 Task: Look for space in Longfeng, China from 5th June, 2023 to 16th June, 2023 for 2 adults in price range Rs.14000 to Rs.18000. Place can be entire place with 1  bedroom having 1 bed and 1 bathroom. Property type can be house, flat, guest house, hotel. Amenities needed are: wifi. Booking option can be shelf check-in. Required host language is Chinese (Simplified).
Action: Mouse moved to (817, 112)
Screenshot: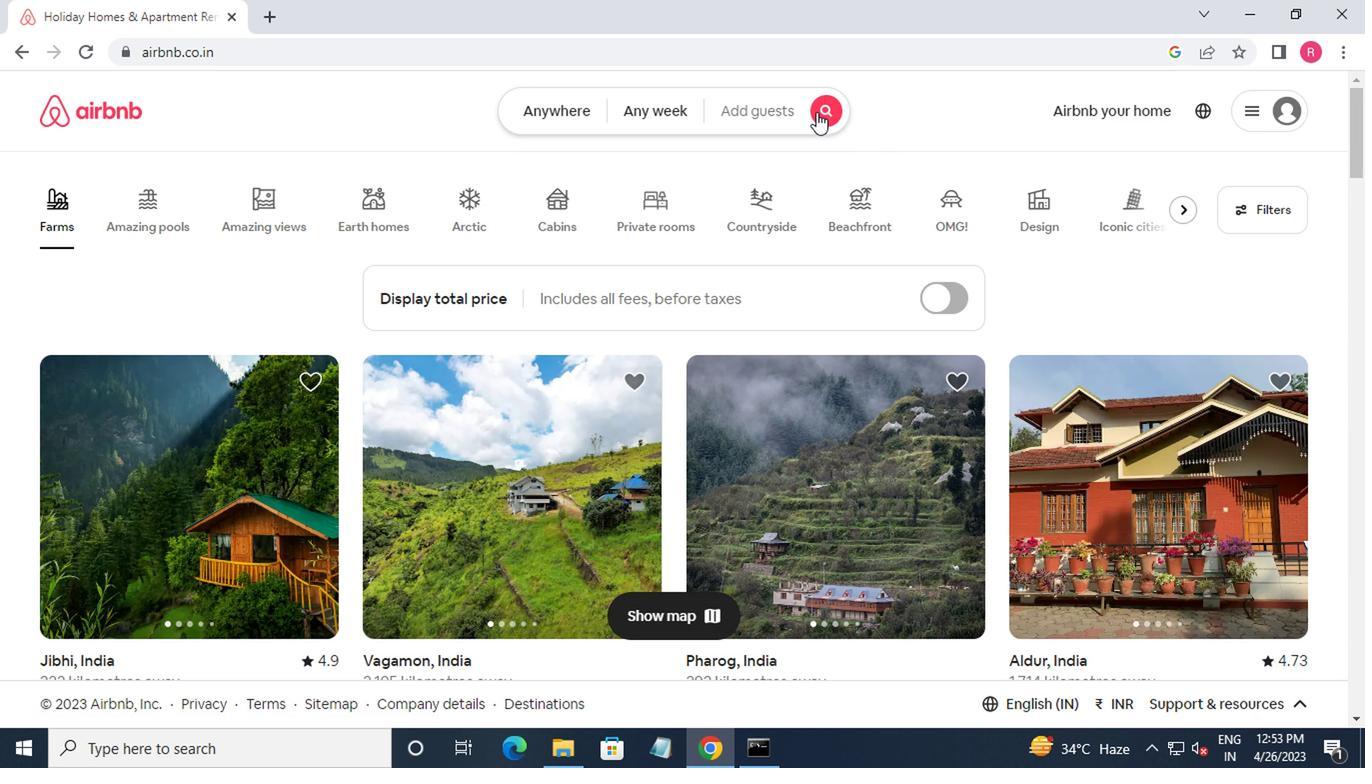 
Action: Mouse pressed left at (817, 112)
Screenshot: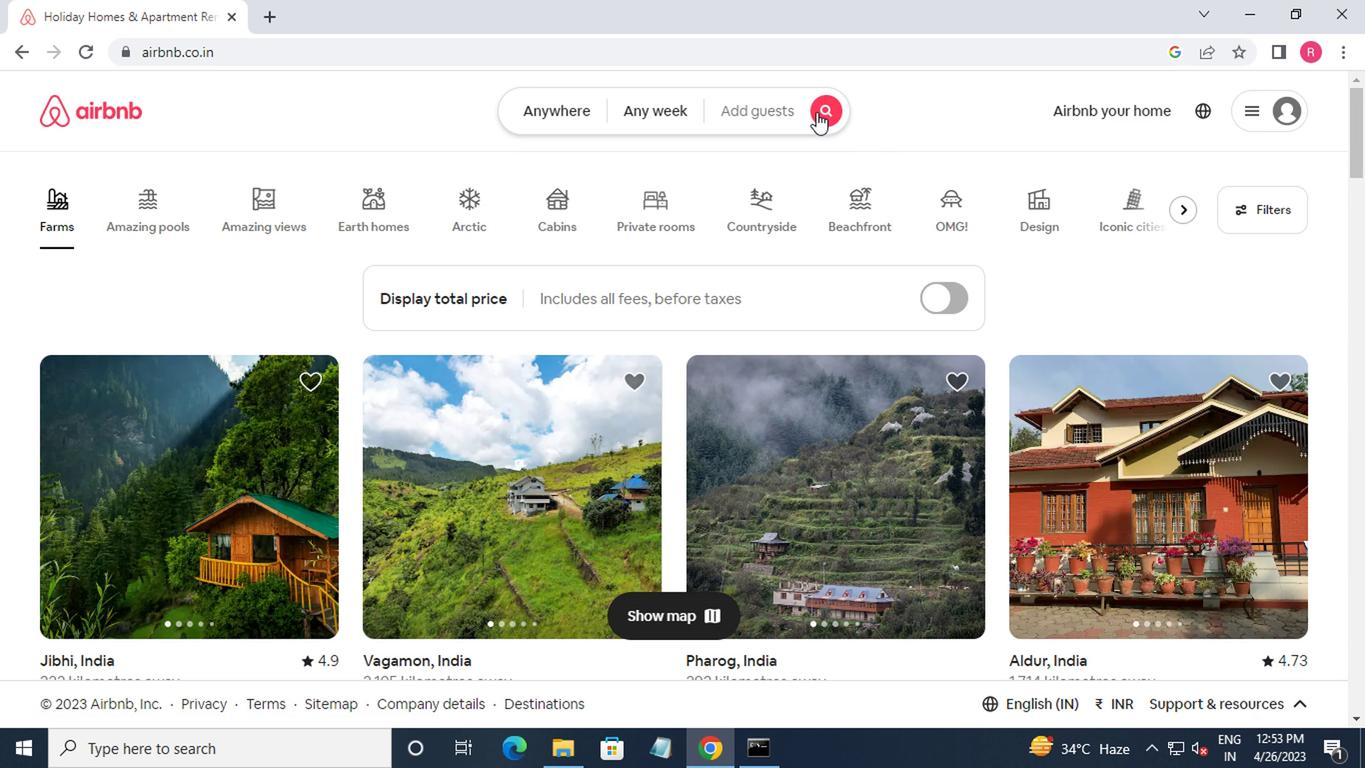 
Action: Mouse moved to (438, 178)
Screenshot: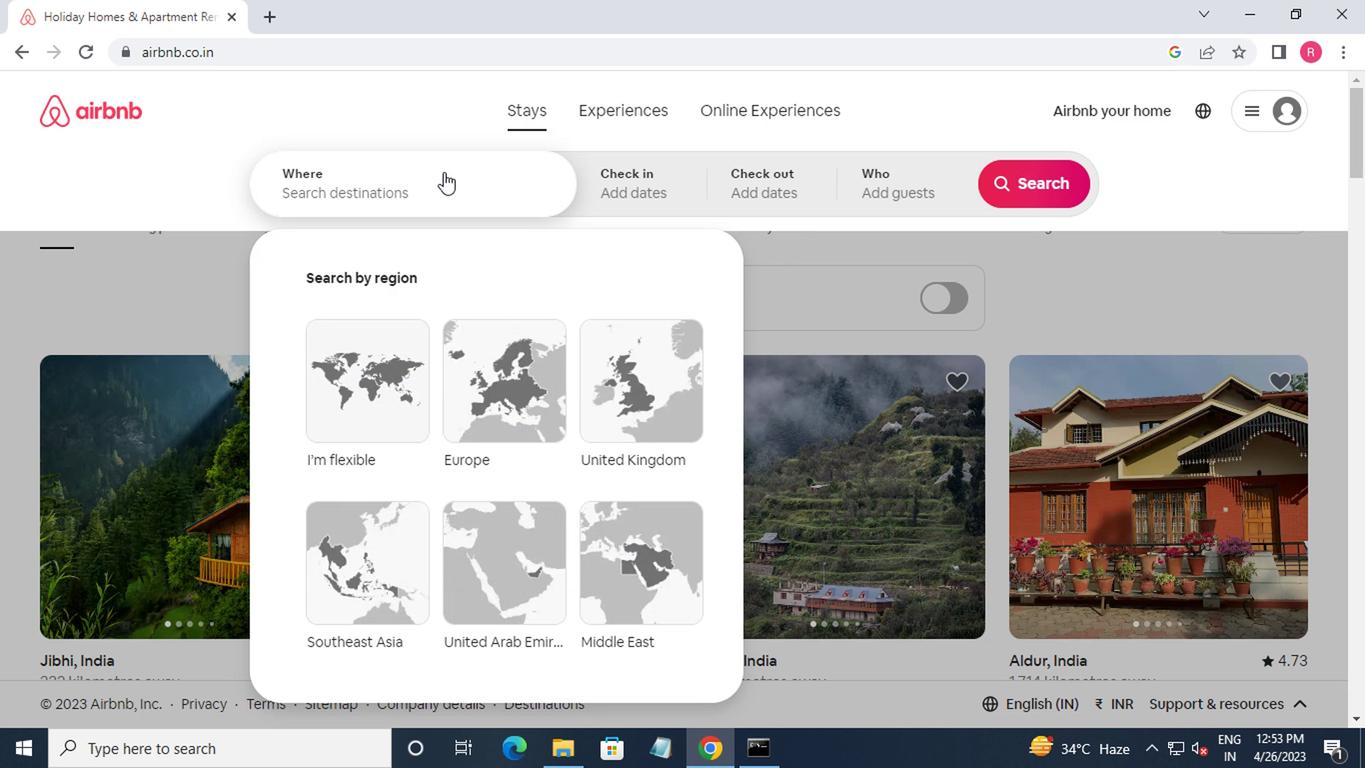 
Action: Mouse pressed left at (438, 178)
Screenshot: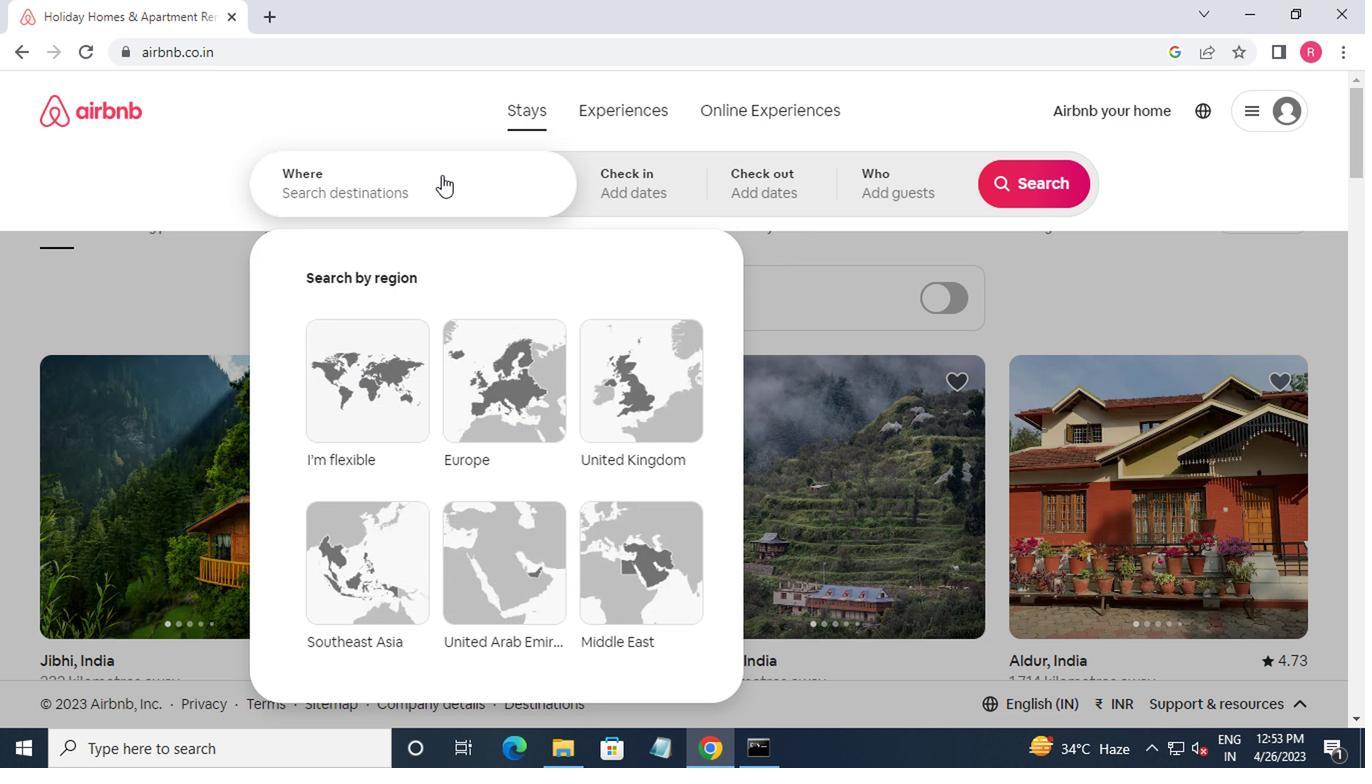 
Action: Mouse moved to (1359, 305)
Screenshot: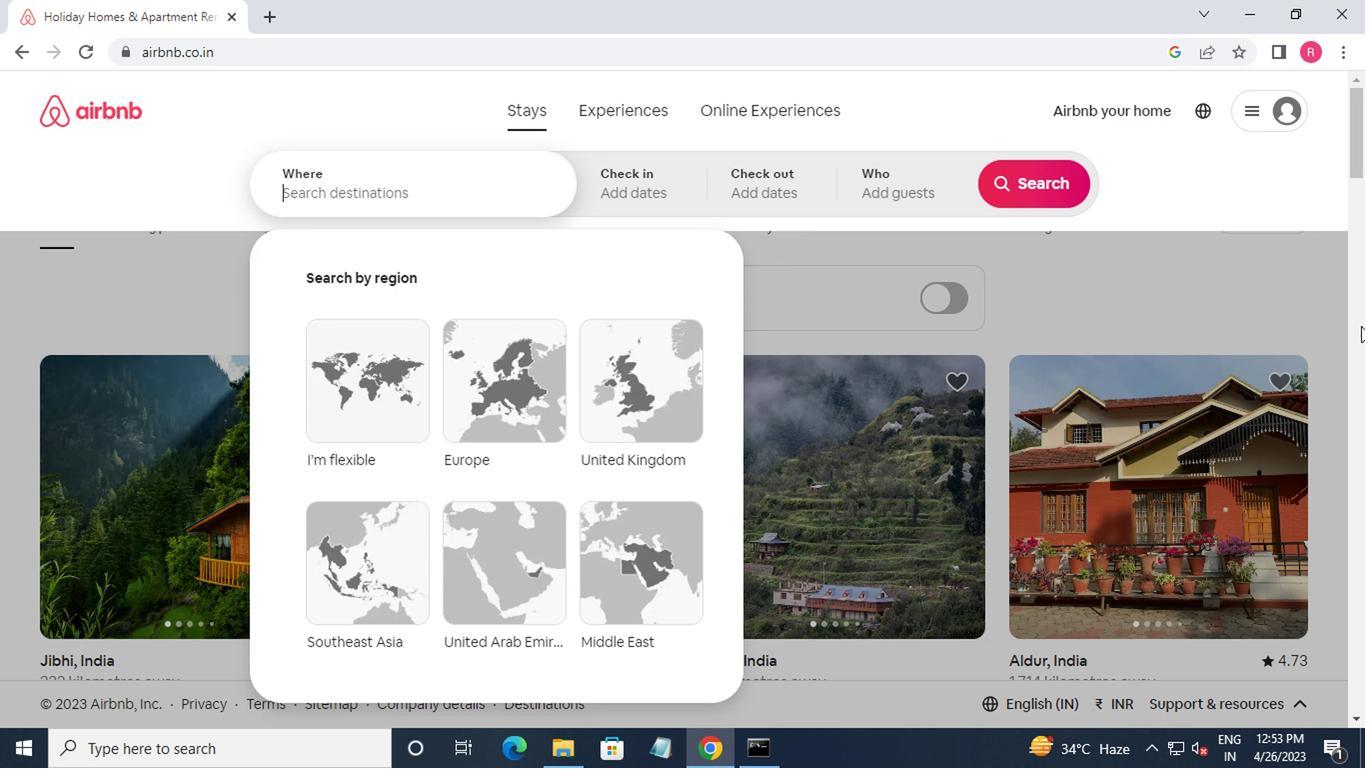 
Action: Key pressed longfeng,china<Key.enter>
Screenshot: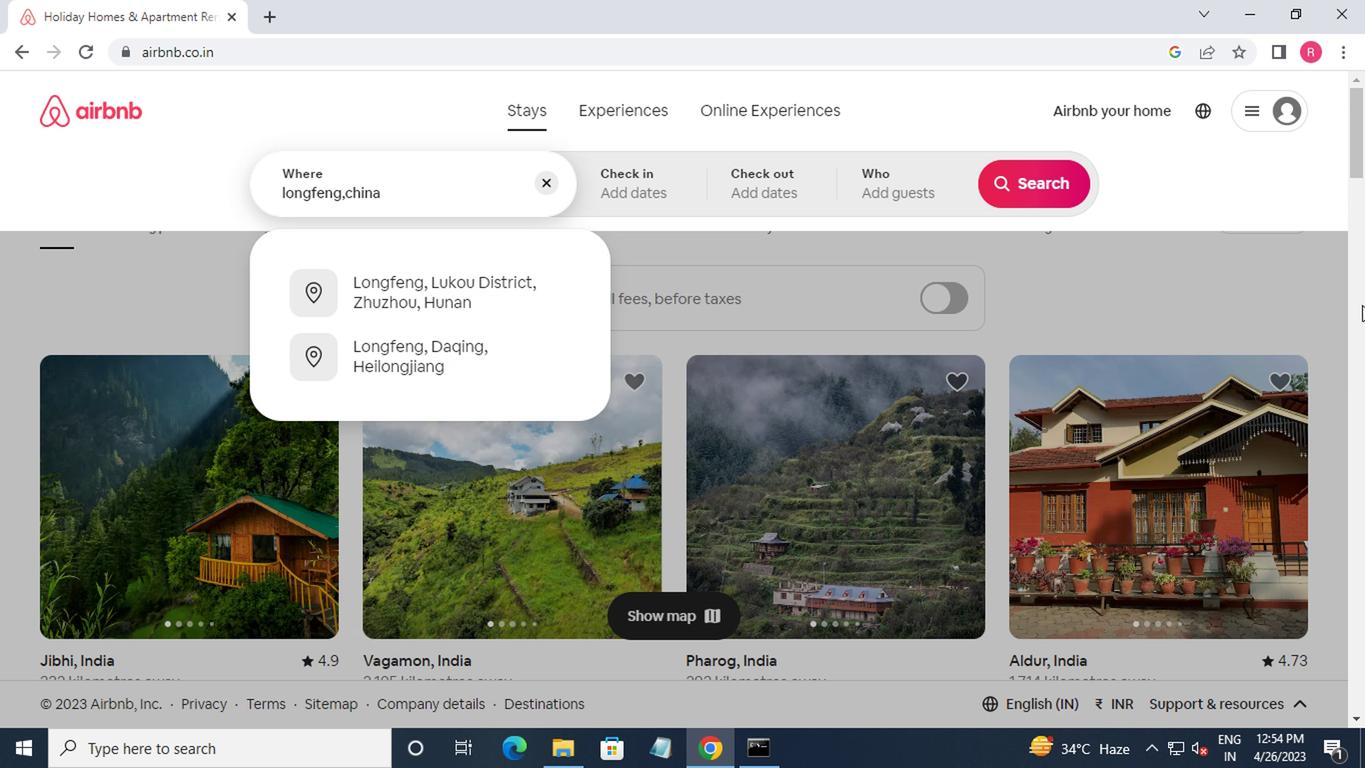 
Action: Mouse moved to (1017, 346)
Screenshot: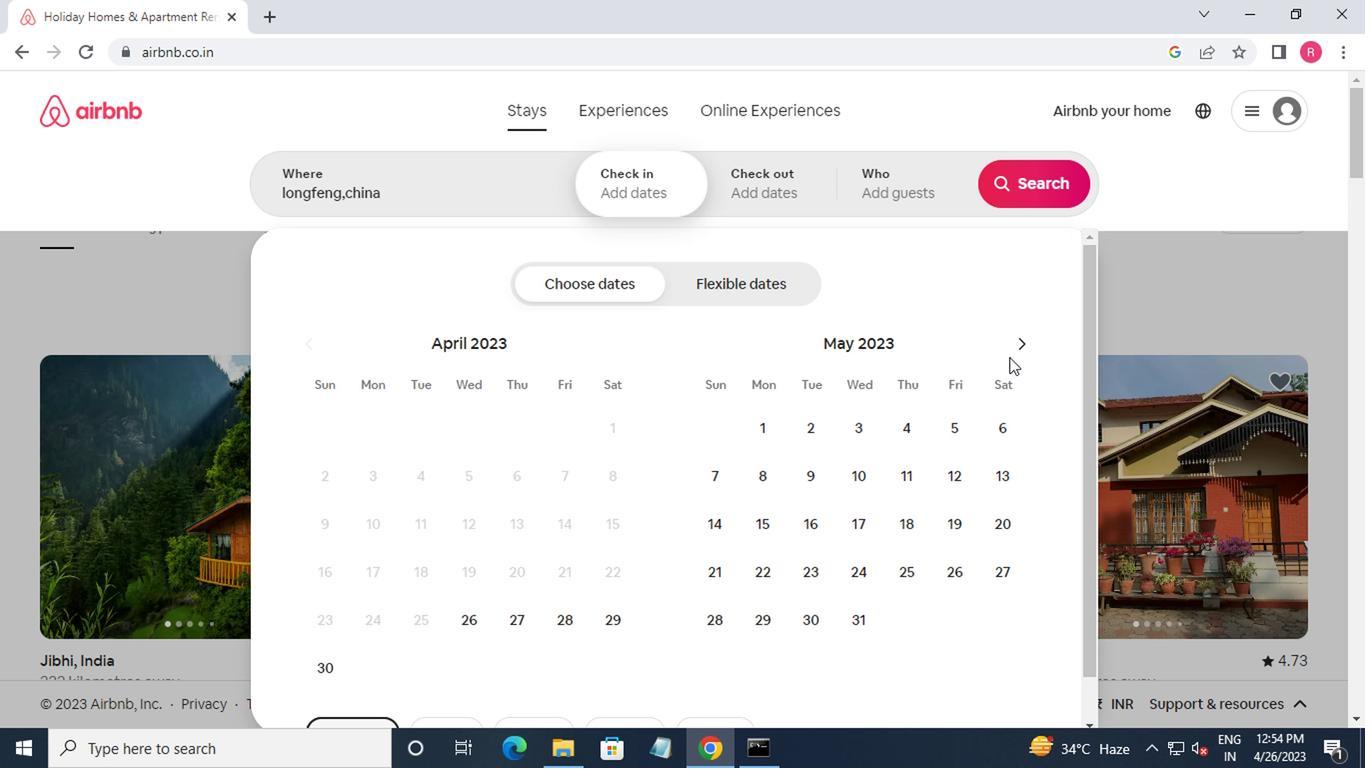 
Action: Mouse pressed left at (1017, 346)
Screenshot: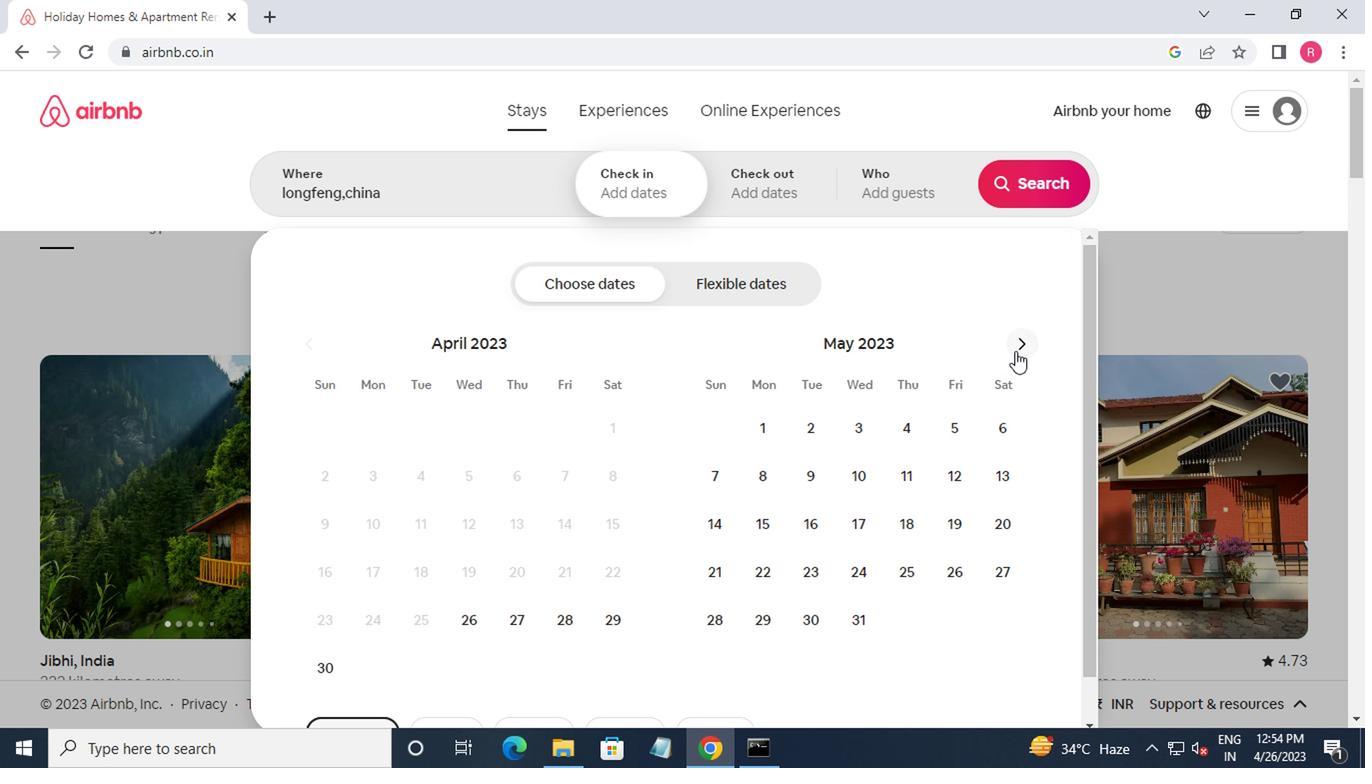 
Action: Mouse moved to (772, 475)
Screenshot: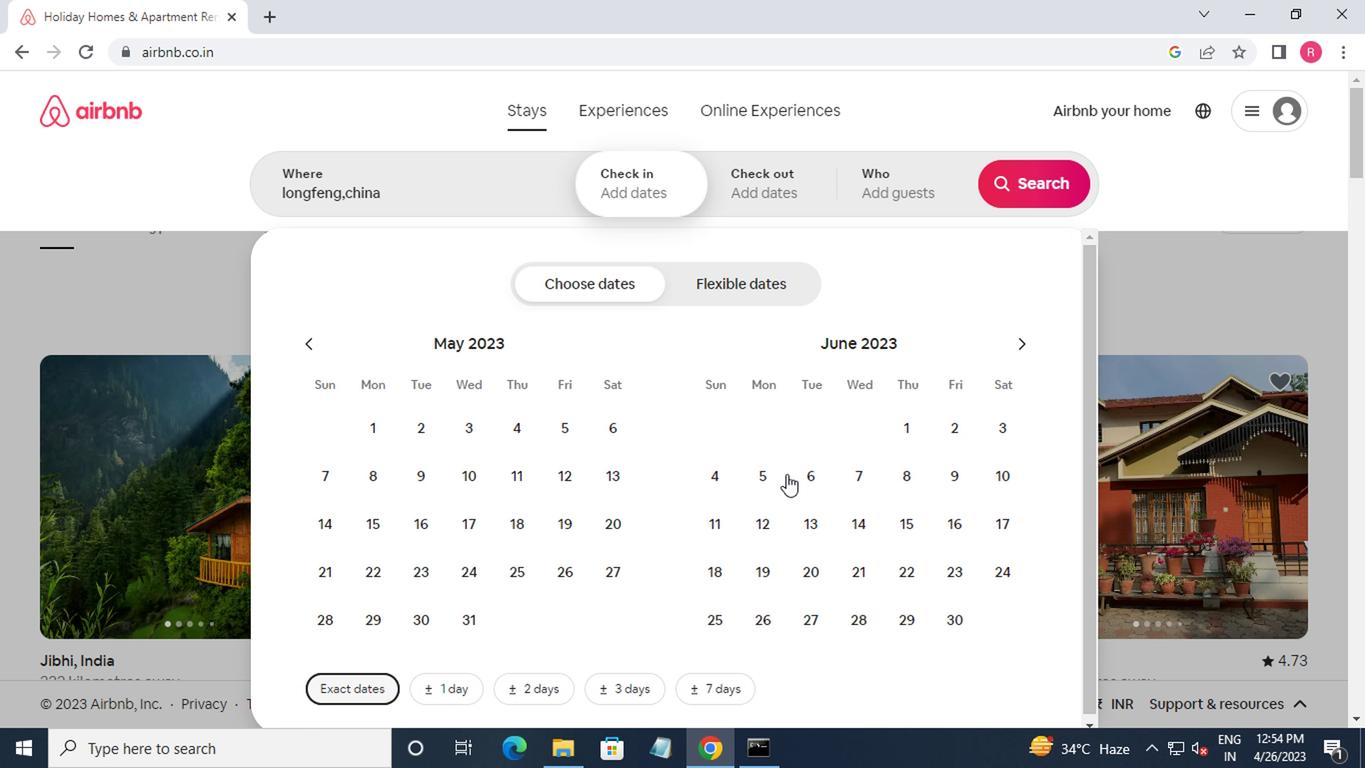 
Action: Mouse pressed left at (772, 475)
Screenshot: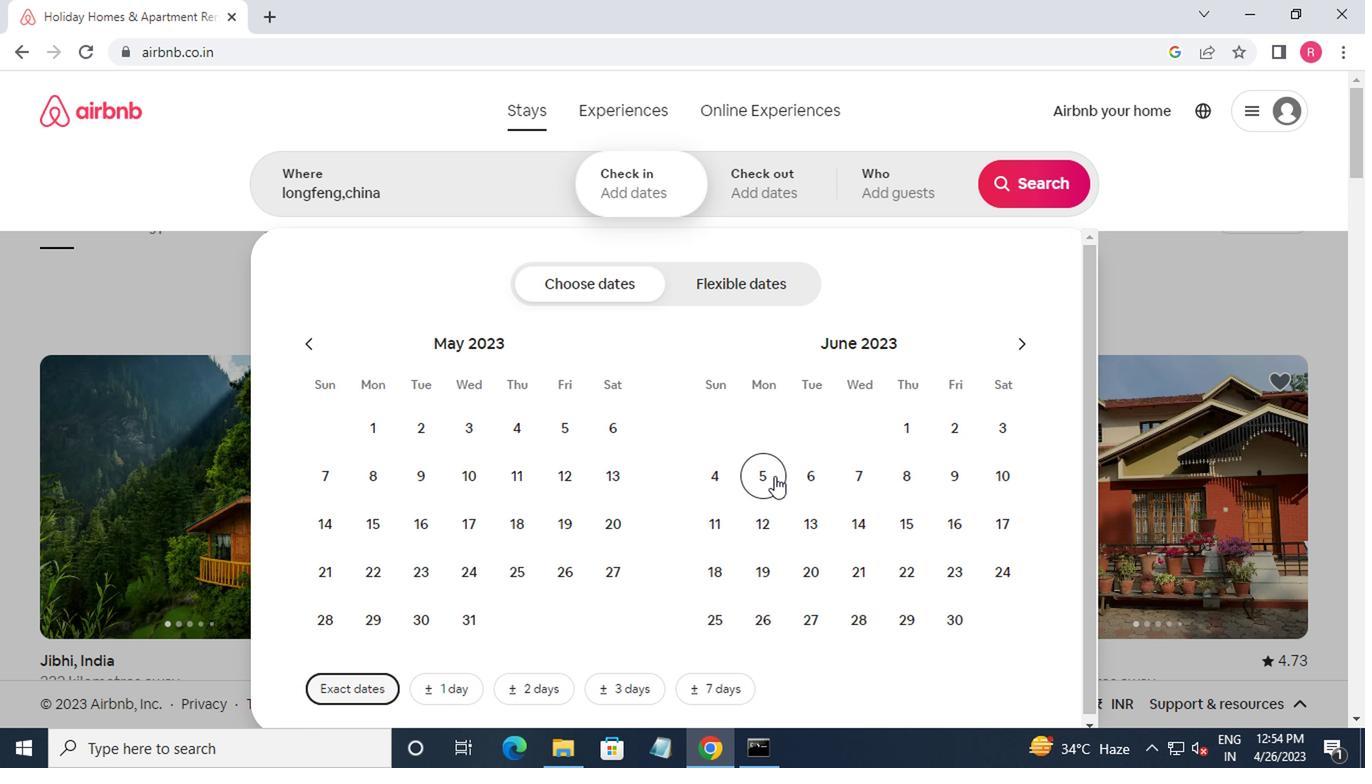 
Action: Mouse moved to (952, 519)
Screenshot: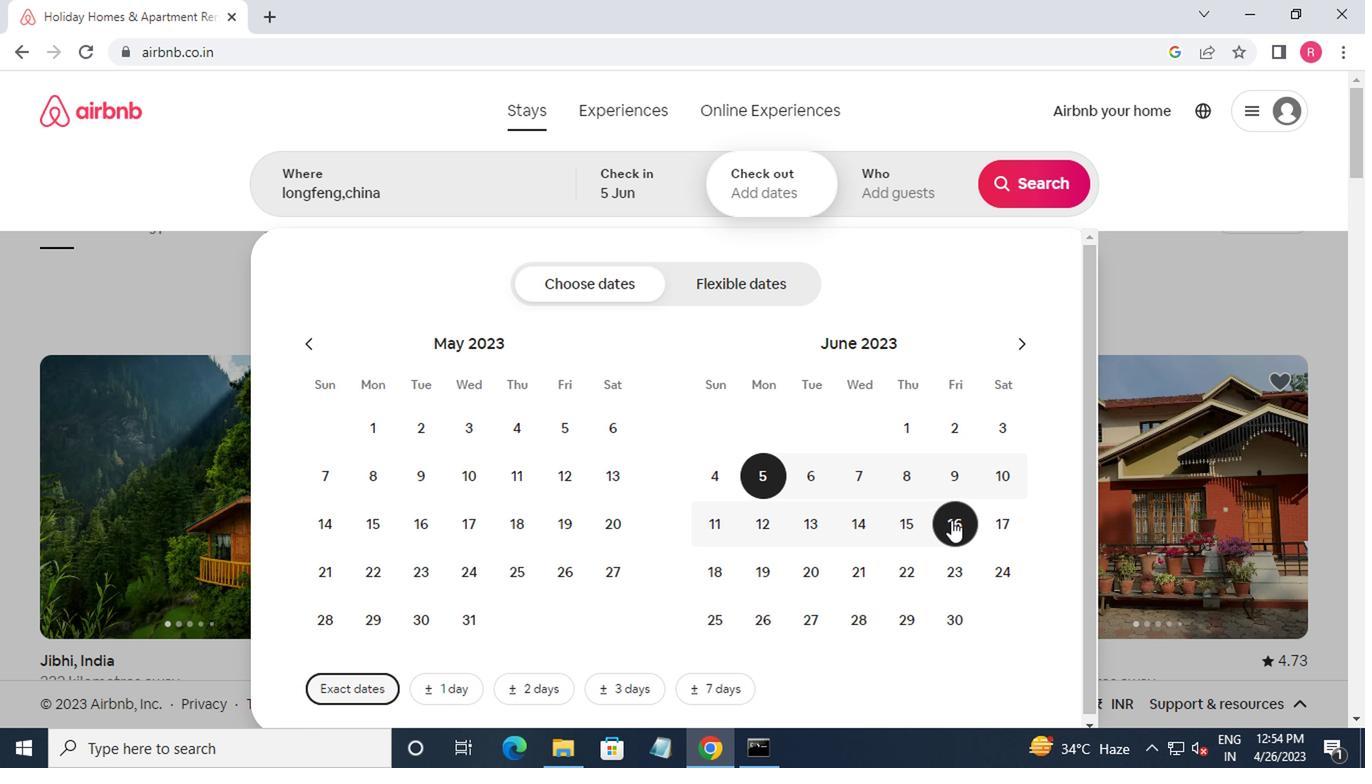 
Action: Mouse pressed left at (952, 519)
Screenshot: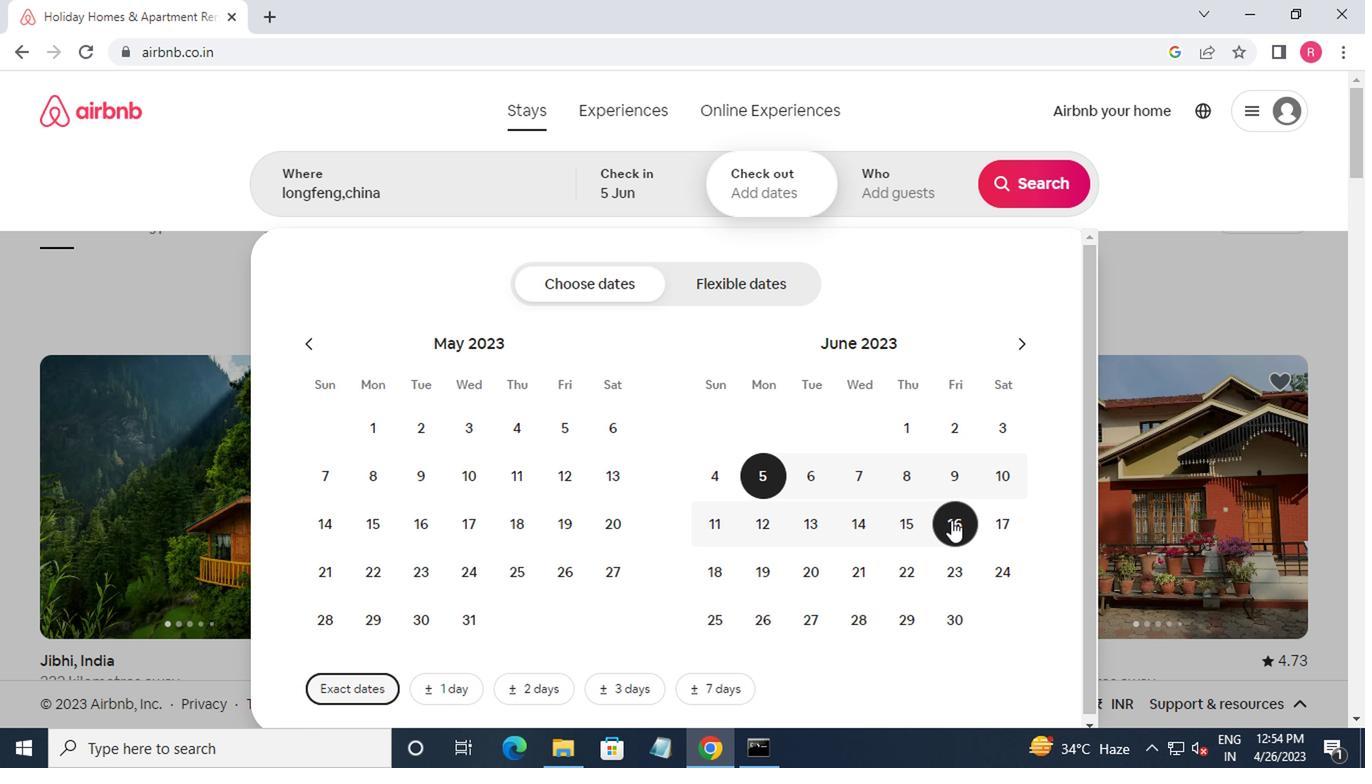 
Action: Mouse moved to (913, 196)
Screenshot: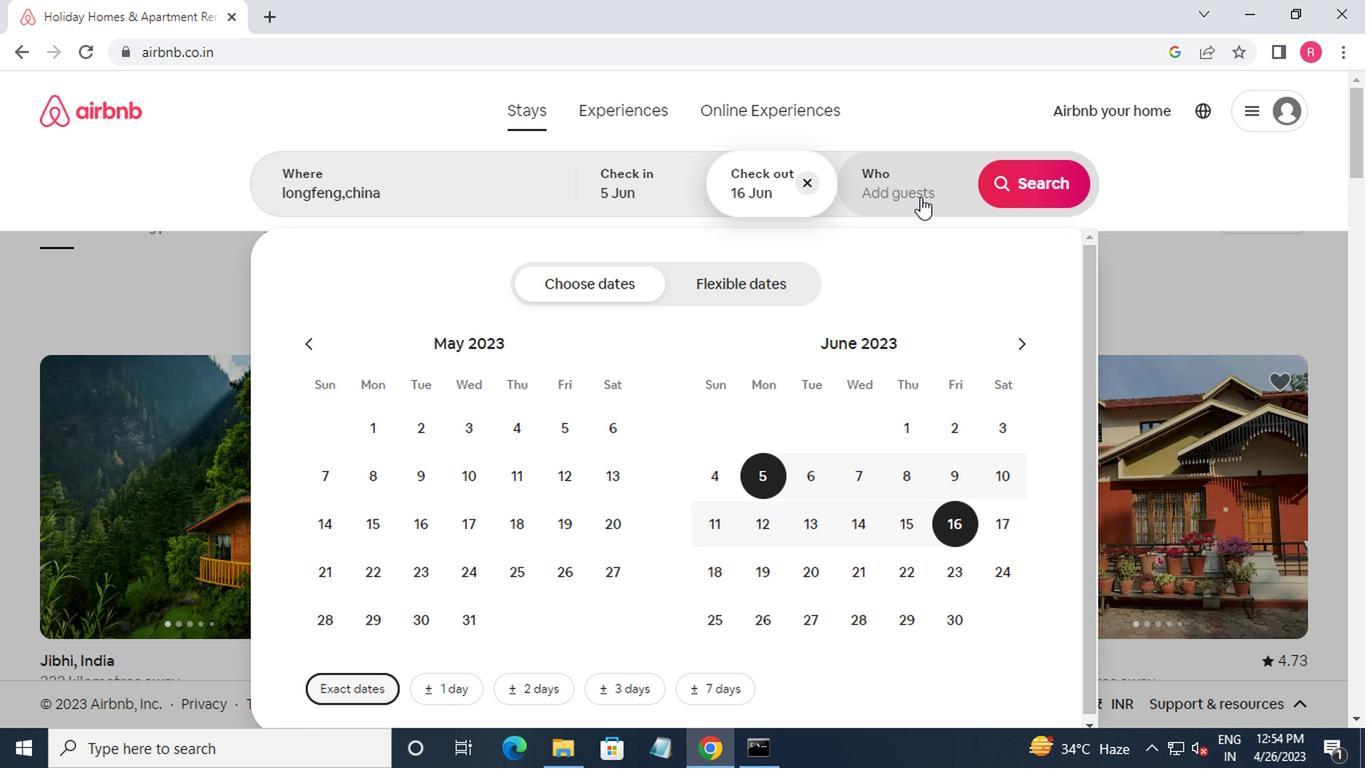 
Action: Mouse pressed left at (913, 196)
Screenshot: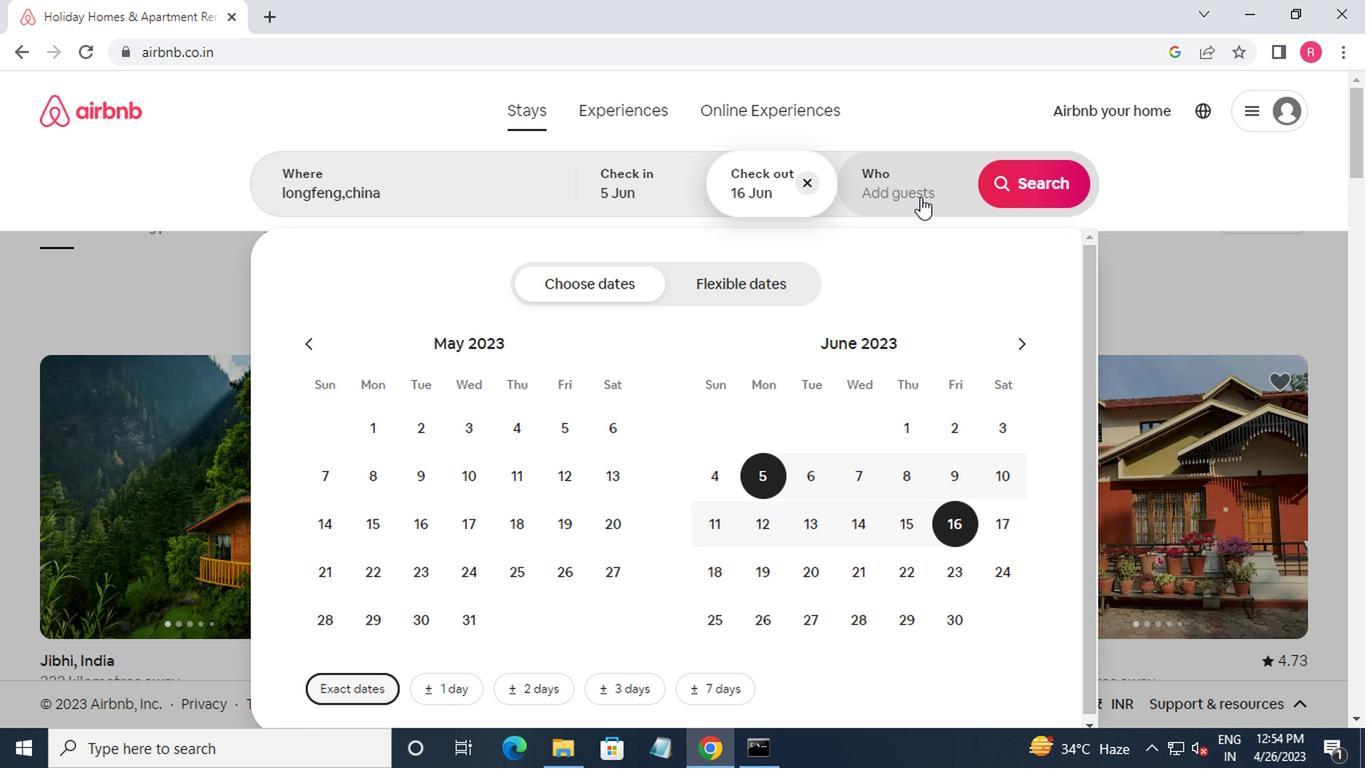 
Action: Mouse moved to (1039, 290)
Screenshot: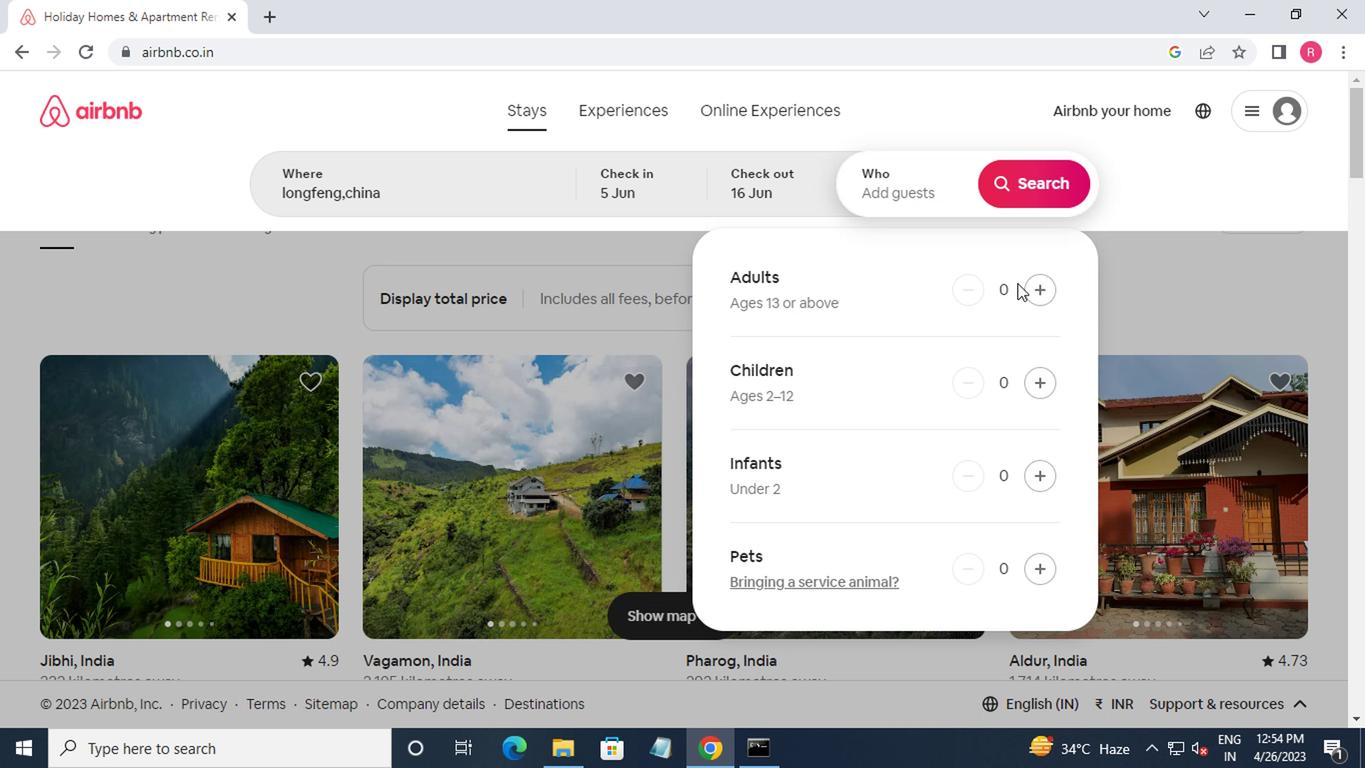 
Action: Mouse pressed left at (1039, 290)
Screenshot: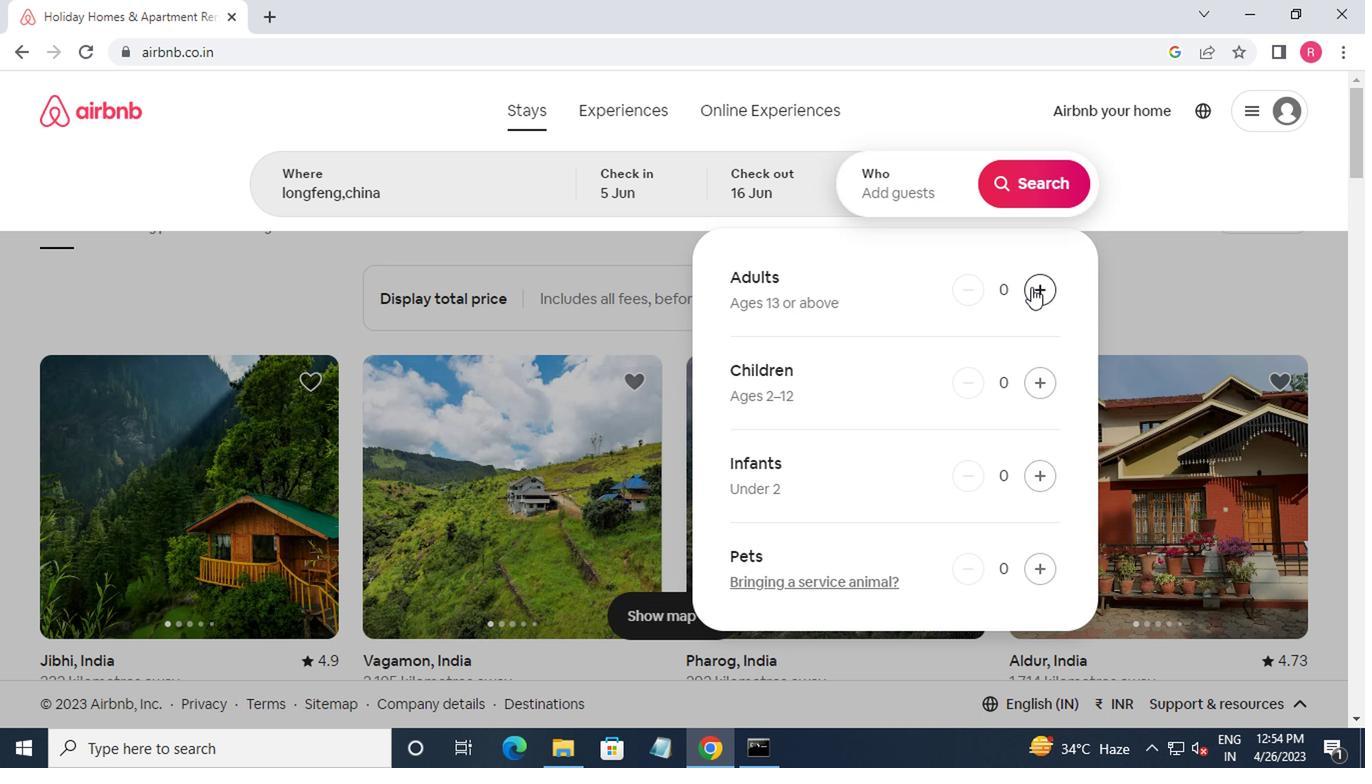 
Action: Mouse moved to (1041, 290)
Screenshot: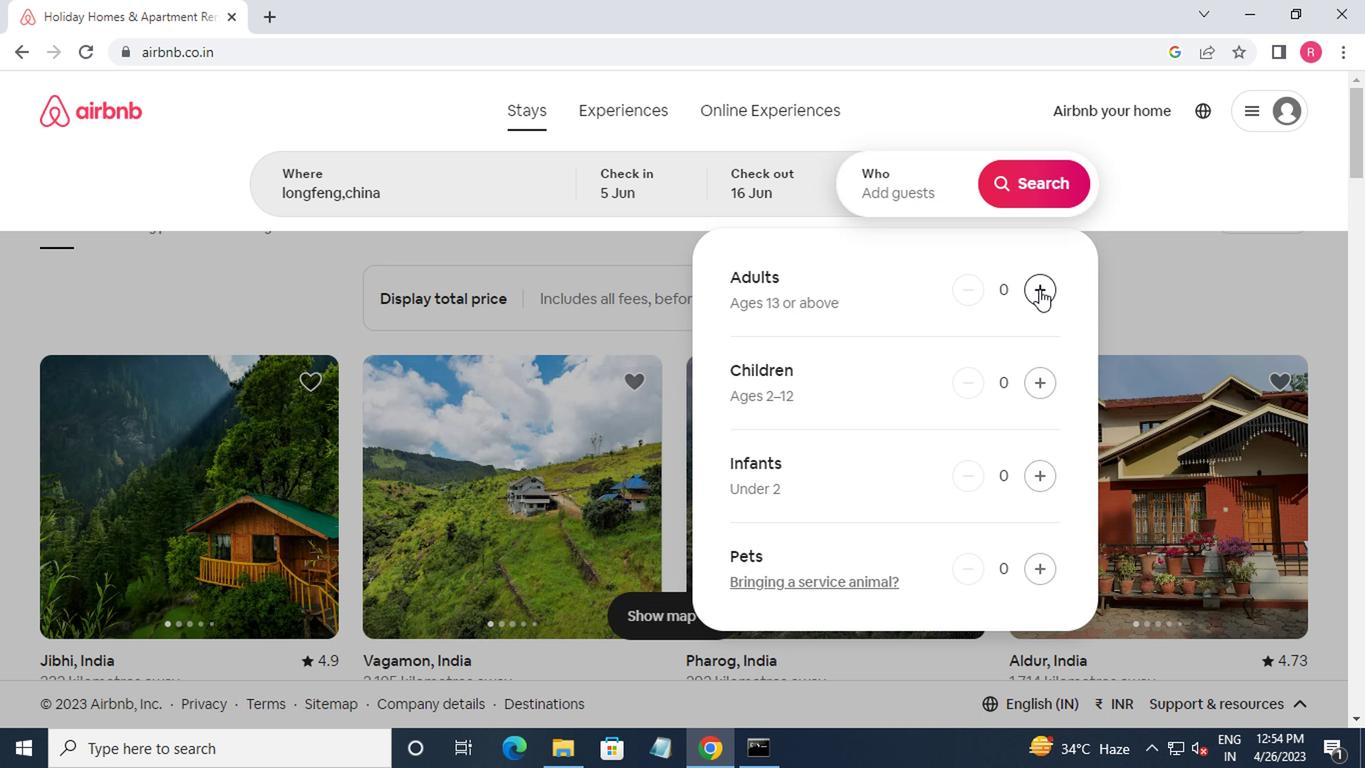 
Action: Mouse pressed left at (1041, 290)
Screenshot: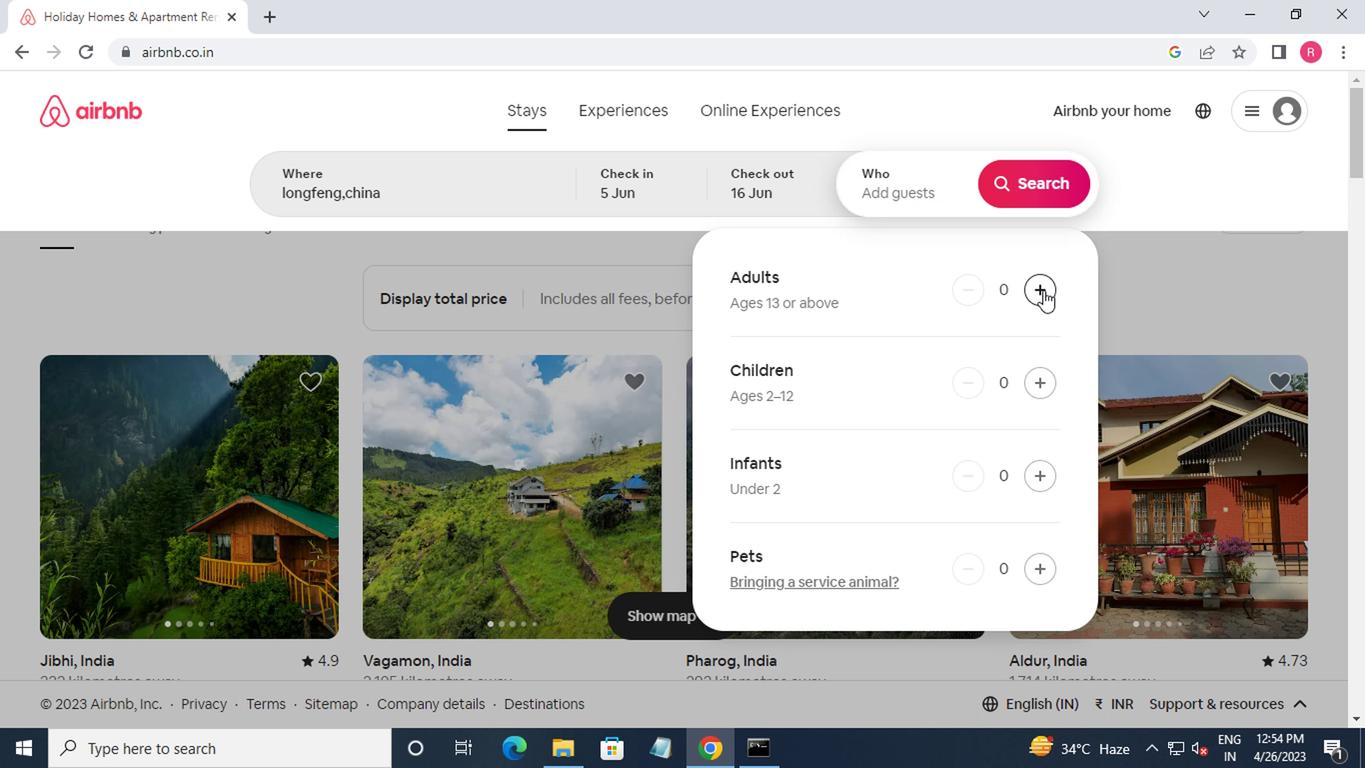 
Action: Mouse moved to (1019, 203)
Screenshot: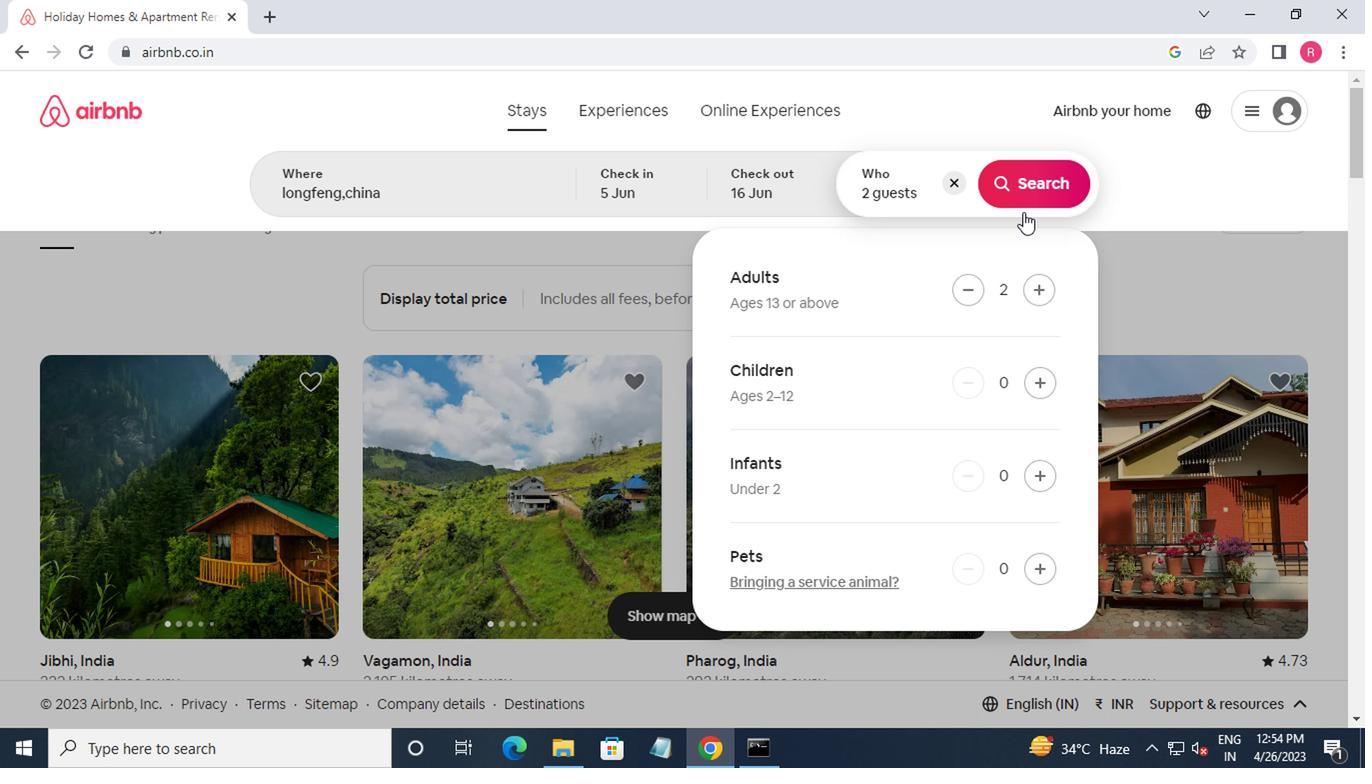 
Action: Mouse pressed left at (1019, 203)
Screenshot: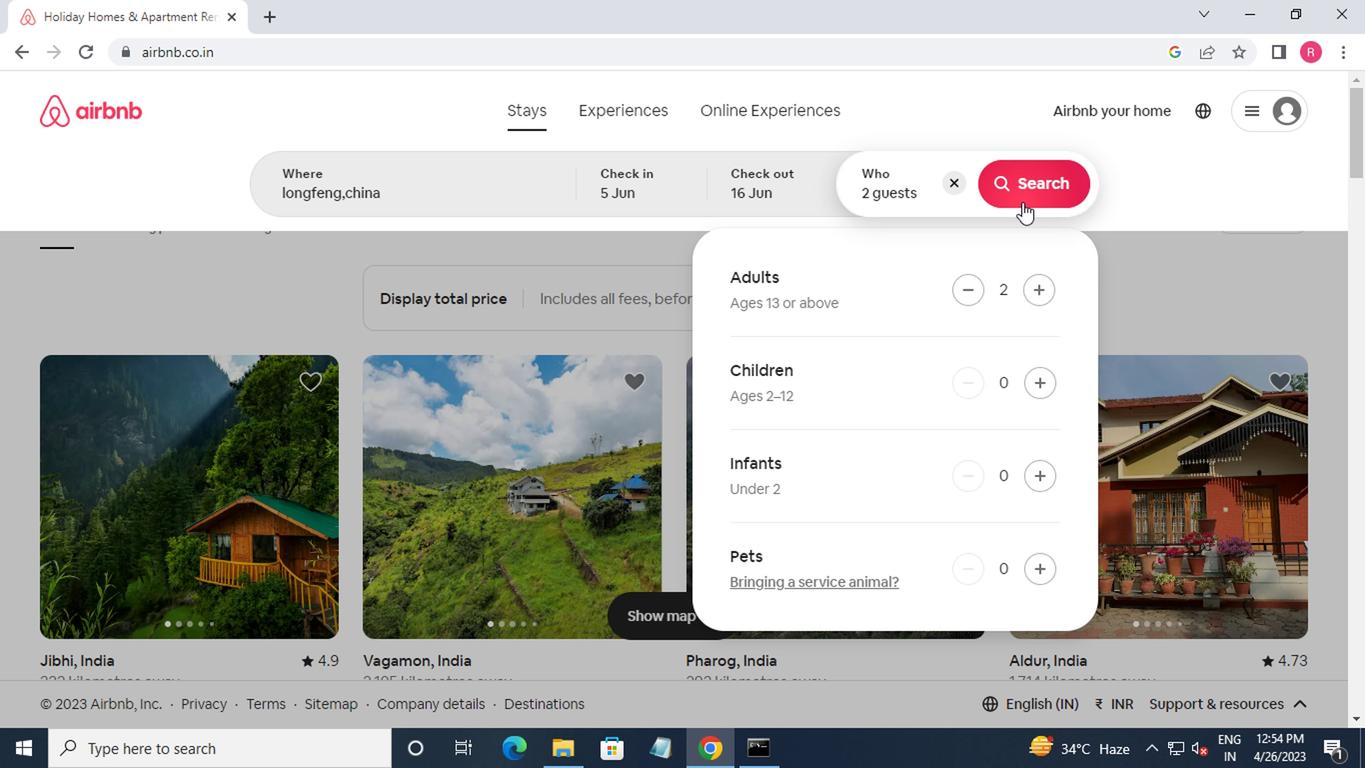 
Action: Mouse moved to (1255, 194)
Screenshot: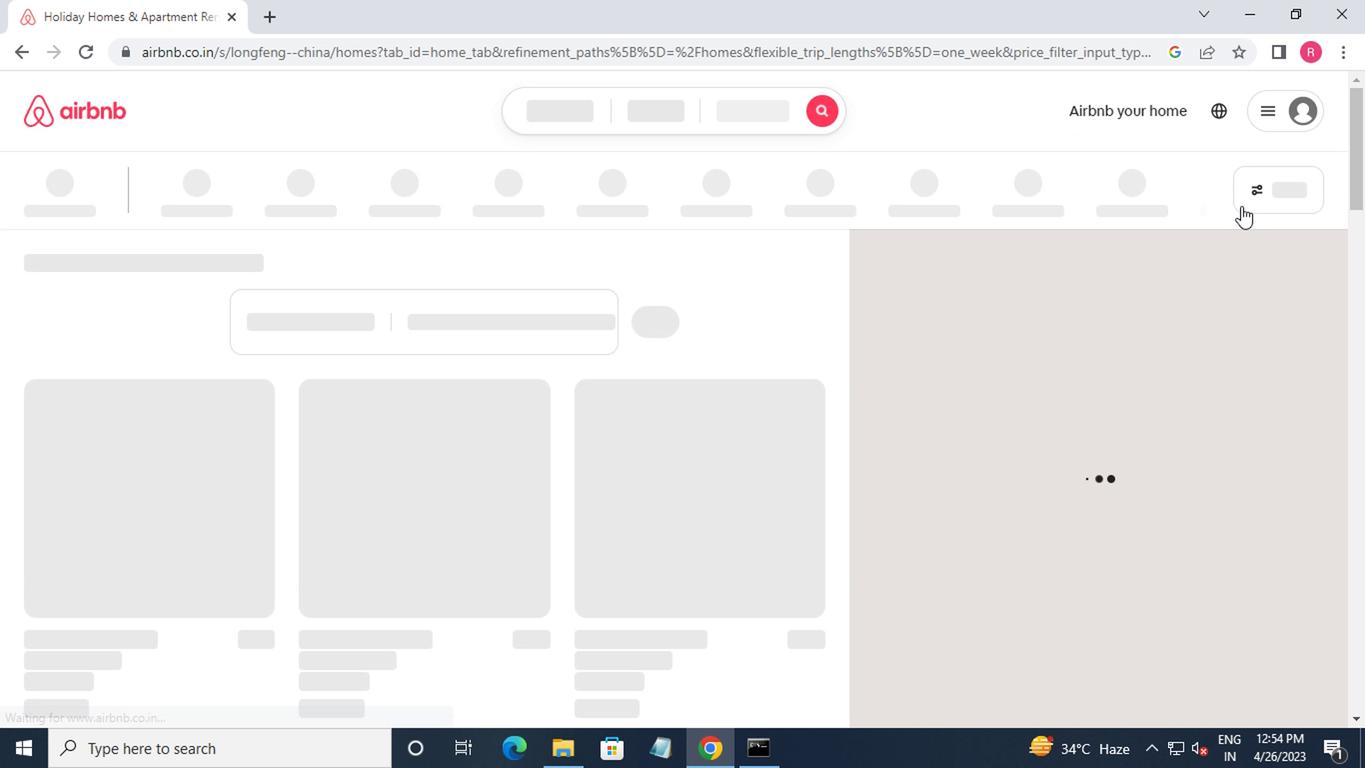 
Action: Mouse pressed left at (1255, 194)
Screenshot: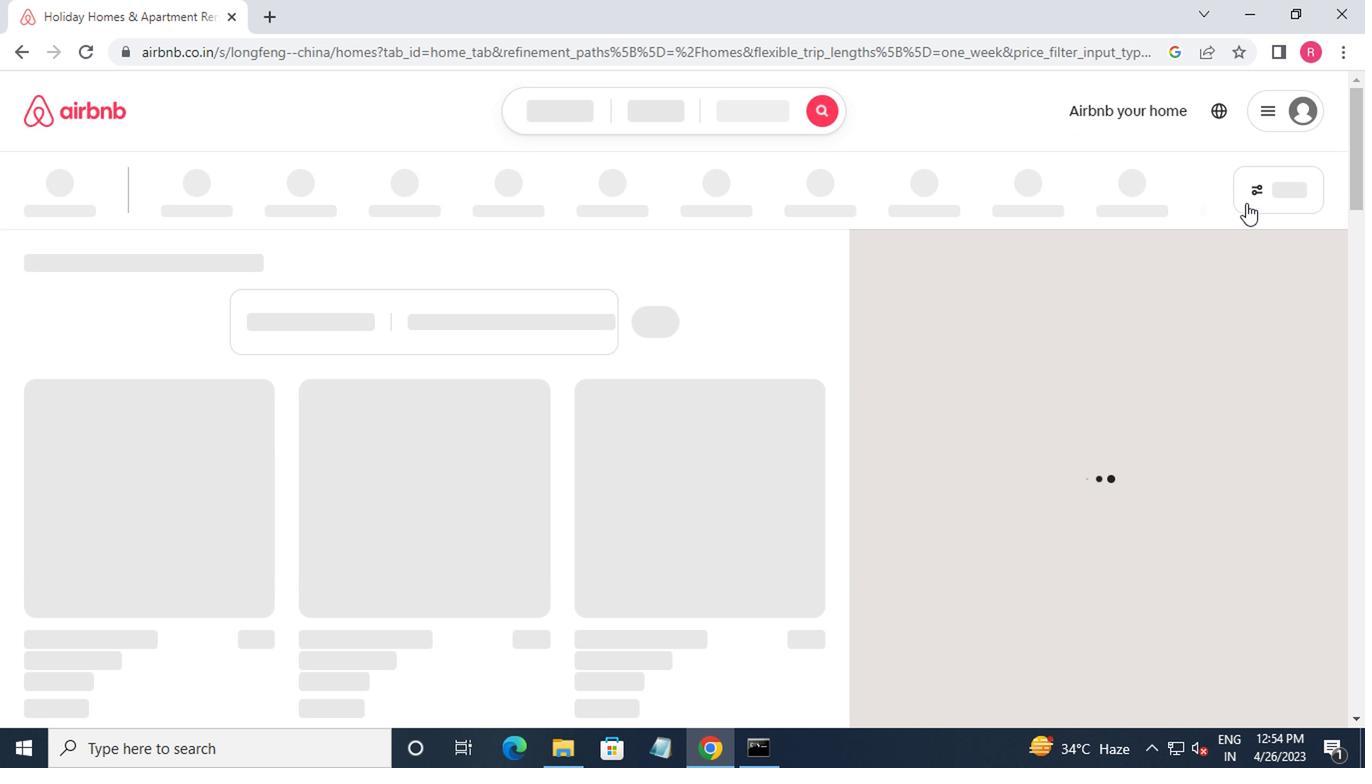 
Action: Mouse moved to (433, 317)
Screenshot: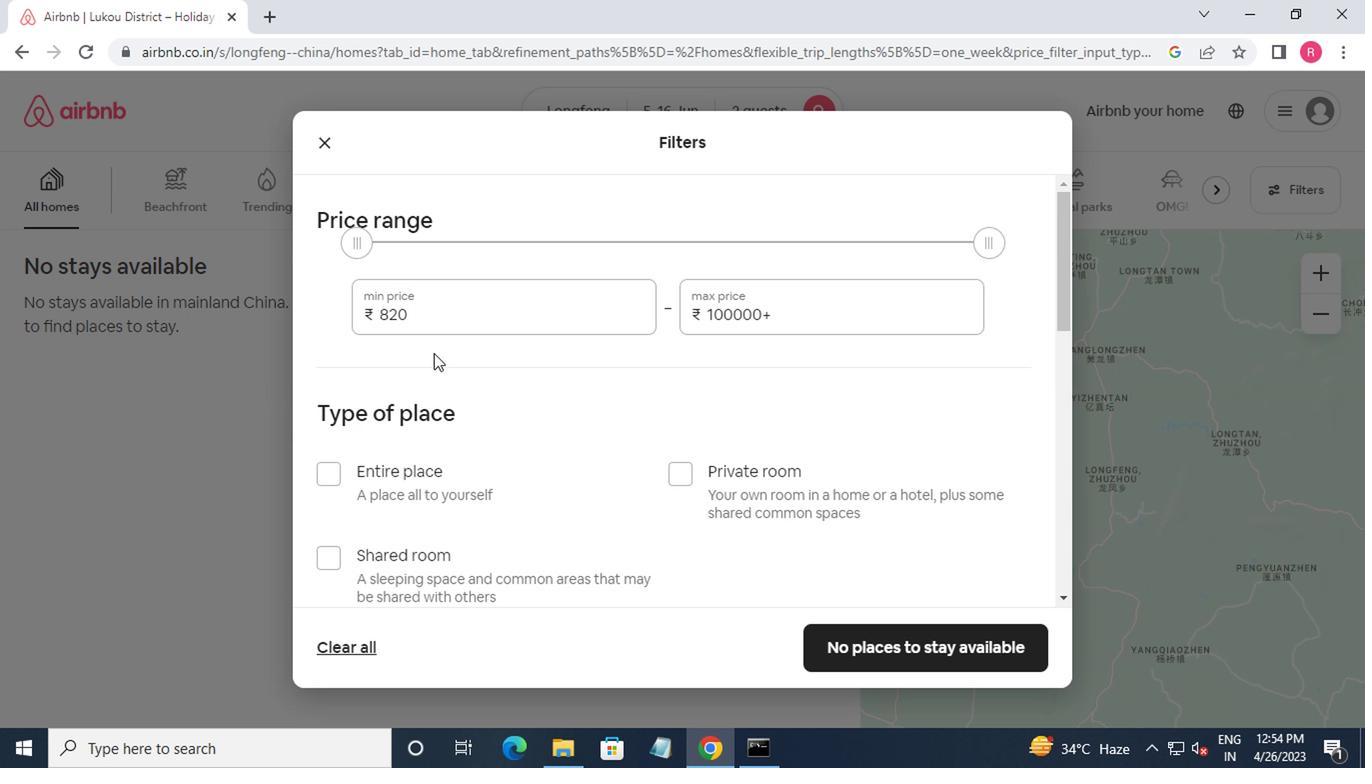 
Action: Mouse pressed left at (433, 317)
Screenshot: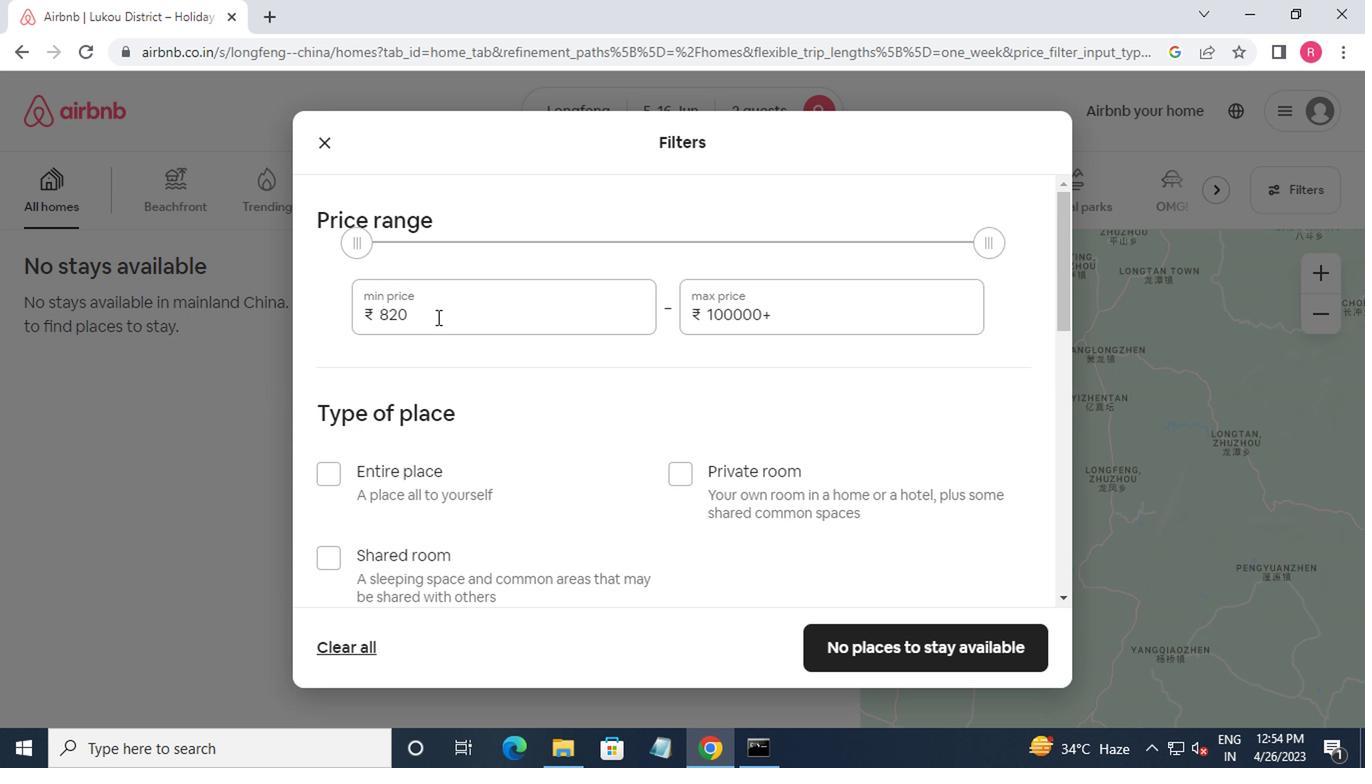 
Action: Mouse moved to (421, 305)
Screenshot: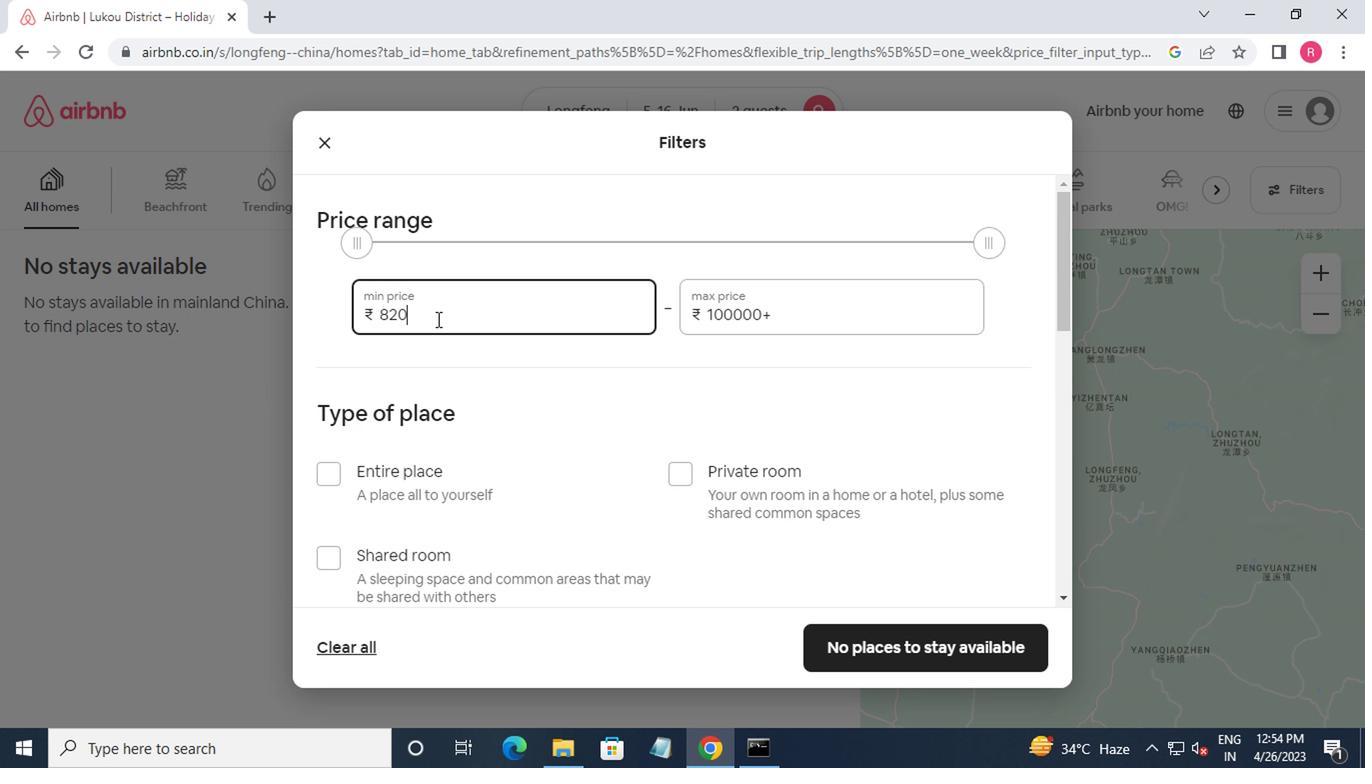
Action: Key pressed <Key.backspace><Key.backspace><Key.backspace><Key.backspace>14000<Key.tab>18000
Screenshot: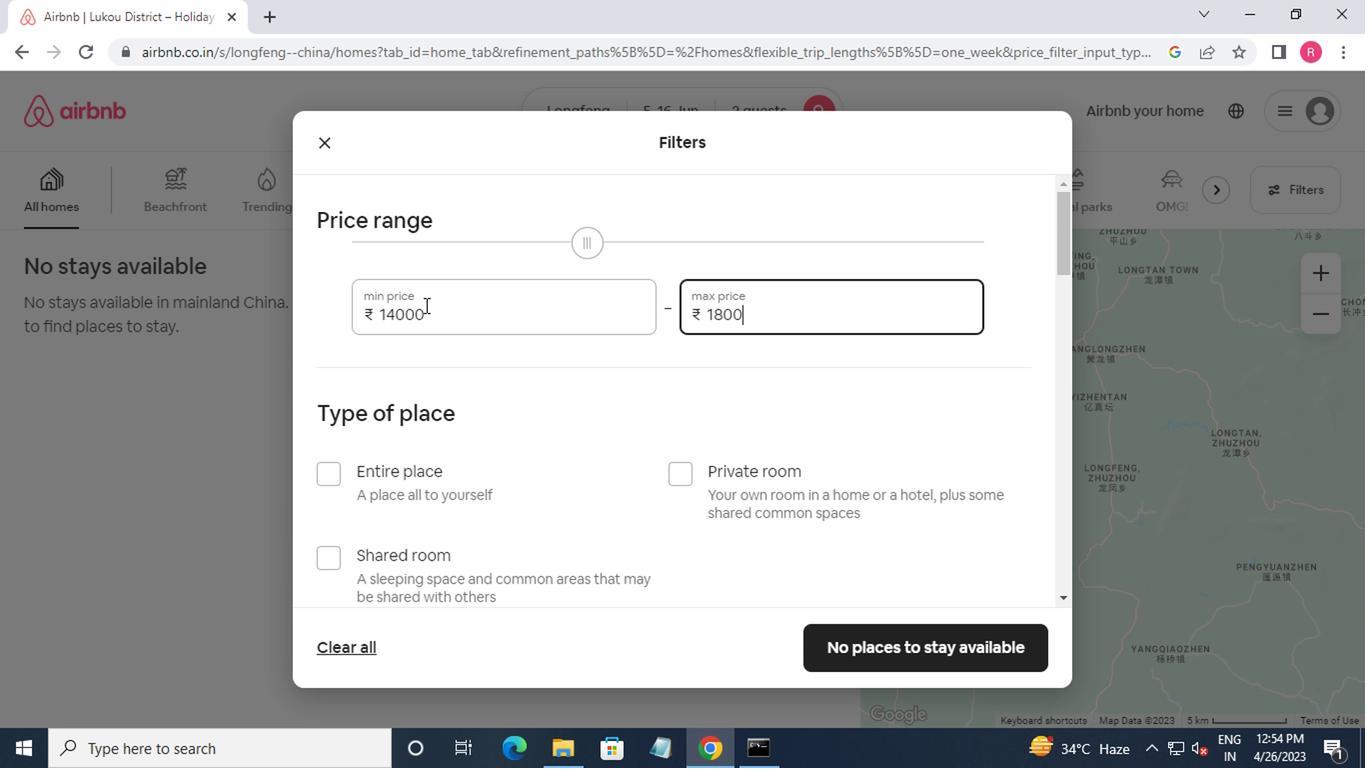 
Action: Mouse moved to (453, 320)
Screenshot: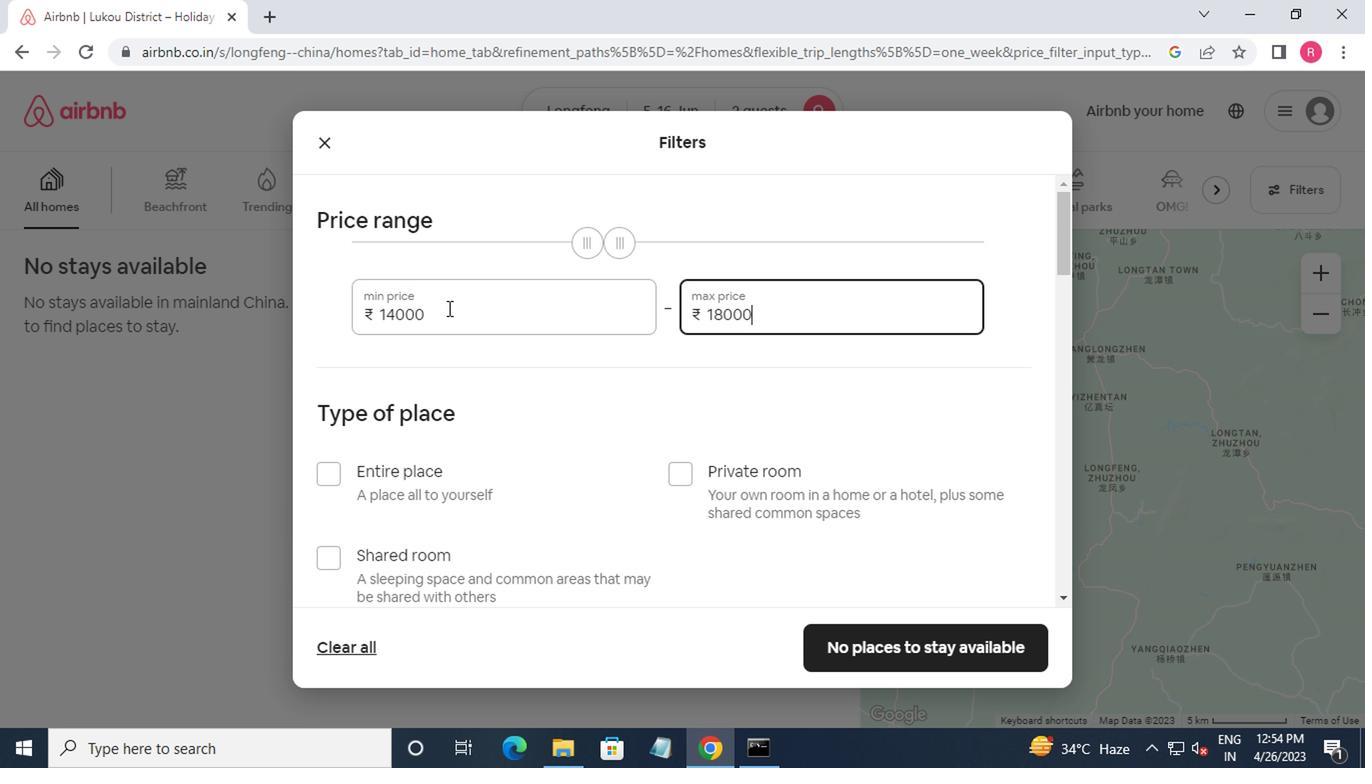 
Action: Mouse scrolled (453, 319) with delta (0, -1)
Screenshot: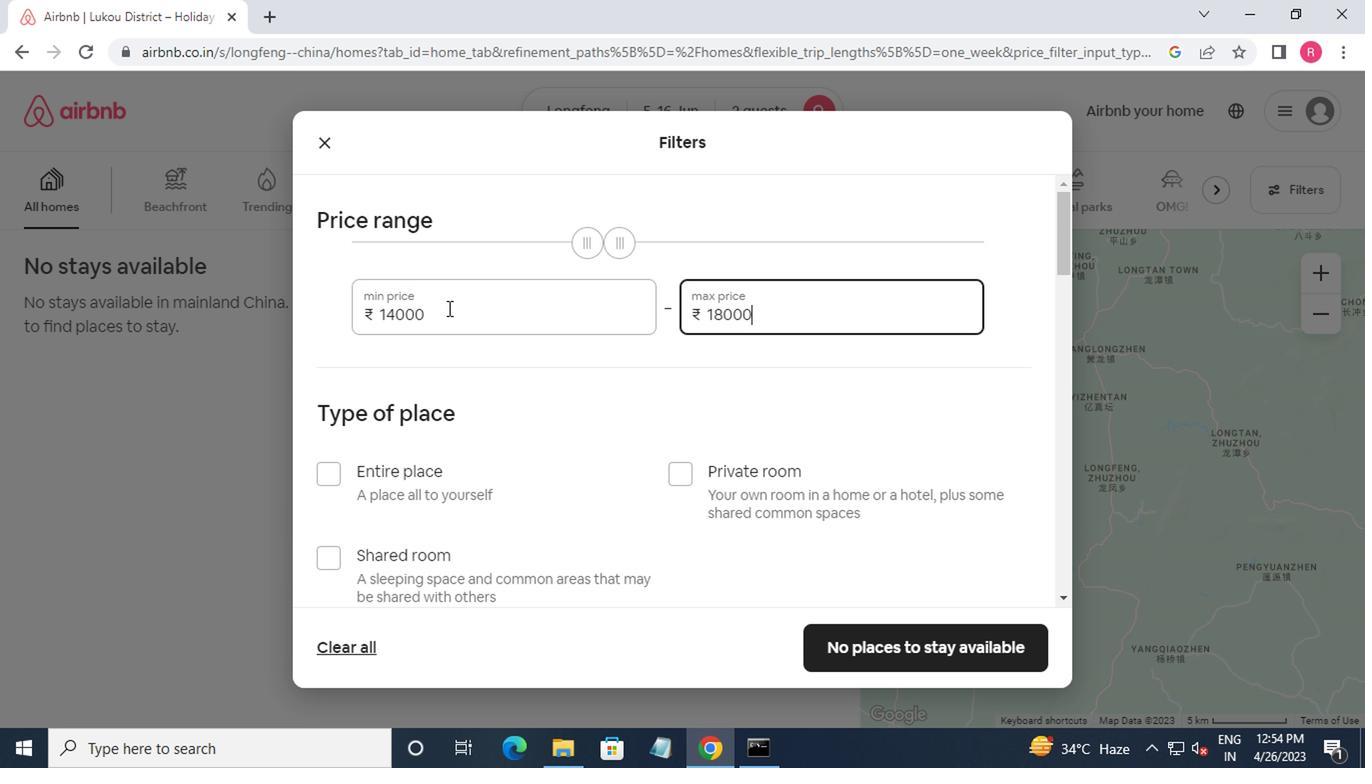 
Action: Mouse moved to (460, 340)
Screenshot: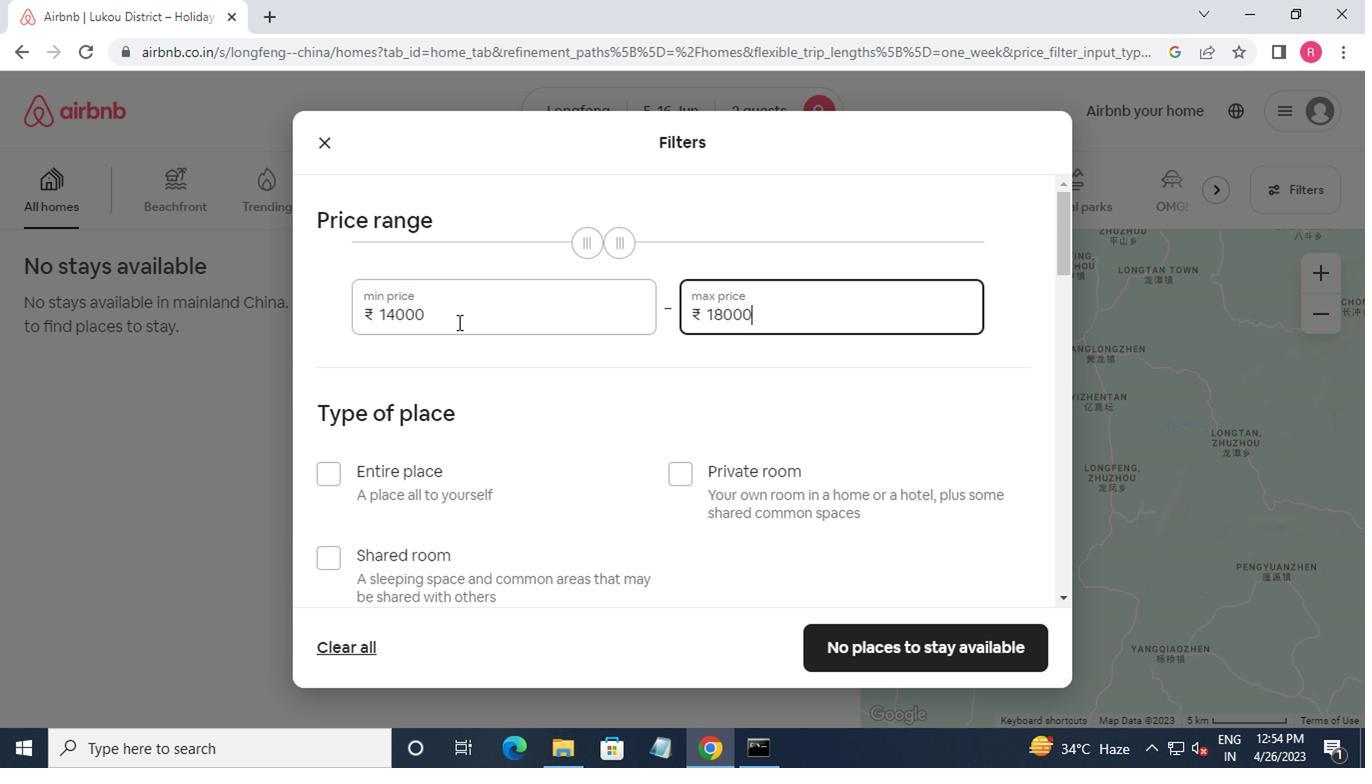 
Action: Mouse scrolled (460, 339) with delta (0, -1)
Screenshot: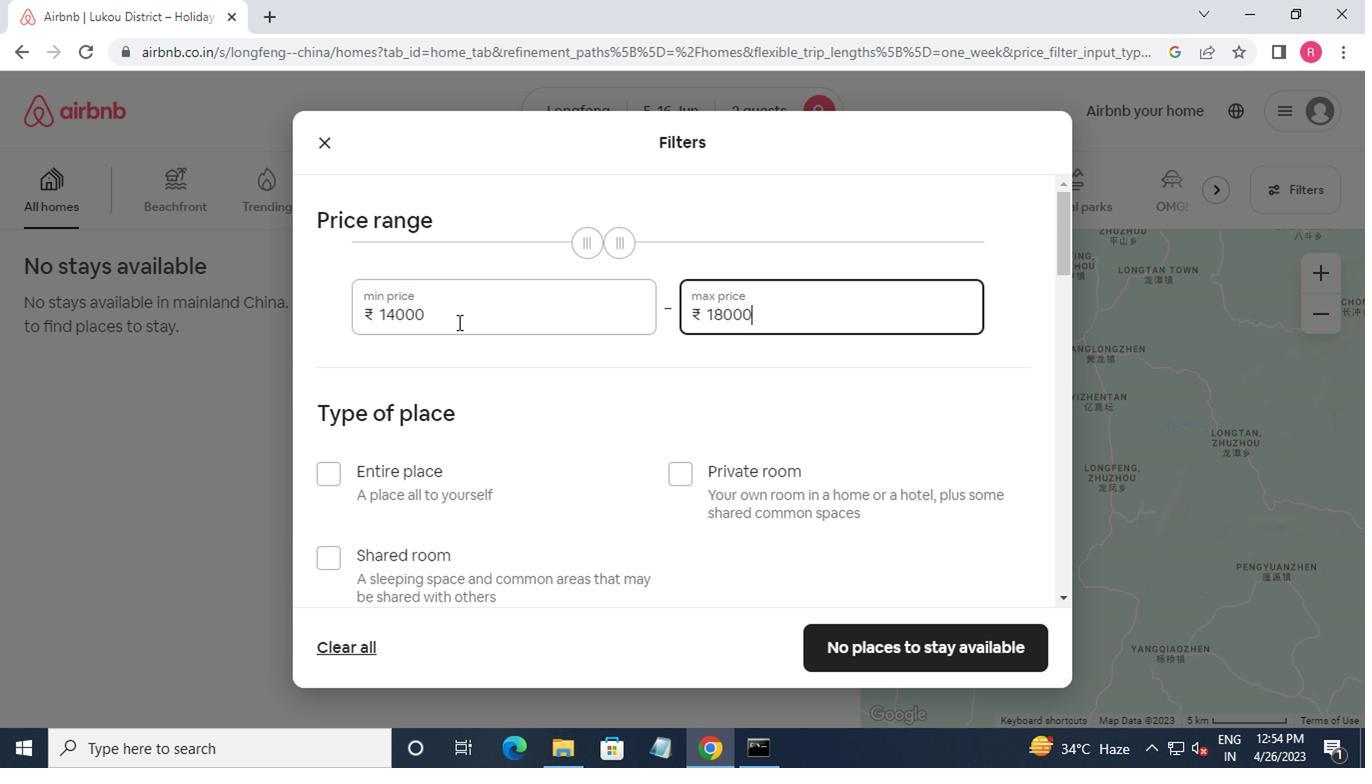
Action: Mouse moved to (330, 279)
Screenshot: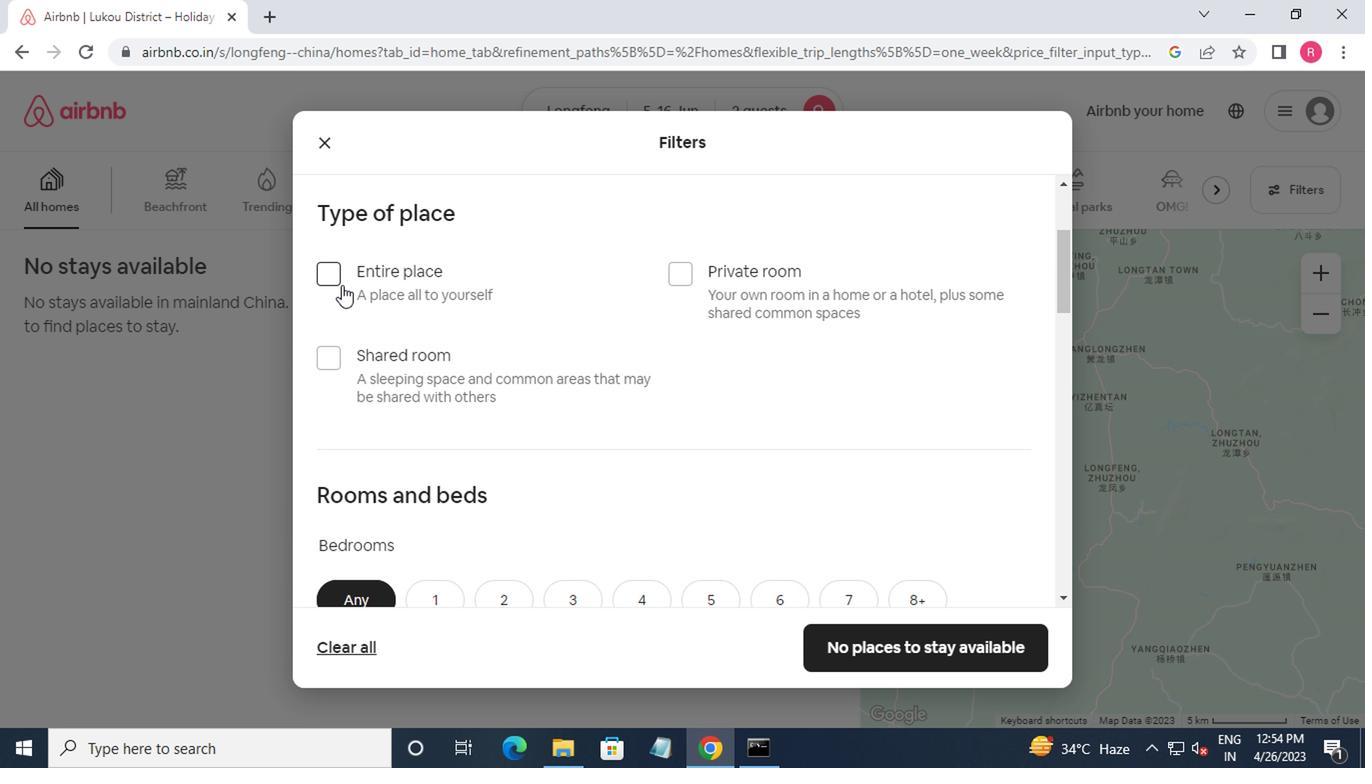
Action: Mouse pressed left at (330, 279)
Screenshot: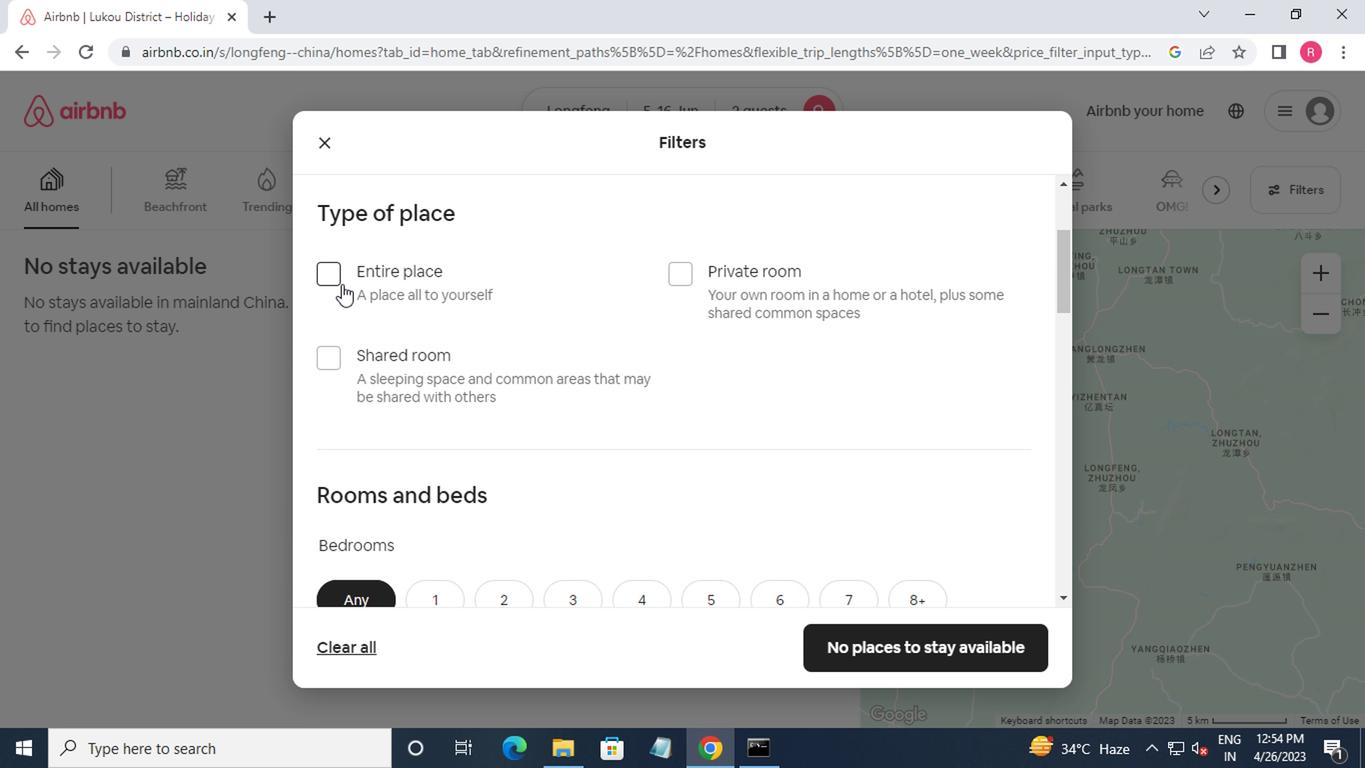 
Action: Mouse moved to (554, 384)
Screenshot: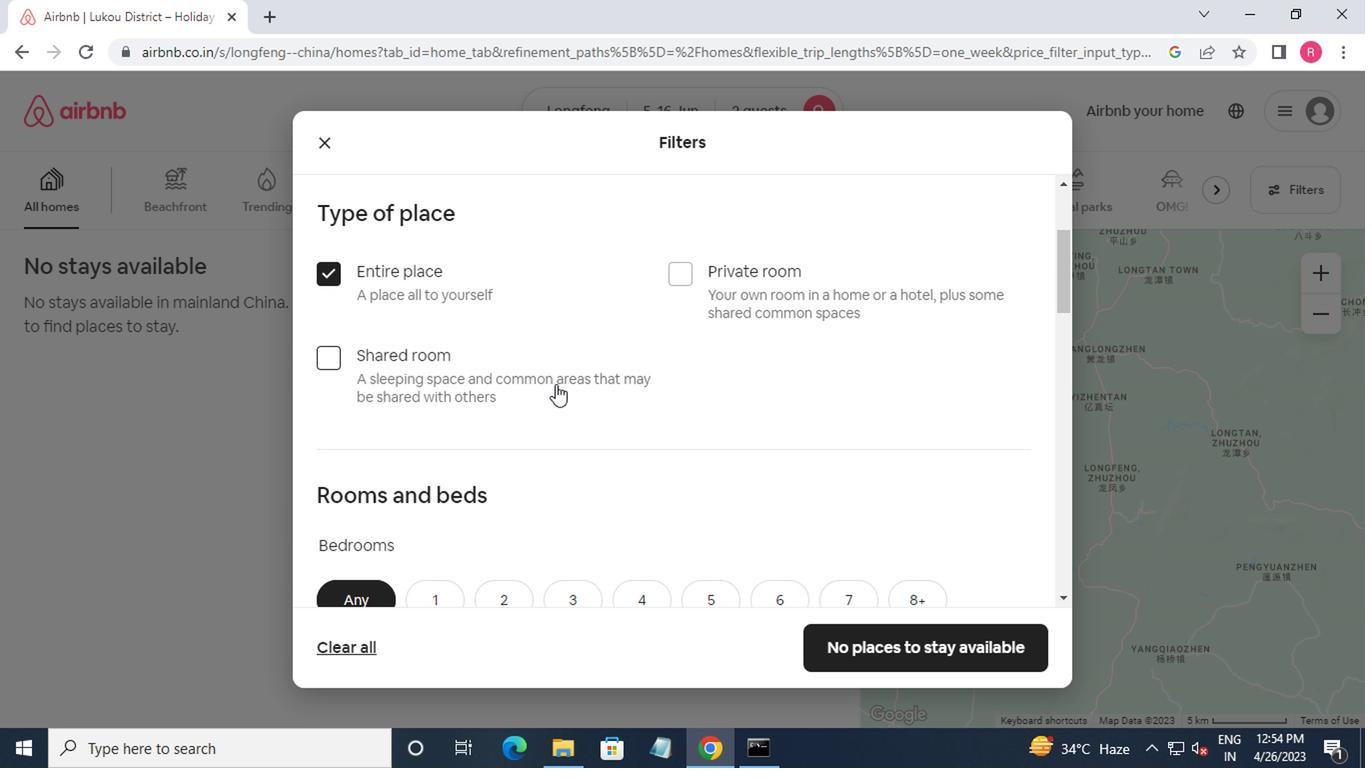 
Action: Mouse scrolled (554, 383) with delta (0, 0)
Screenshot: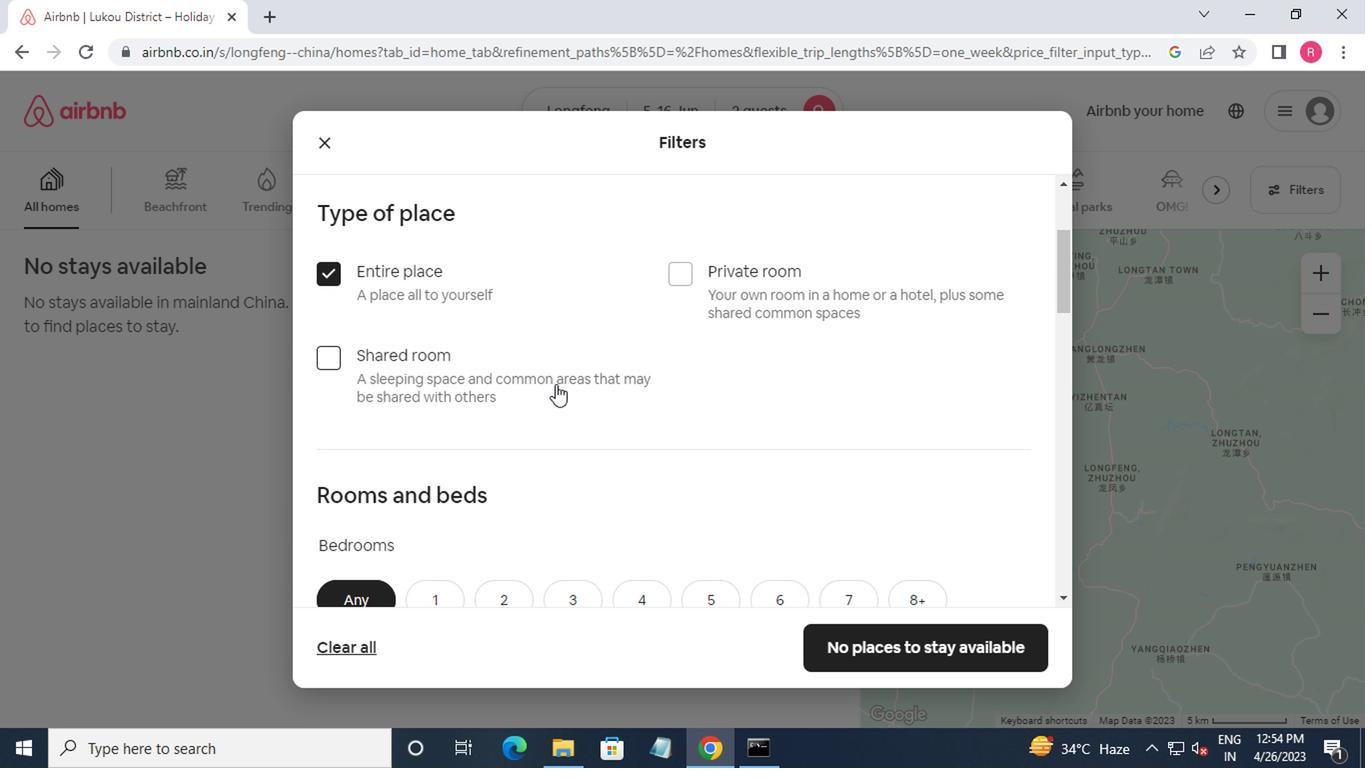 
Action: Mouse moved to (556, 386)
Screenshot: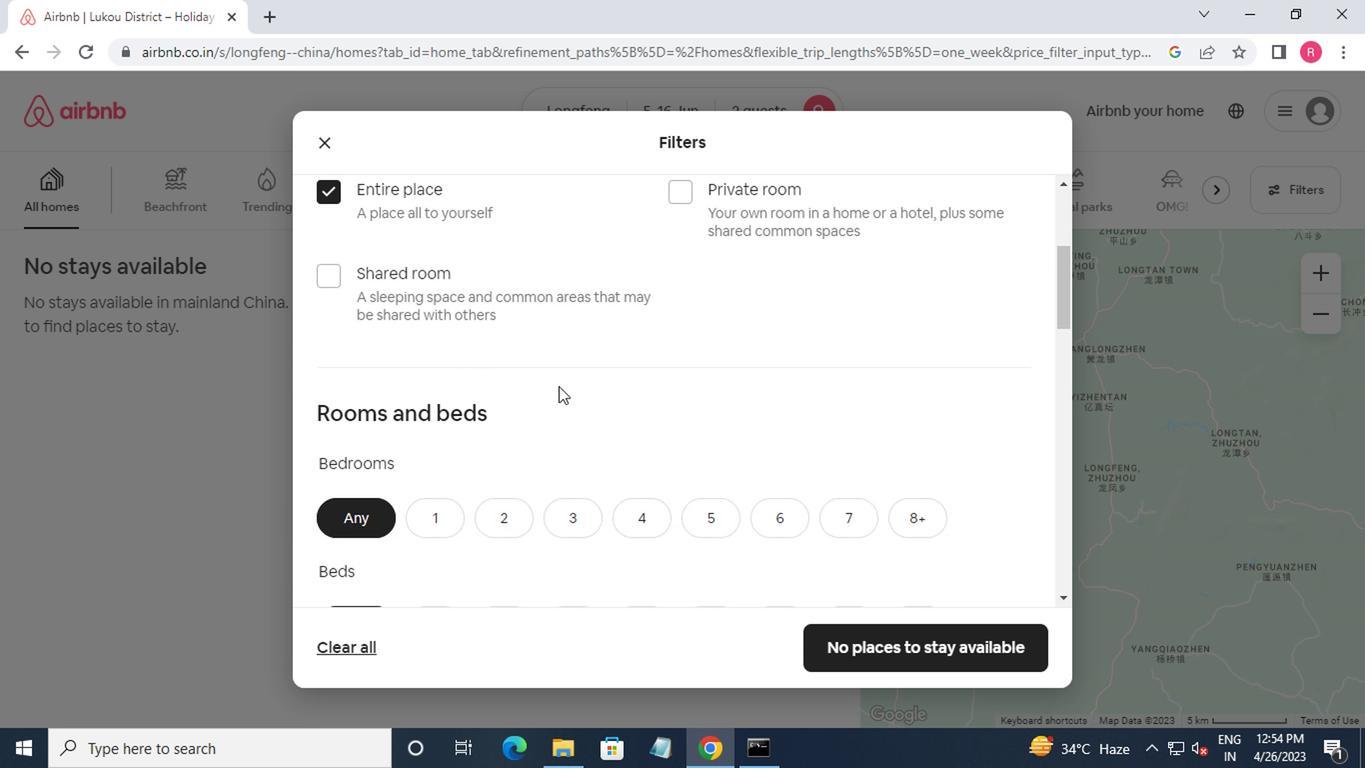 
Action: Mouse scrolled (556, 384) with delta (0, -1)
Screenshot: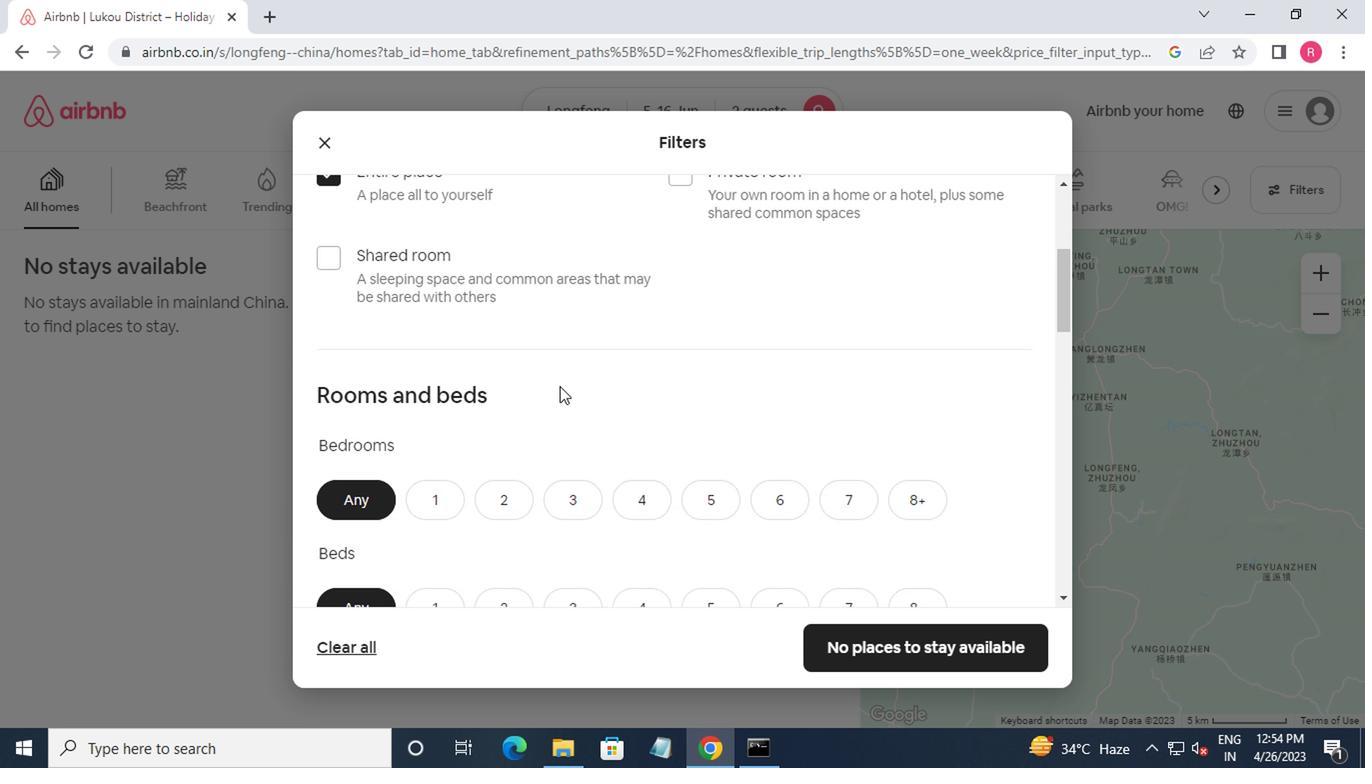 
Action: Mouse moved to (433, 394)
Screenshot: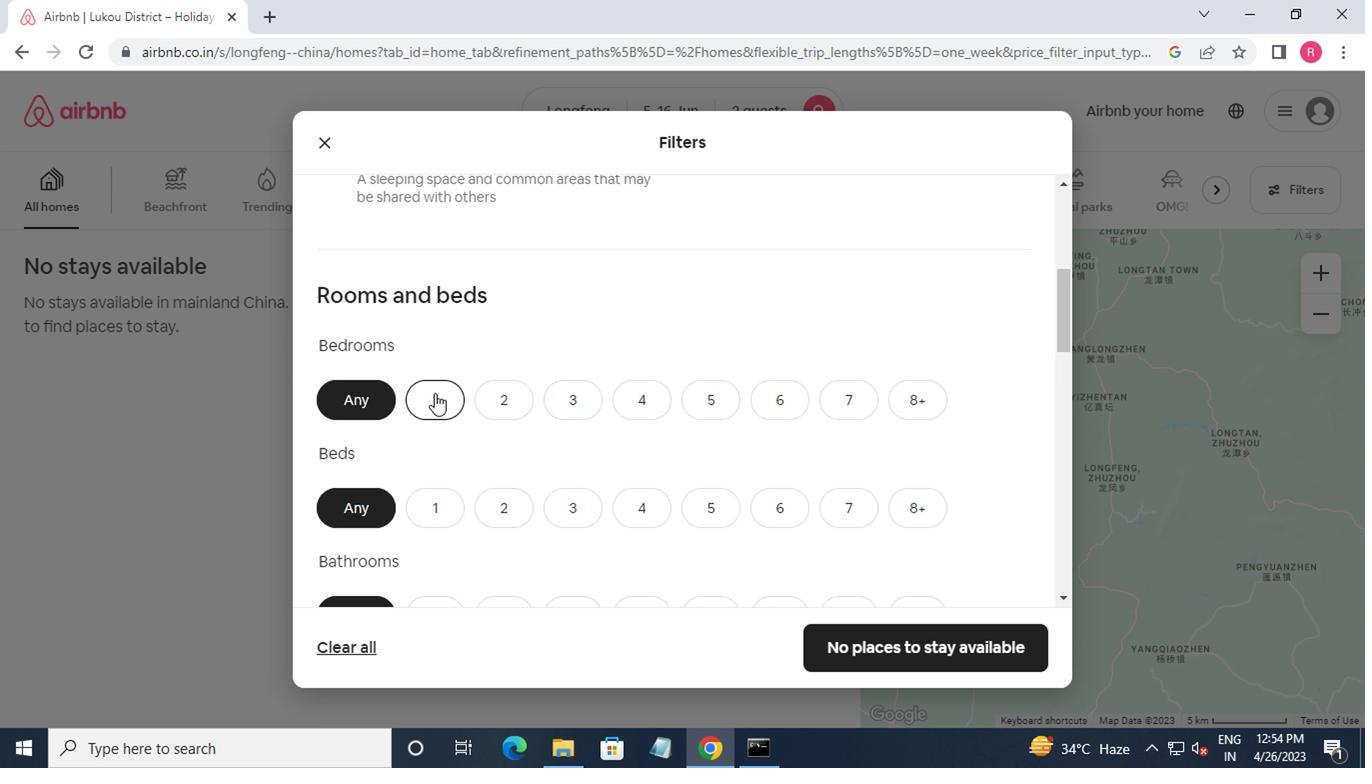 
Action: Mouse pressed left at (433, 394)
Screenshot: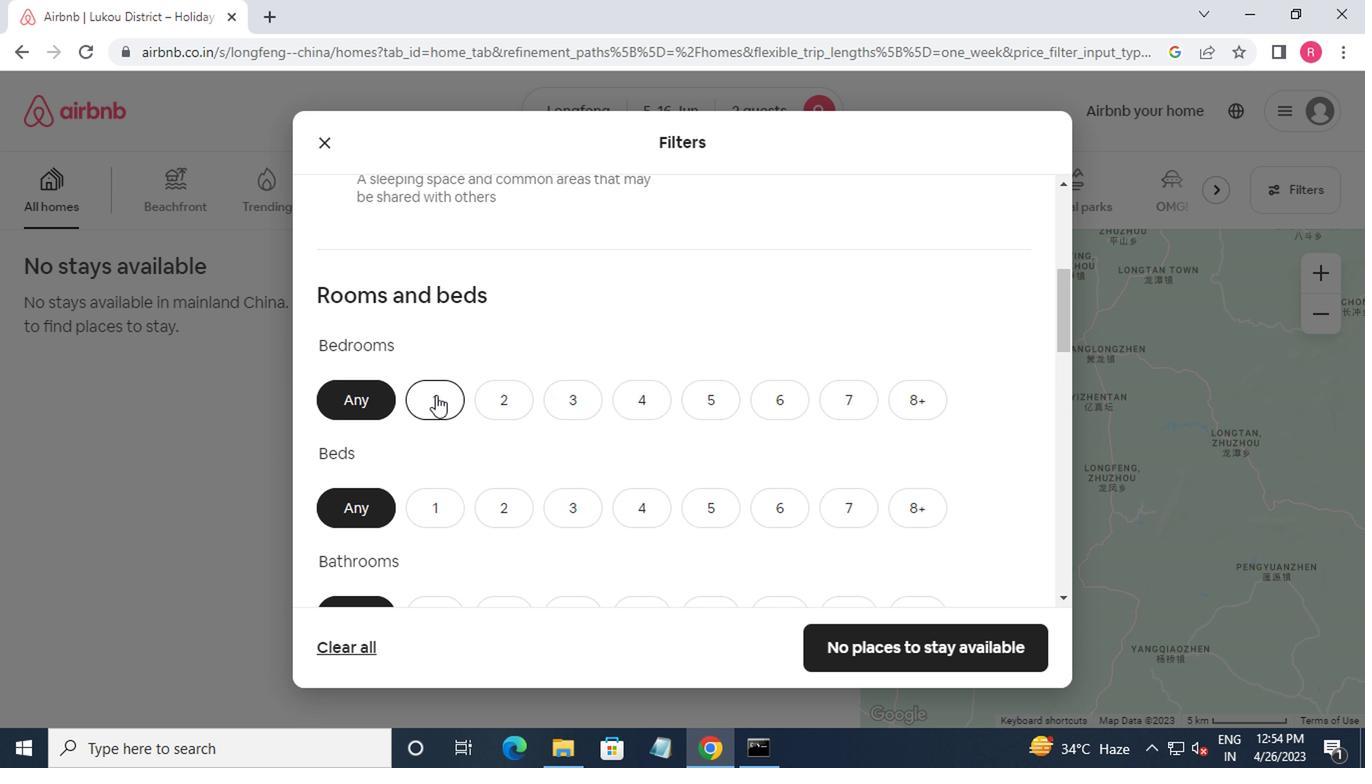 
Action: Mouse moved to (440, 404)
Screenshot: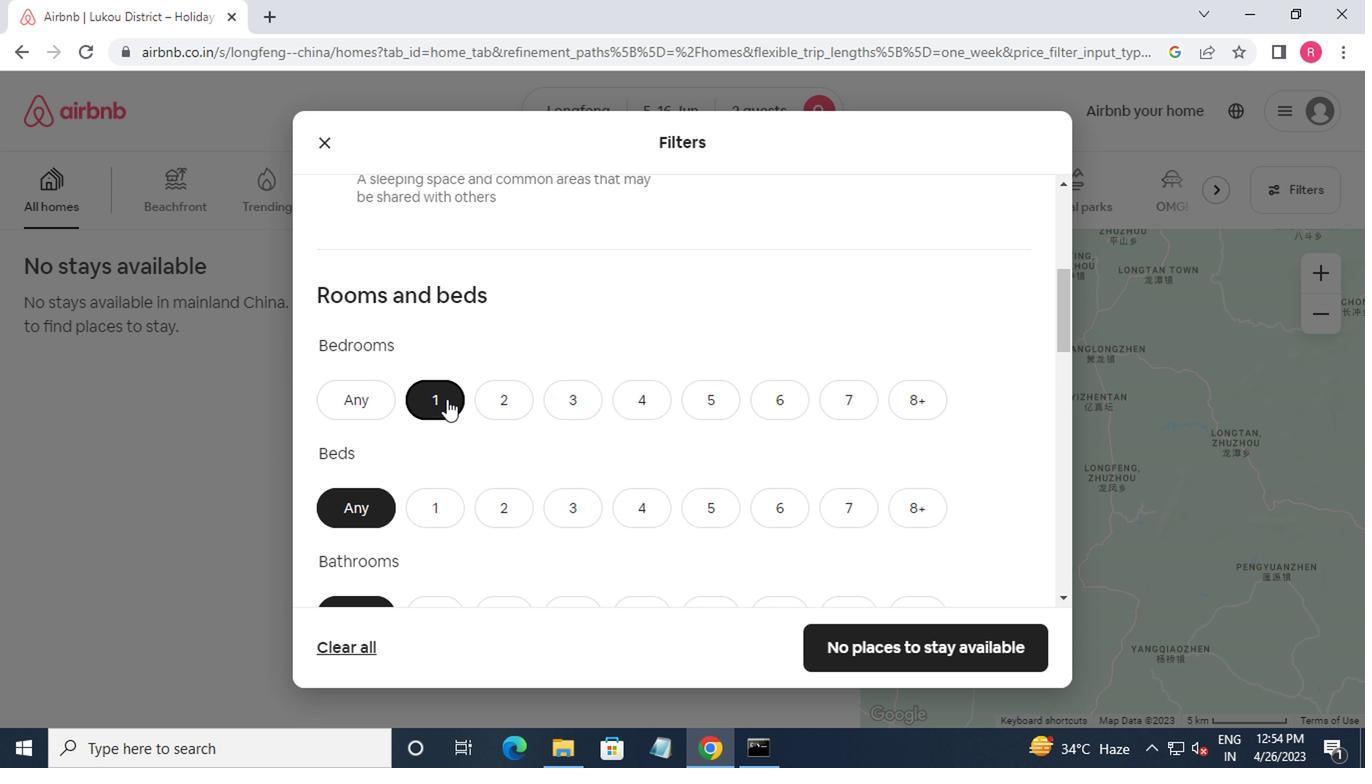 
Action: Mouse scrolled (440, 403) with delta (0, 0)
Screenshot: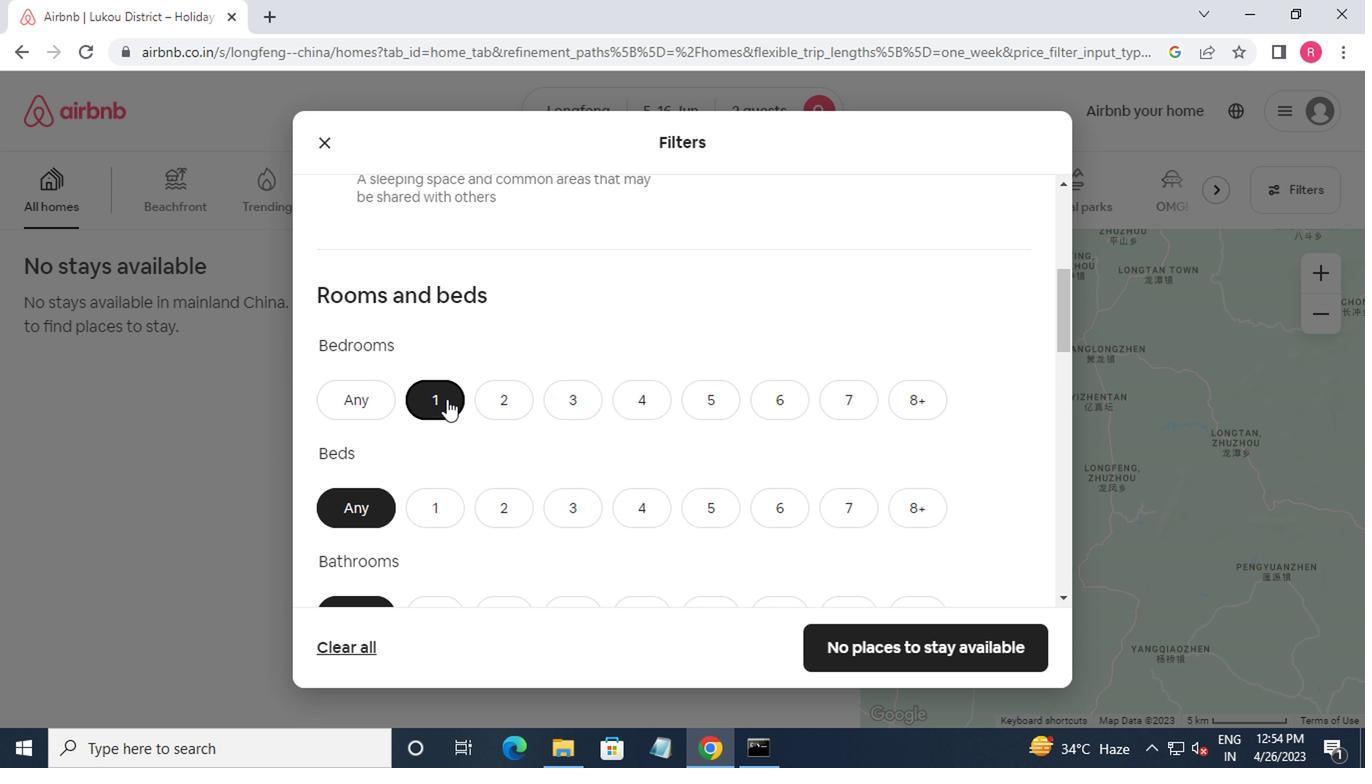 
Action: Mouse moved to (435, 411)
Screenshot: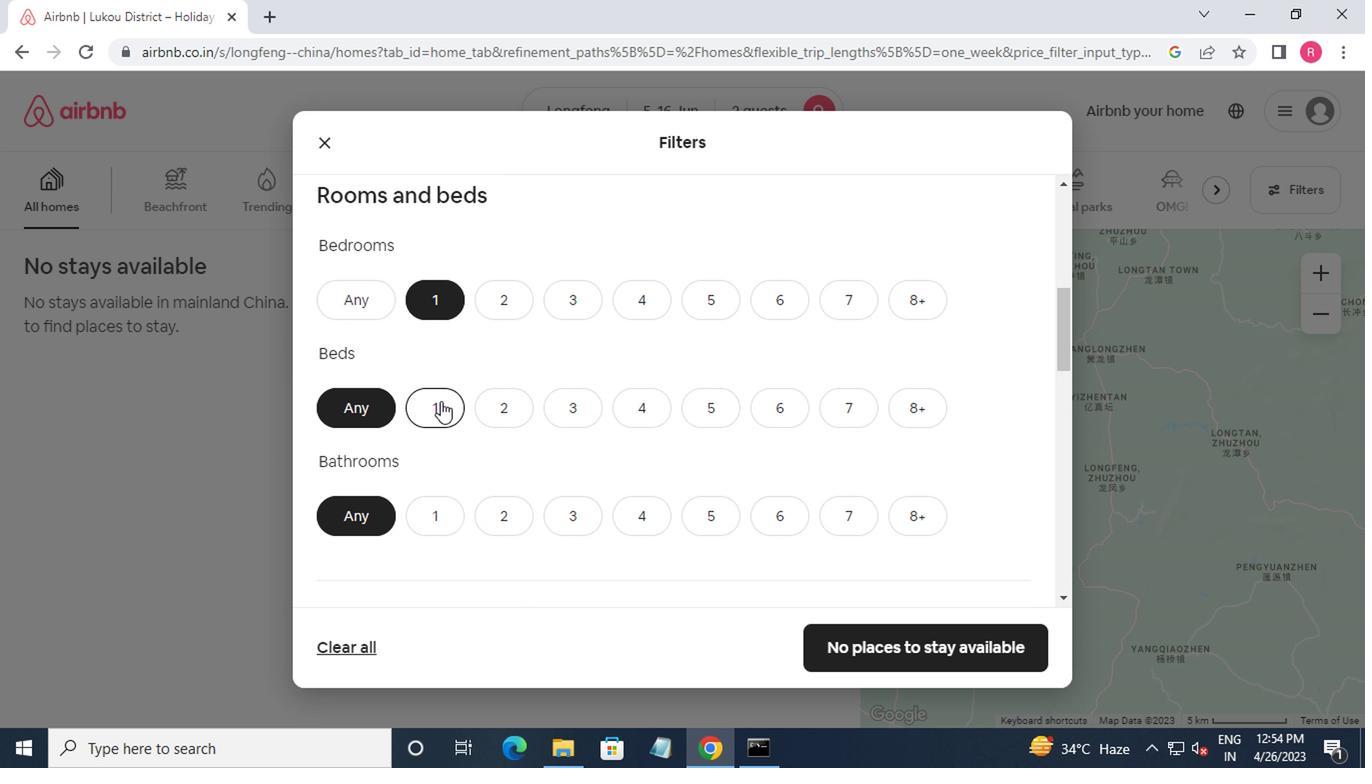 
Action: Mouse pressed left at (435, 411)
Screenshot: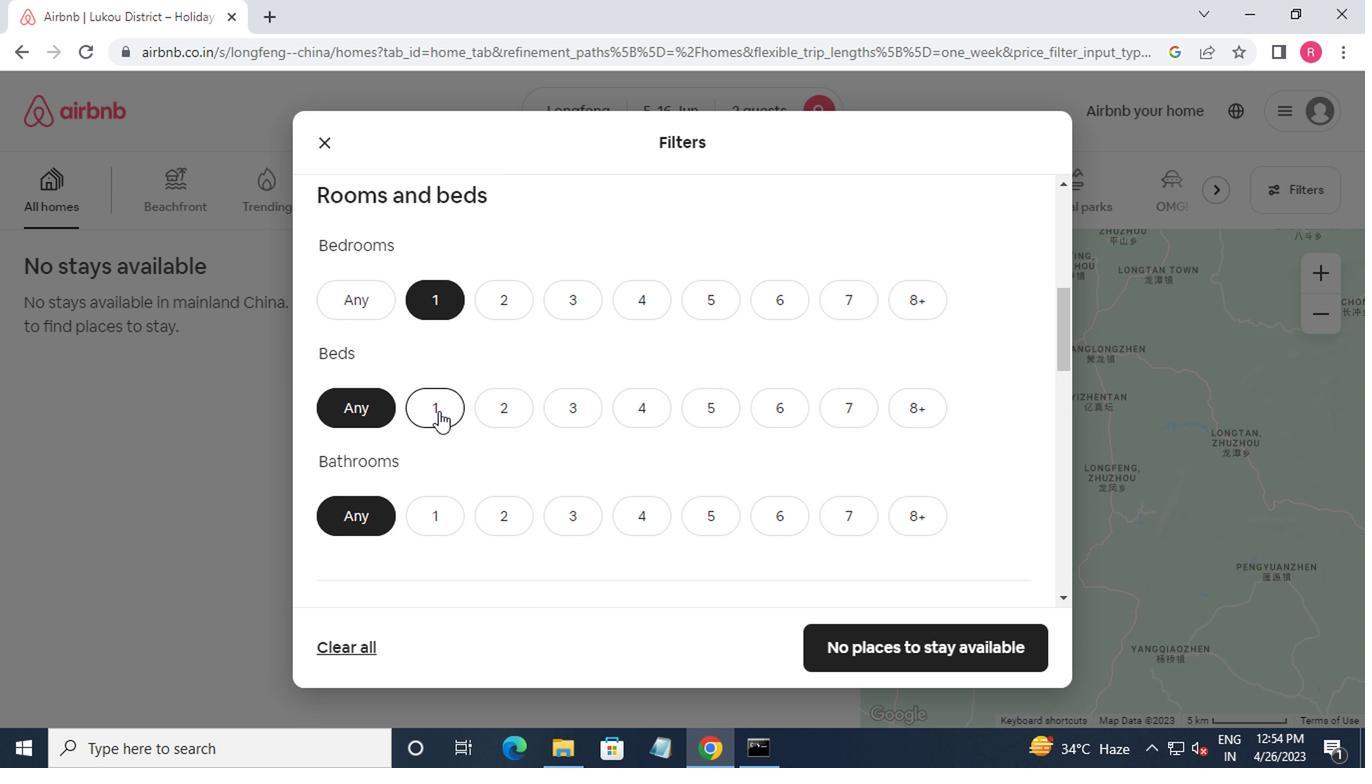 
Action: Mouse moved to (450, 406)
Screenshot: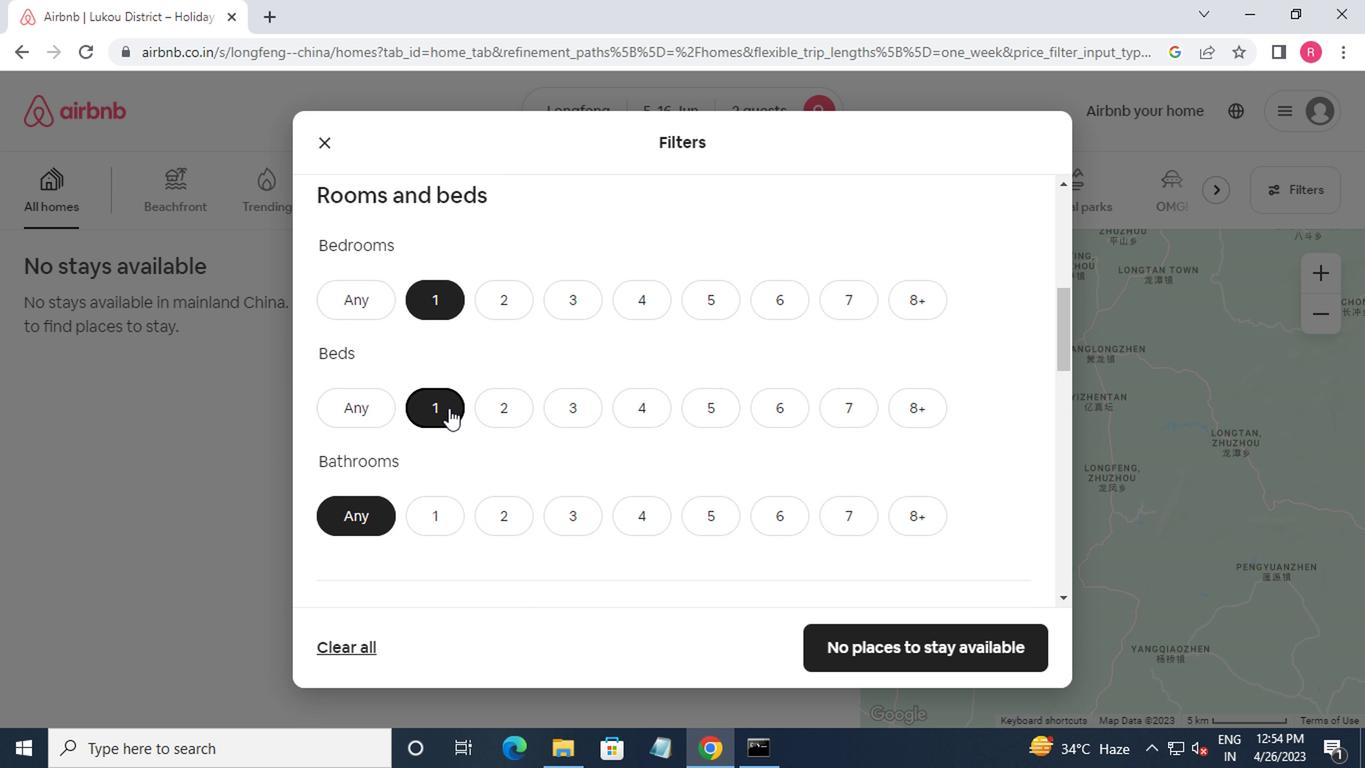 
Action: Mouse scrolled (450, 406) with delta (0, 0)
Screenshot: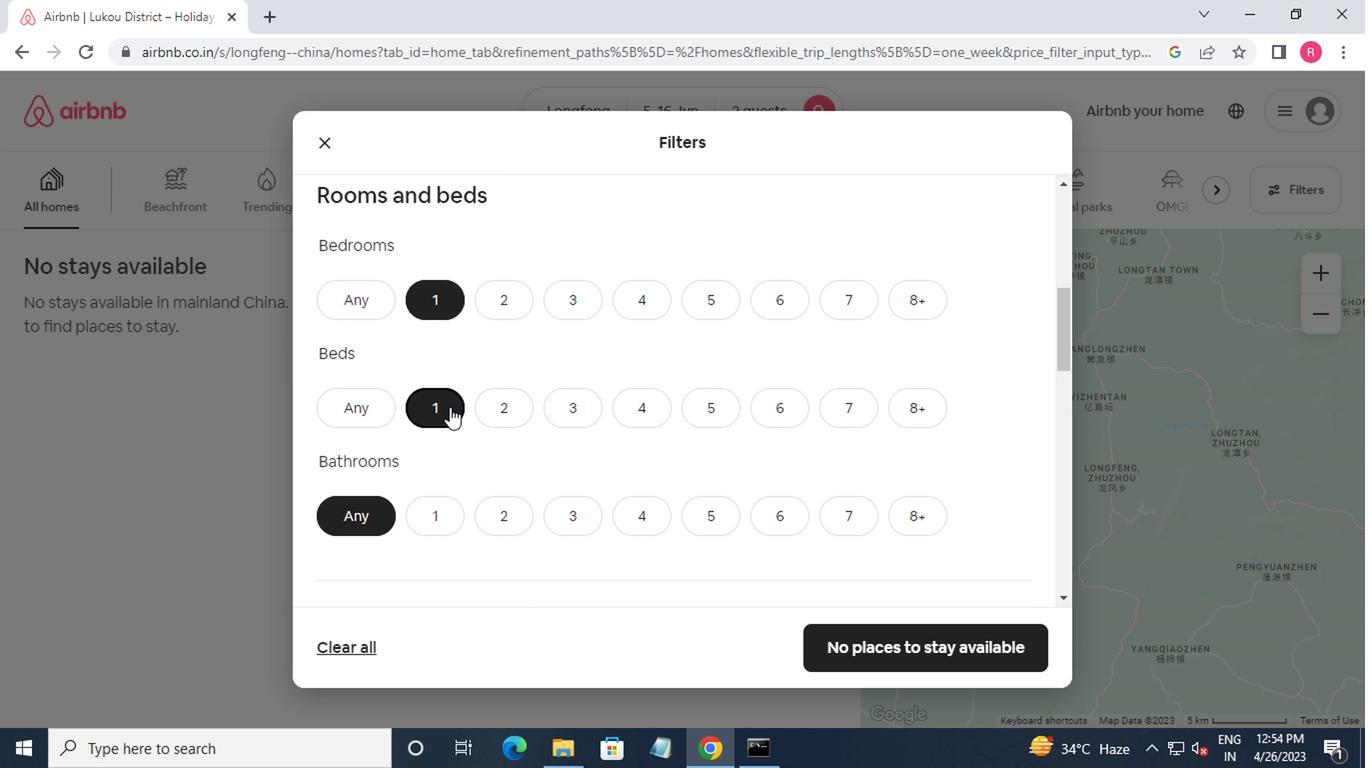 
Action: Mouse moved to (446, 413)
Screenshot: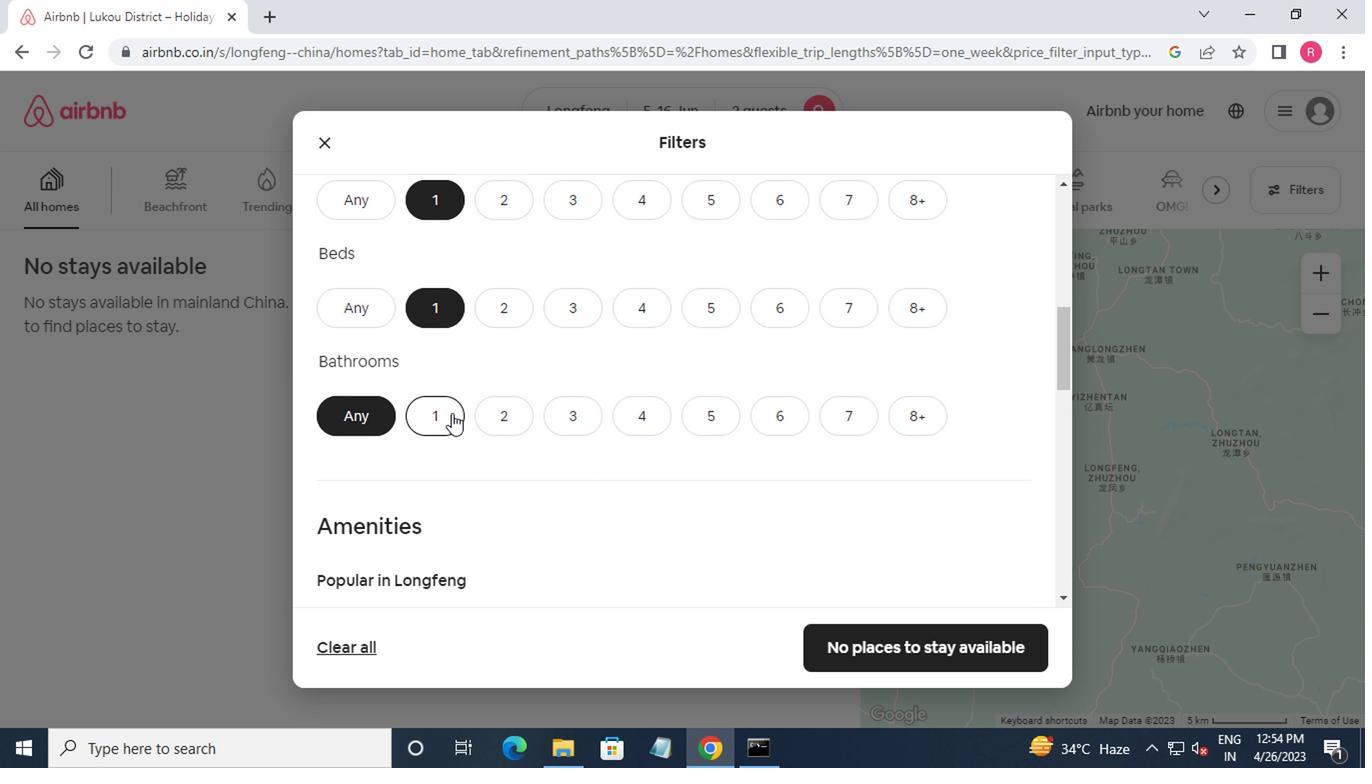 
Action: Mouse pressed left at (446, 413)
Screenshot: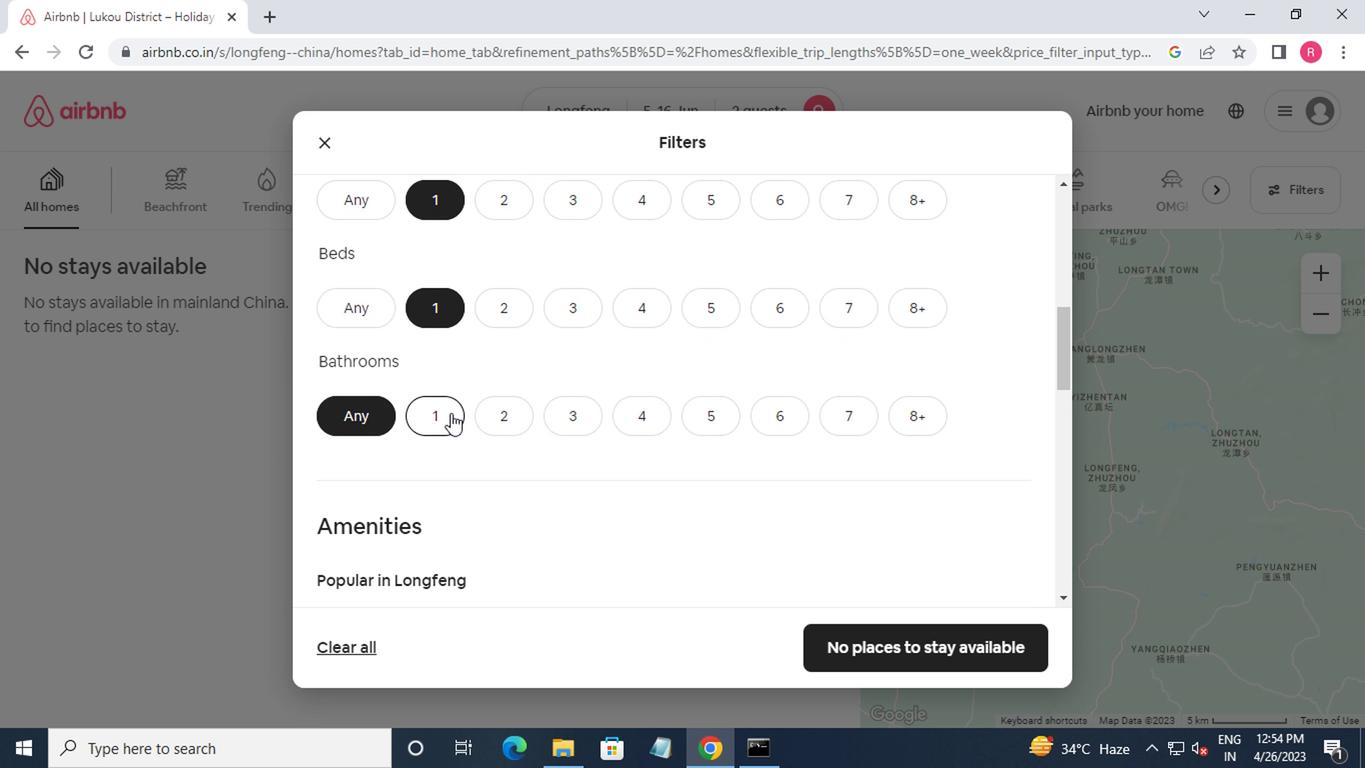 
Action: Mouse moved to (455, 408)
Screenshot: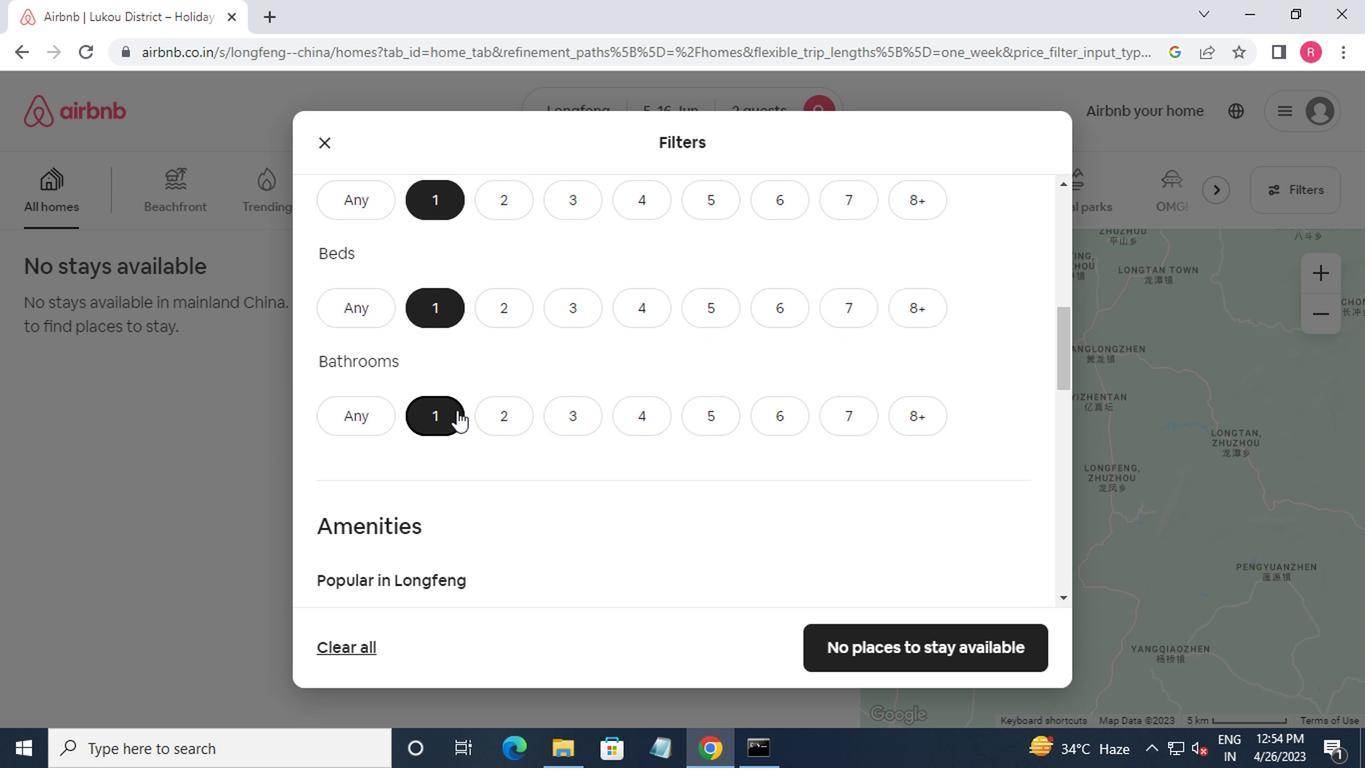 
Action: Mouse scrolled (455, 406) with delta (0, -1)
Screenshot: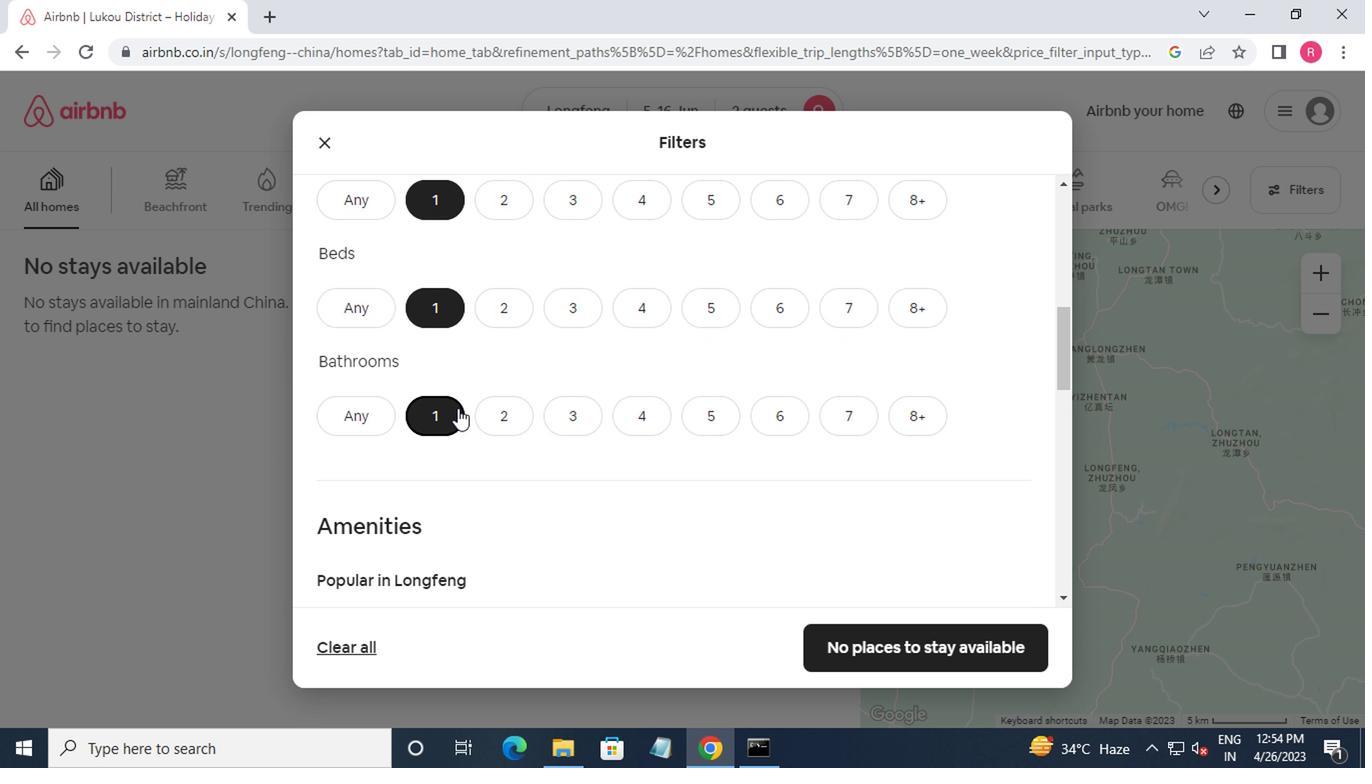 
Action: Mouse moved to (460, 408)
Screenshot: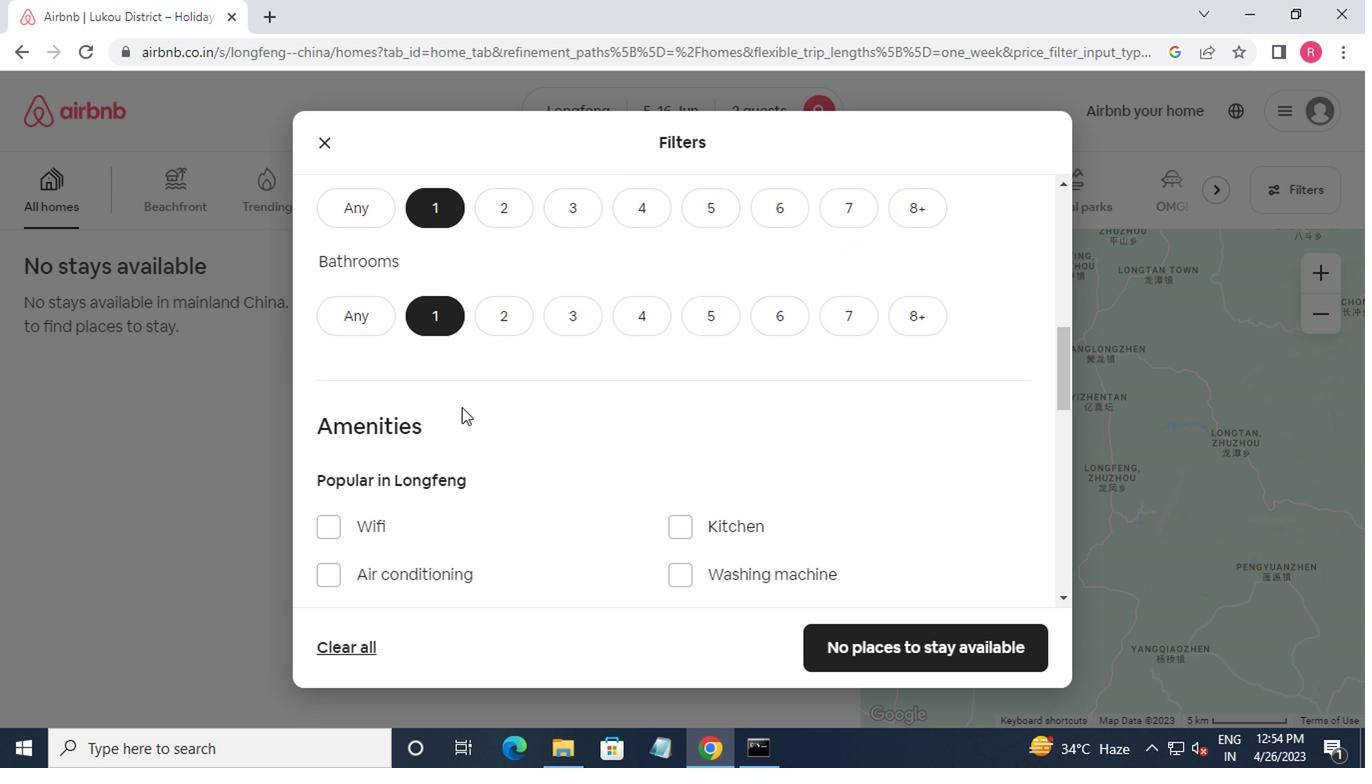 
Action: Mouse scrolled (460, 406) with delta (0, -1)
Screenshot: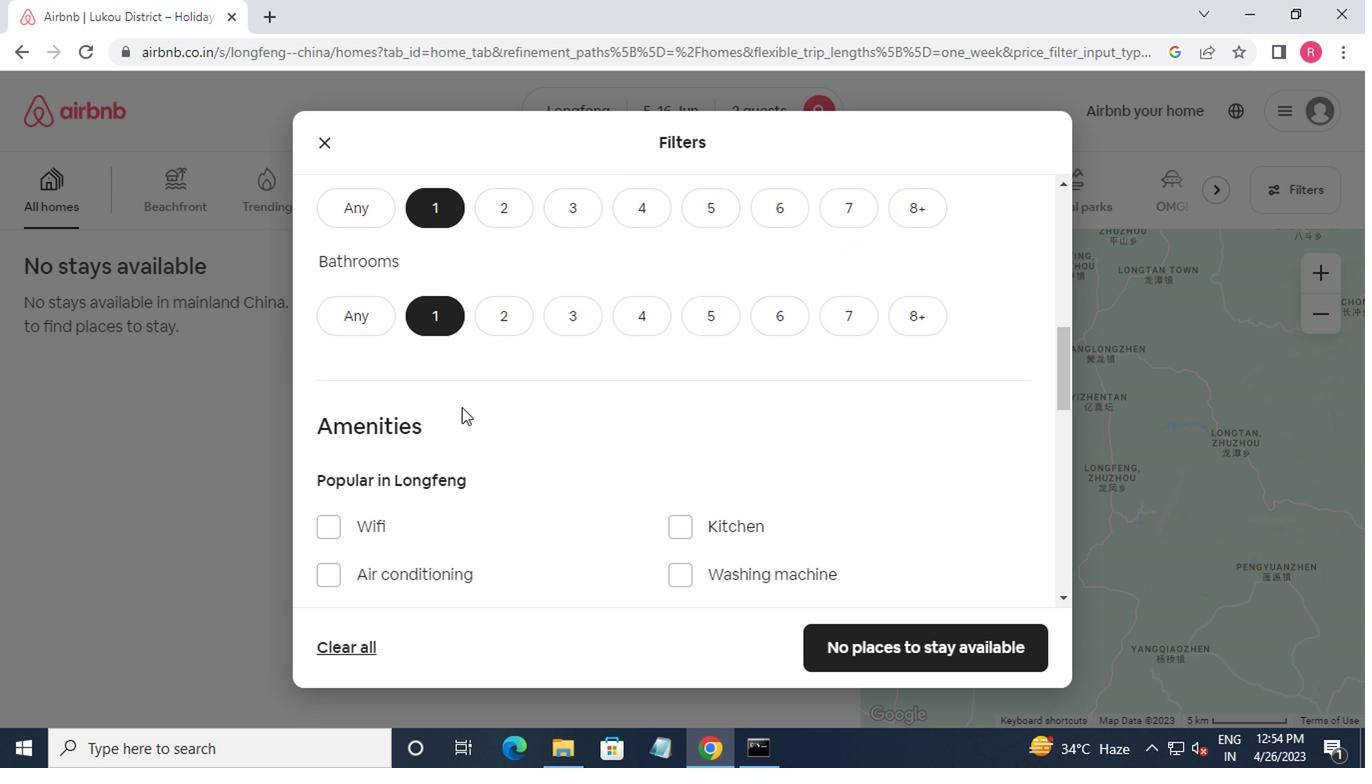 
Action: Mouse moved to (320, 423)
Screenshot: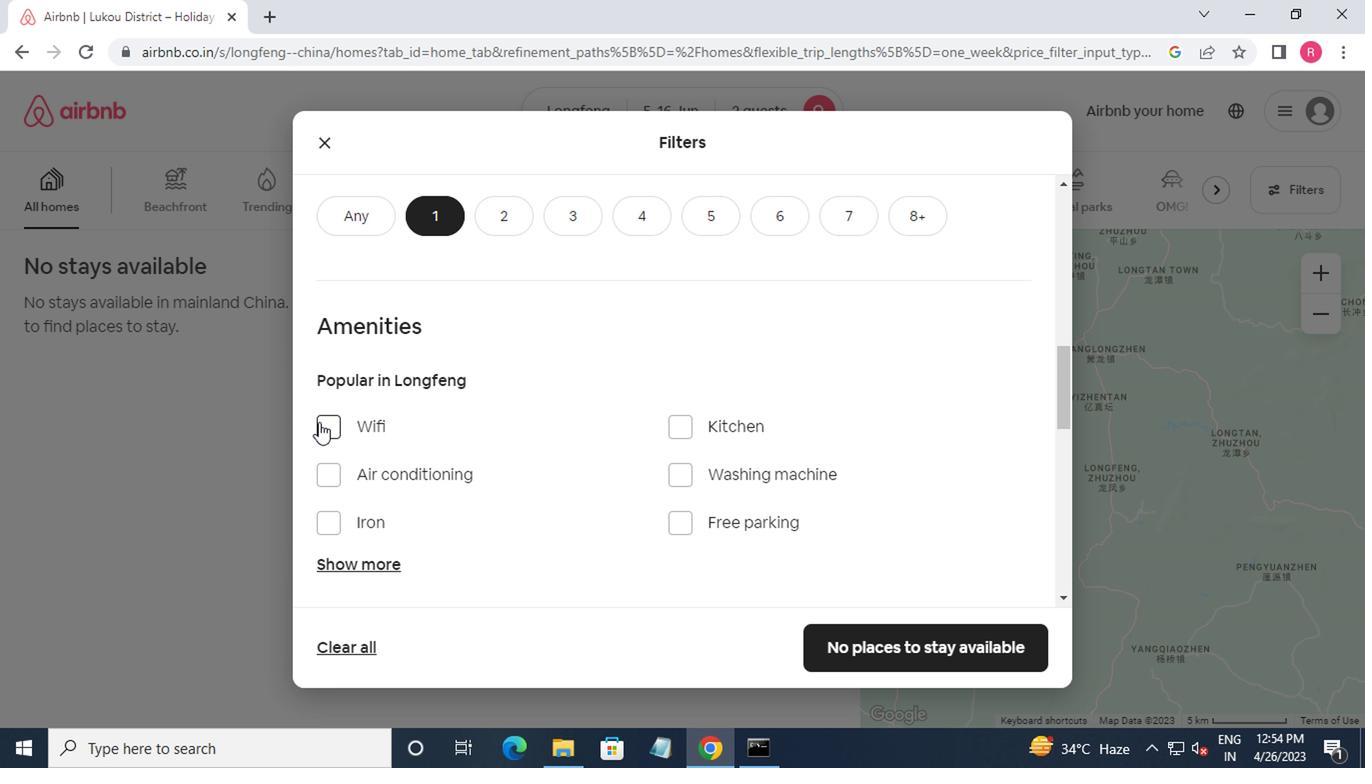 
Action: Mouse pressed left at (320, 423)
Screenshot: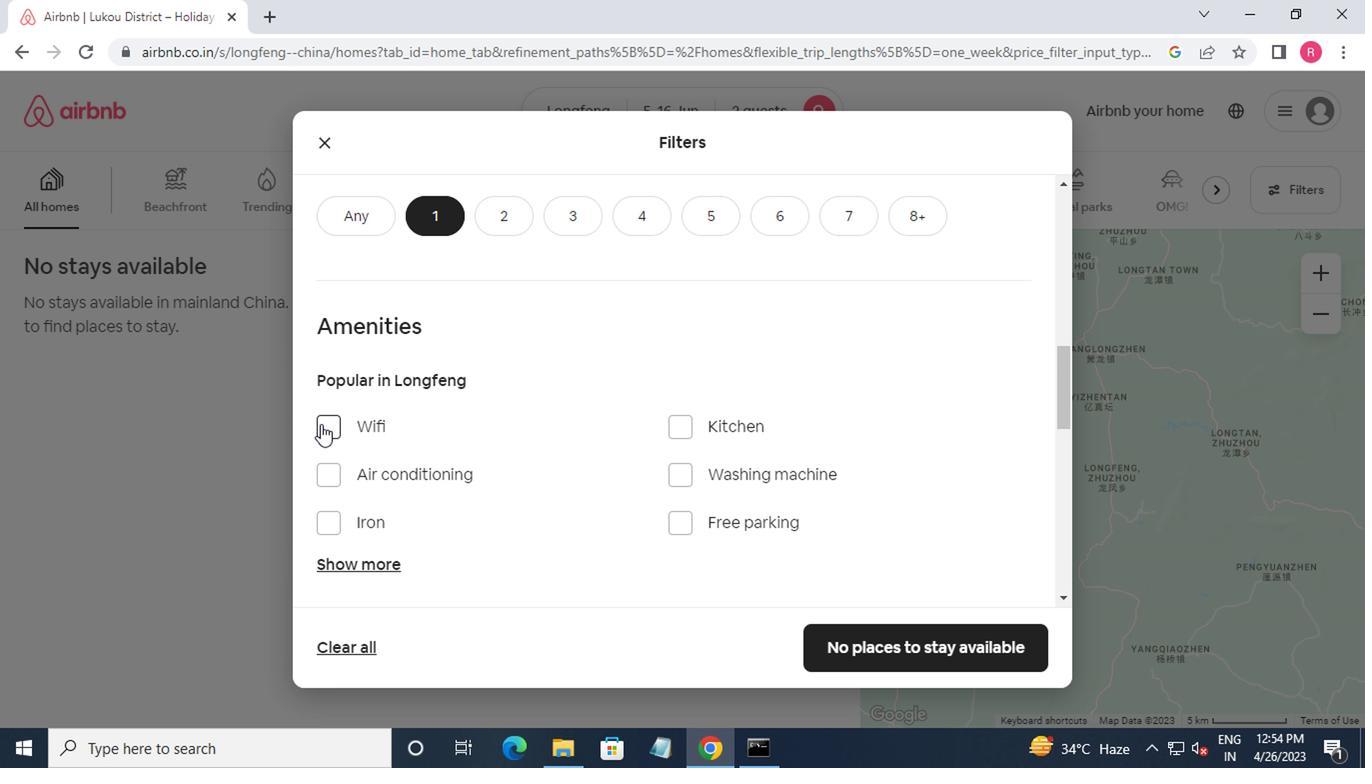 
Action: Mouse moved to (507, 451)
Screenshot: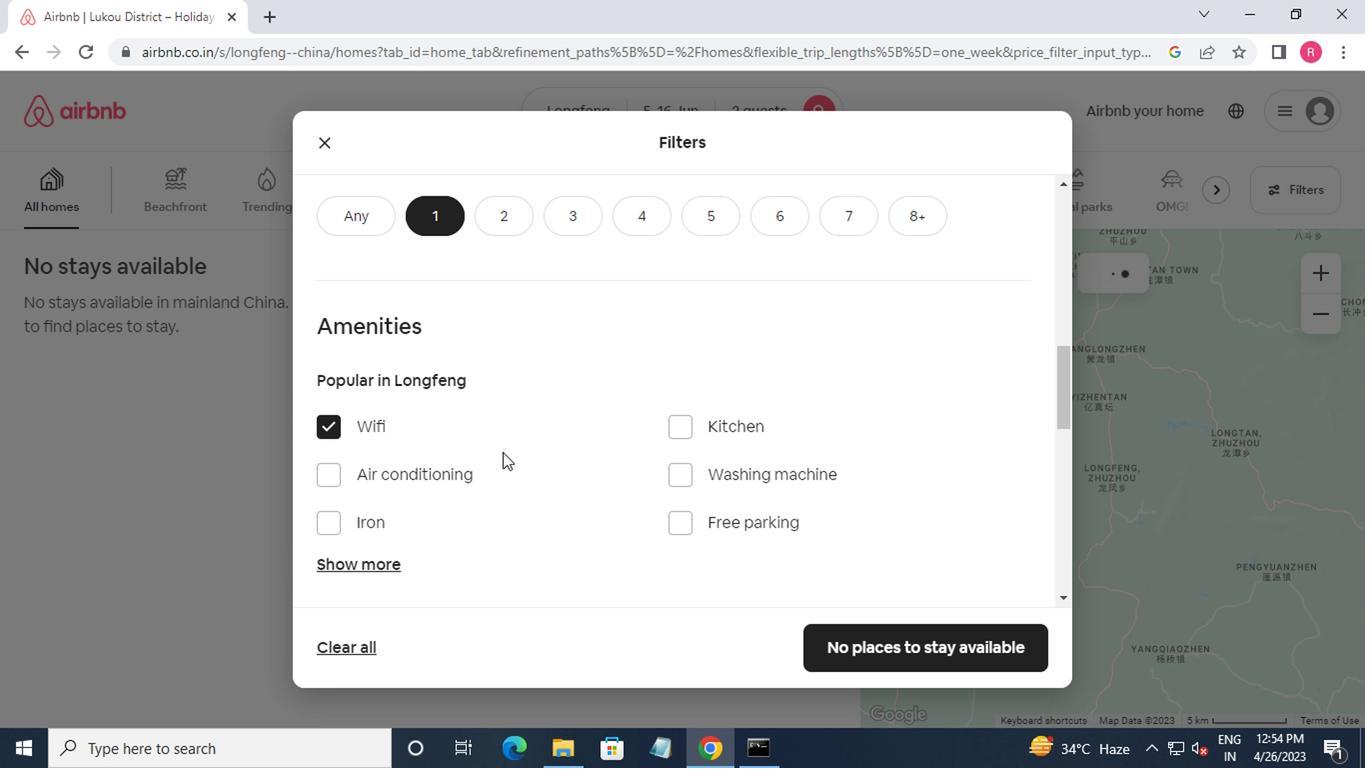
Action: Mouse scrolled (507, 450) with delta (0, 0)
Screenshot: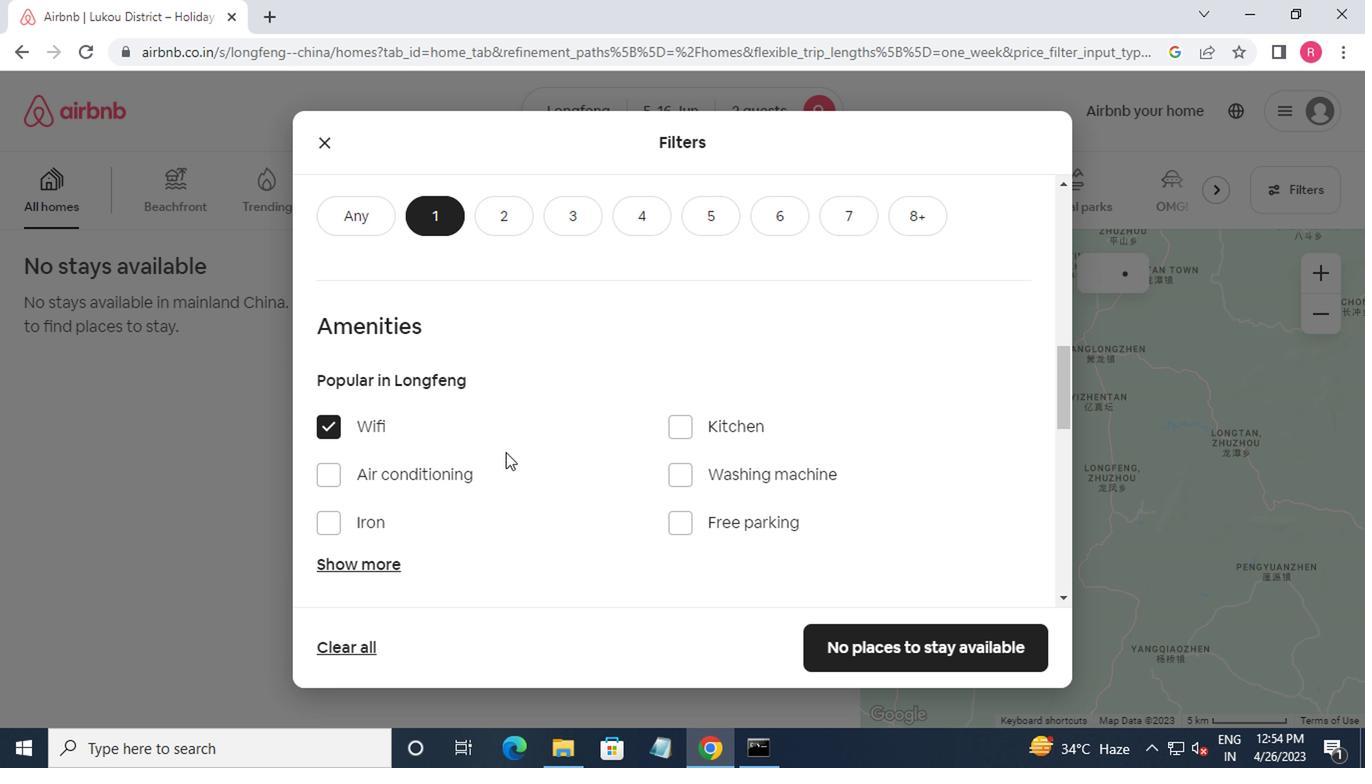 
Action: Mouse moved to (510, 453)
Screenshot: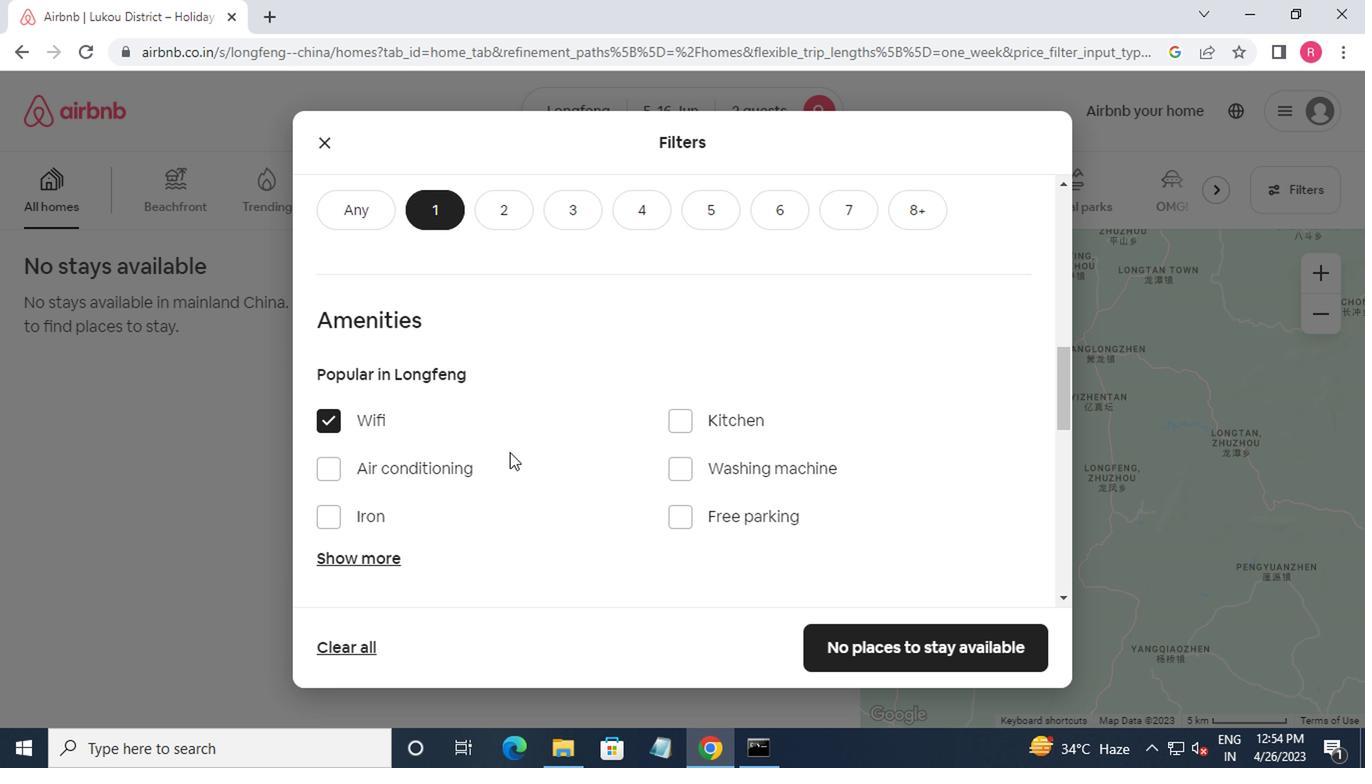 
Action: Mouse scrolled (510, 452) with delta (0, -1)
Screenshot: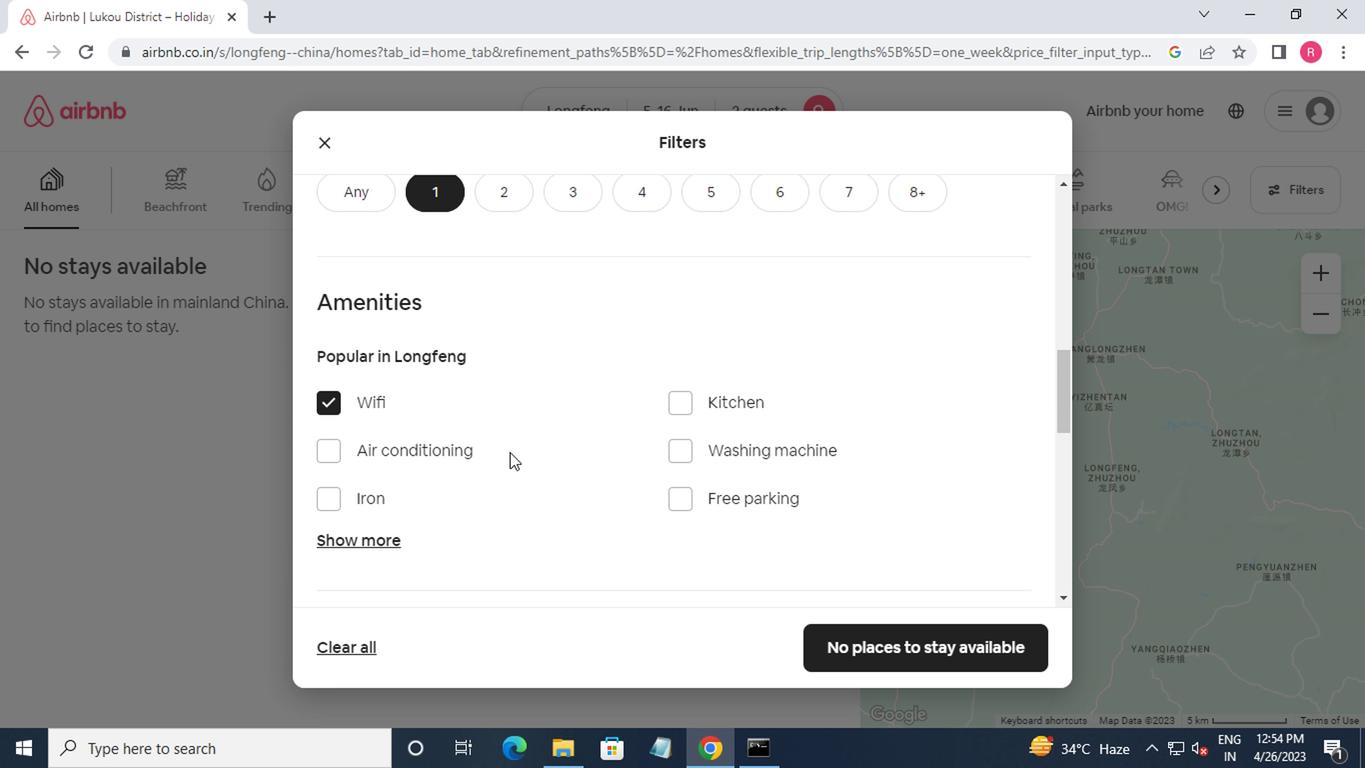 
Action: Mouse moved to (1004, 554)
Screenshot: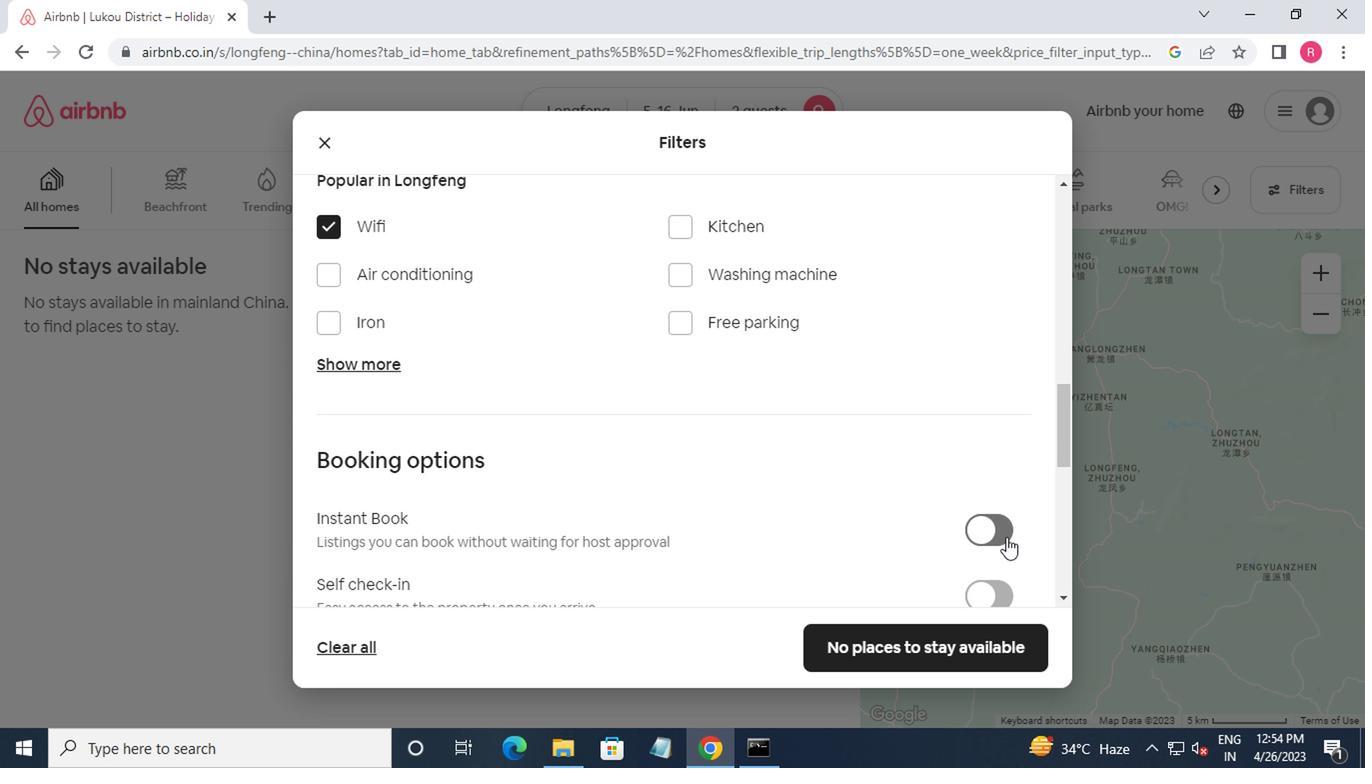 
Action: Mouse scrolled (1004, 554) with delta (0, 0)
Screenshot: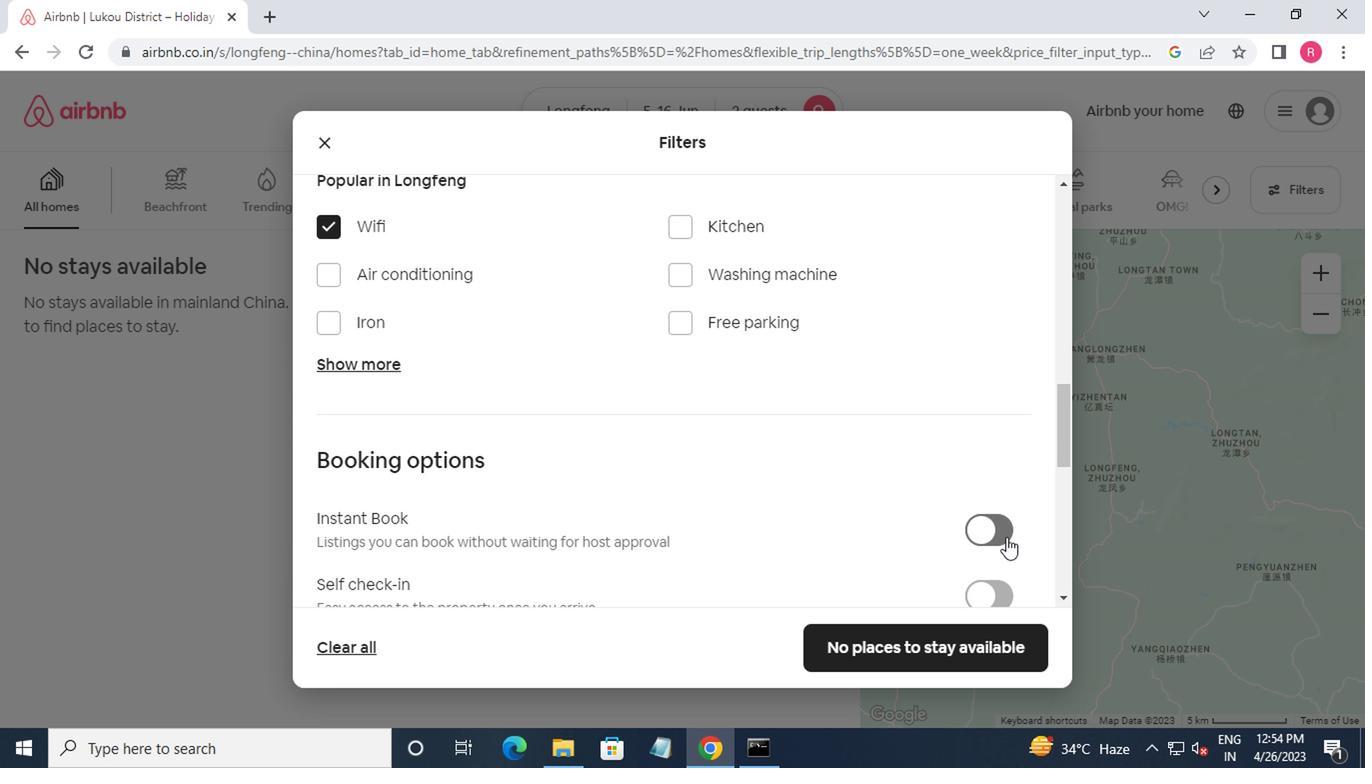 
Action: Mouse moved to (999, 564)
Screenshot: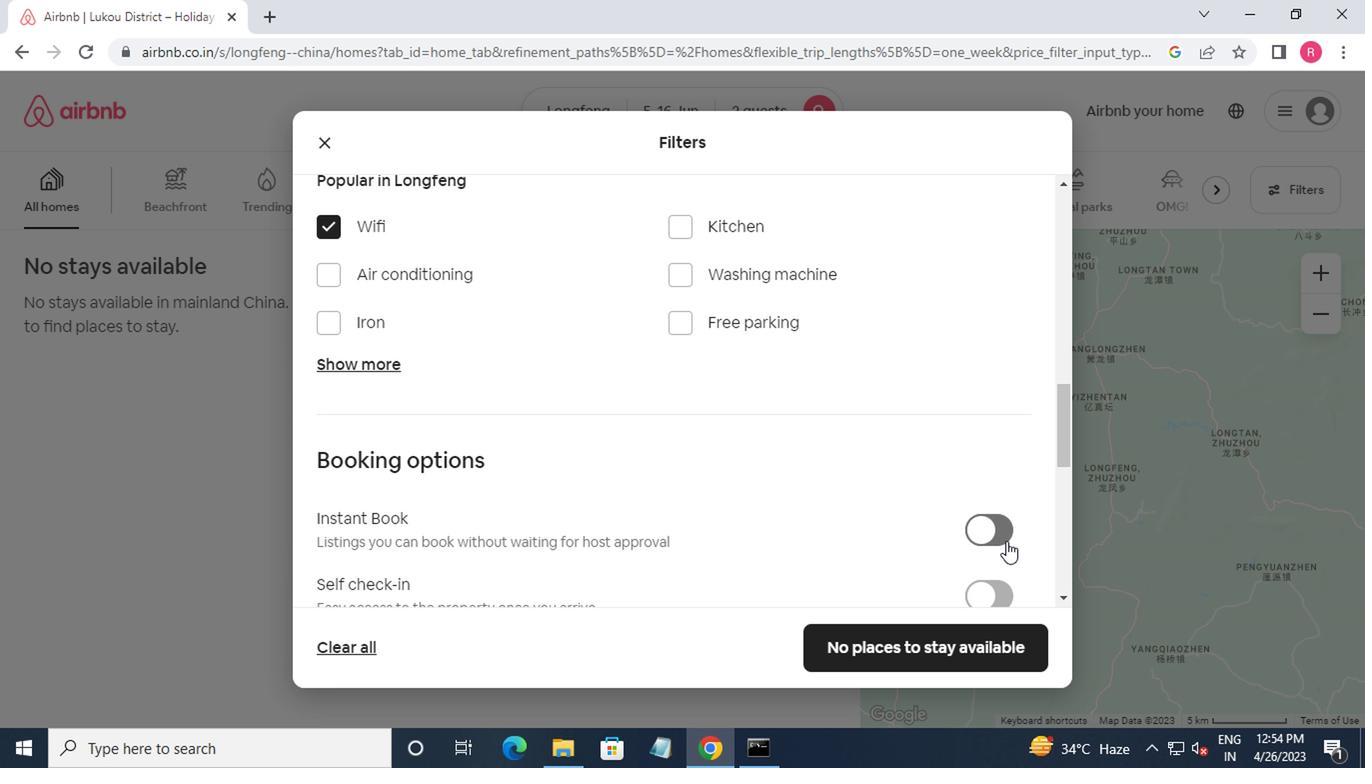 
Action: Mouse scrolled (999, 563) with delta (0, 0)
Screenshot: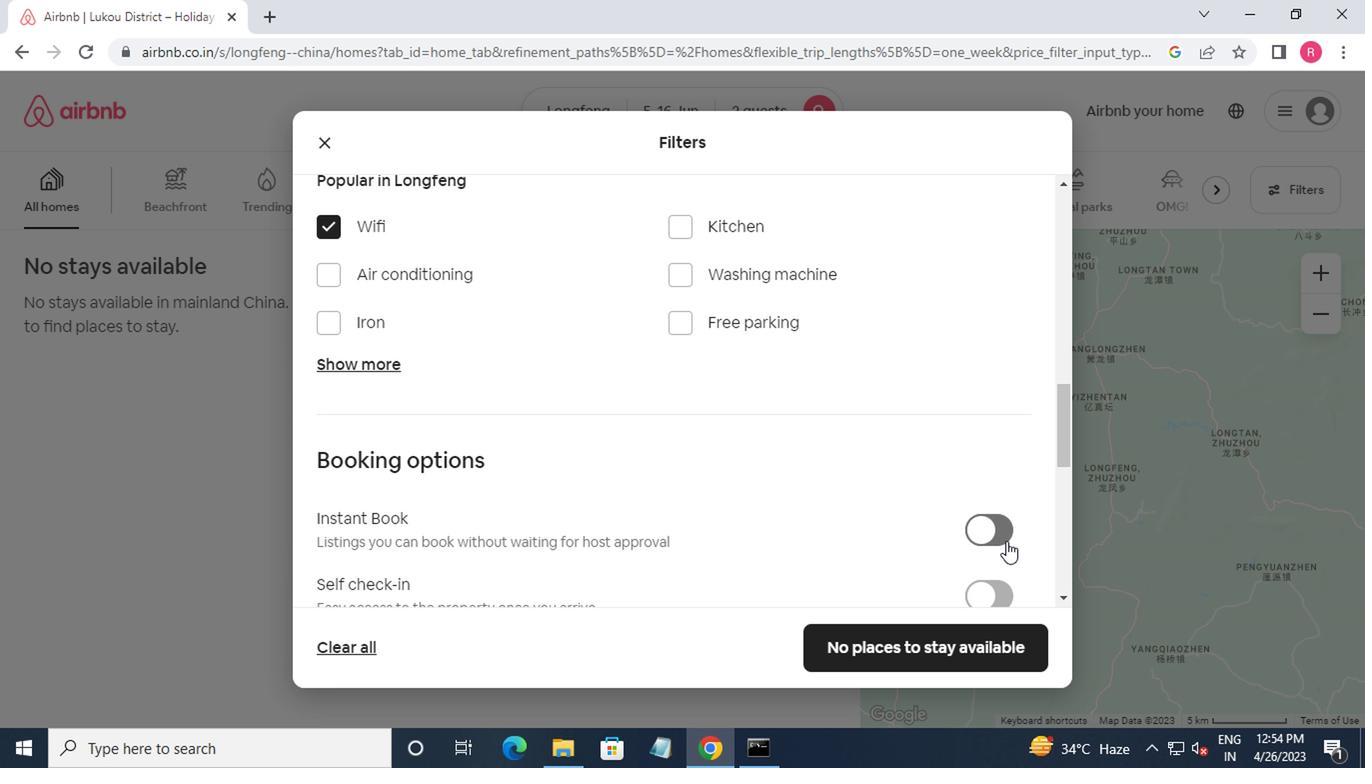 
Action: Mouse moved to (984, 398)
Screenshot: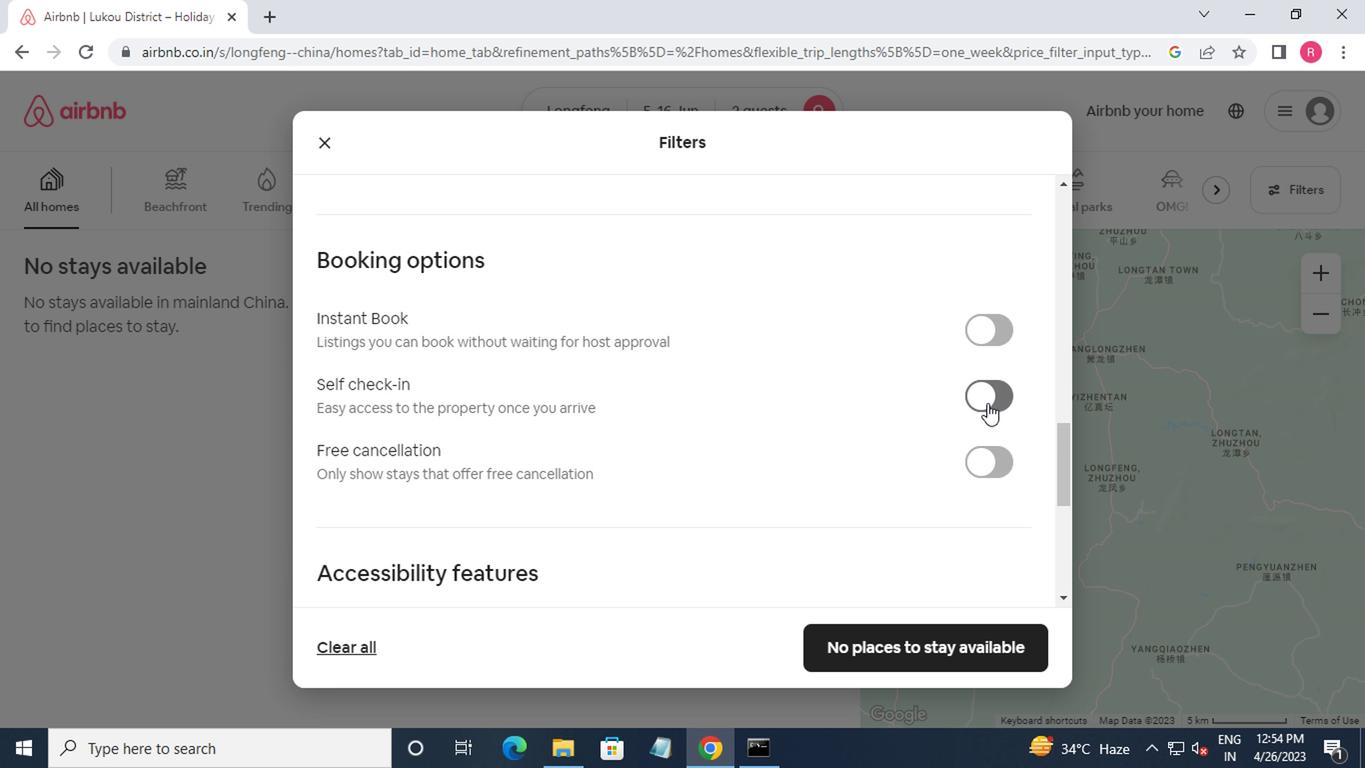 
Action: Mouse pressed left at (984, 398)
Screenshot: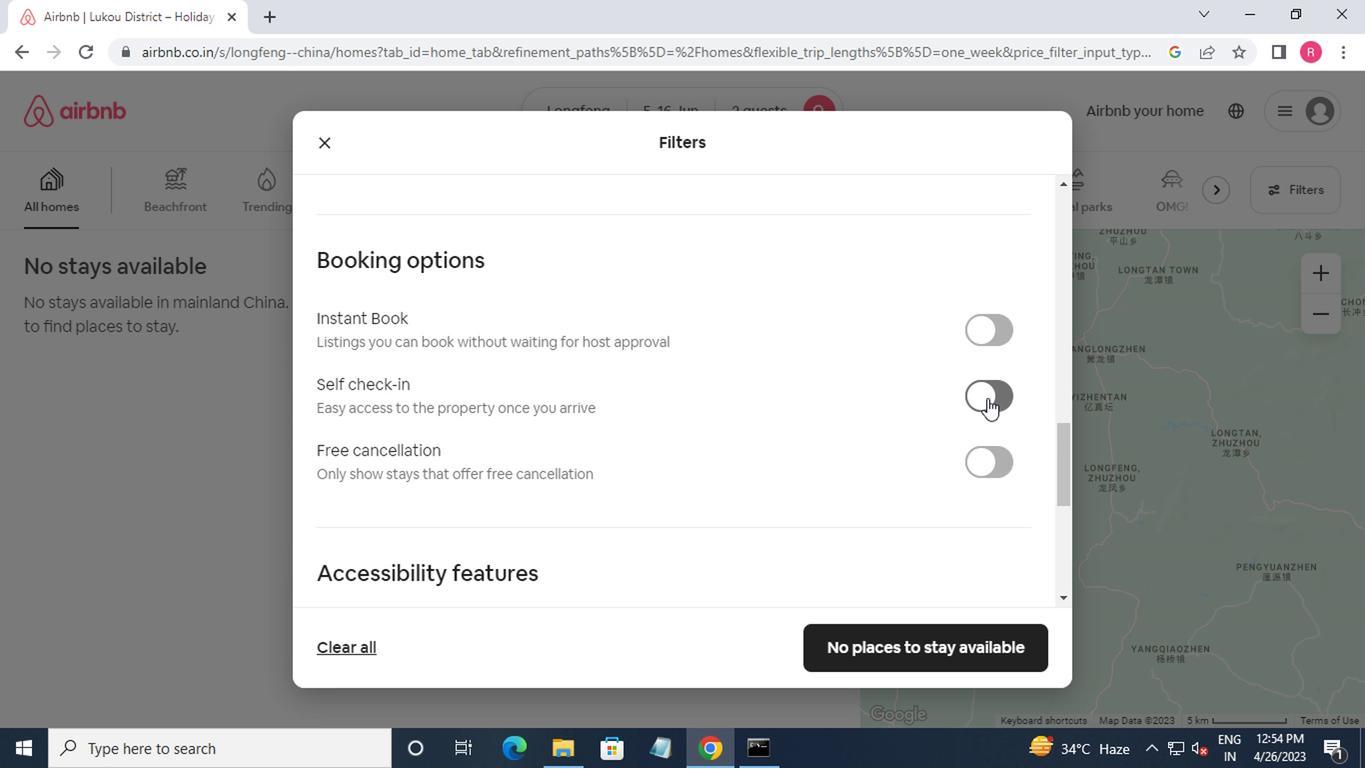 
Action: Mouse moved to (972, 446)
Screenshot: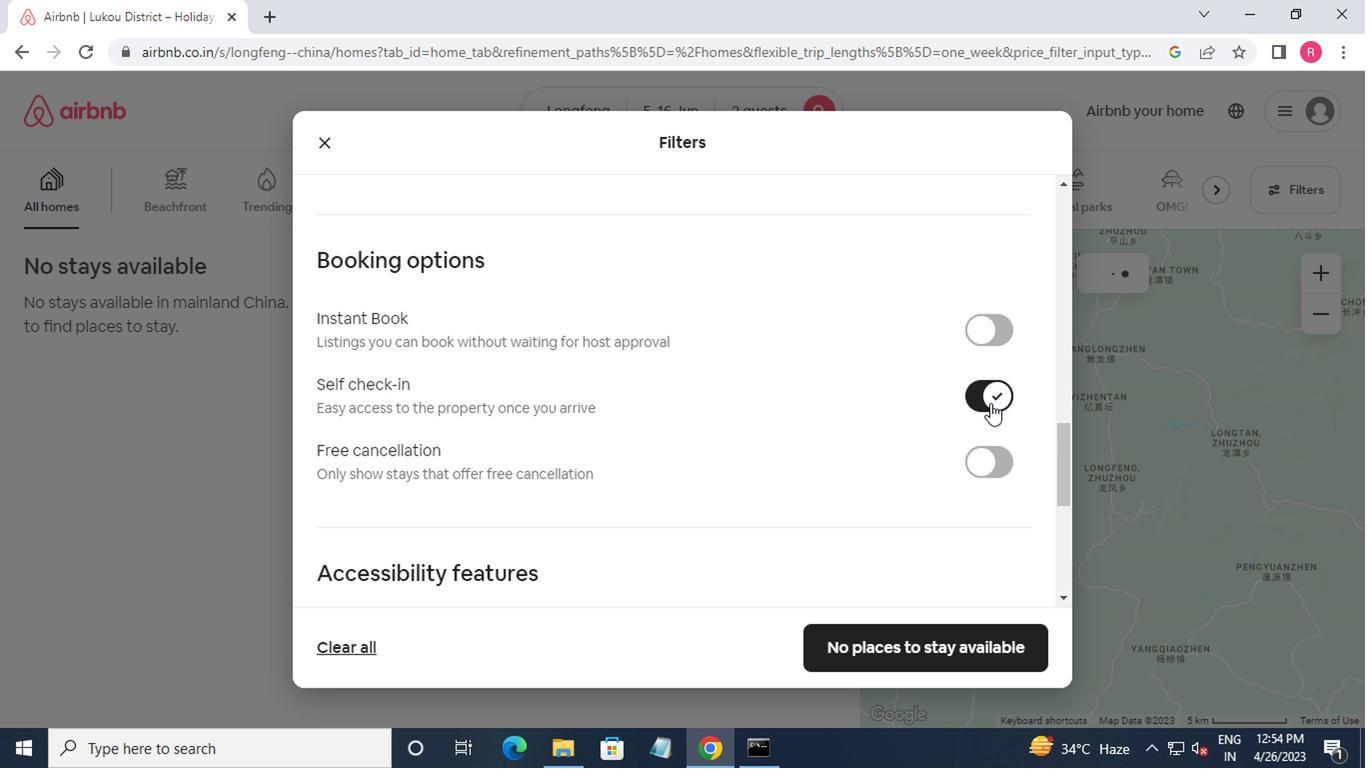 
Action: Mouse scrolled (972, 445) with delta (0, 0)
Screenshot: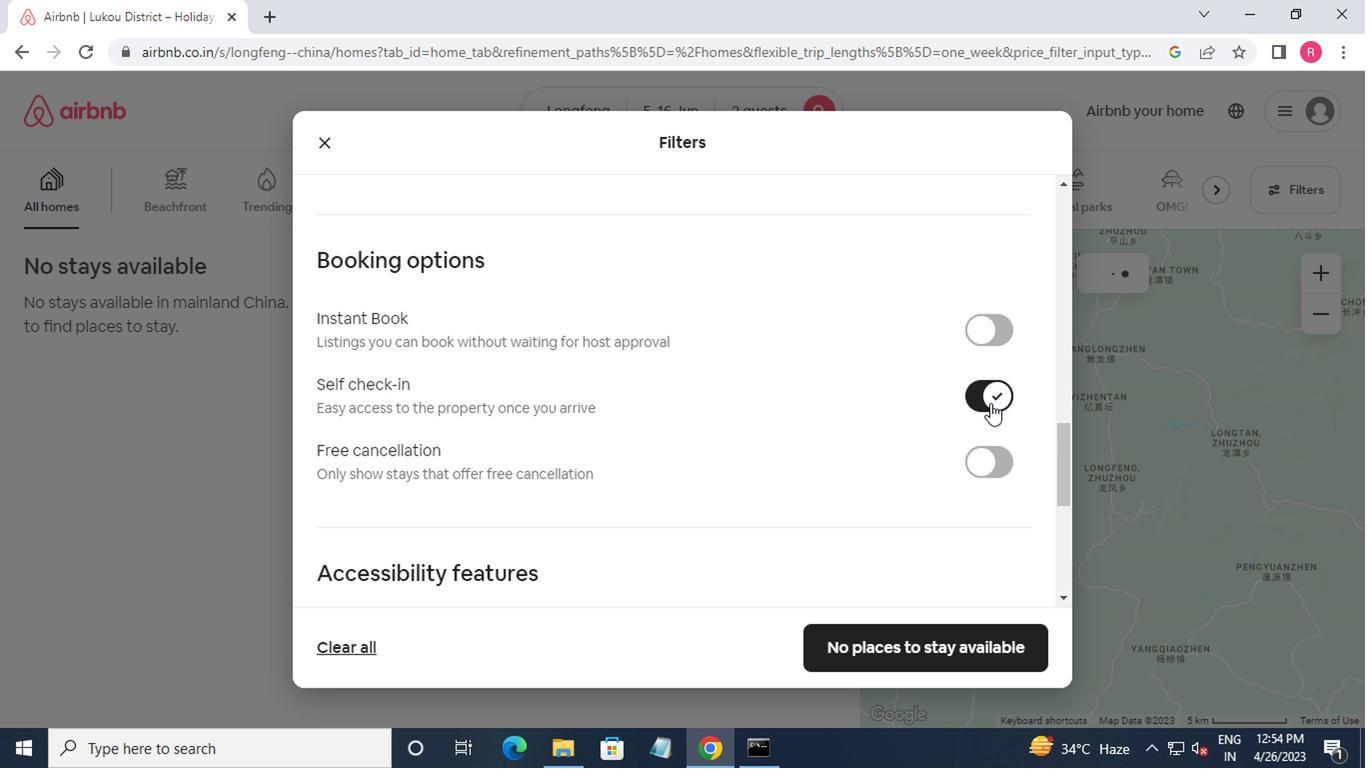 
Action: Mouse moved to (965, 460)
Screenshot: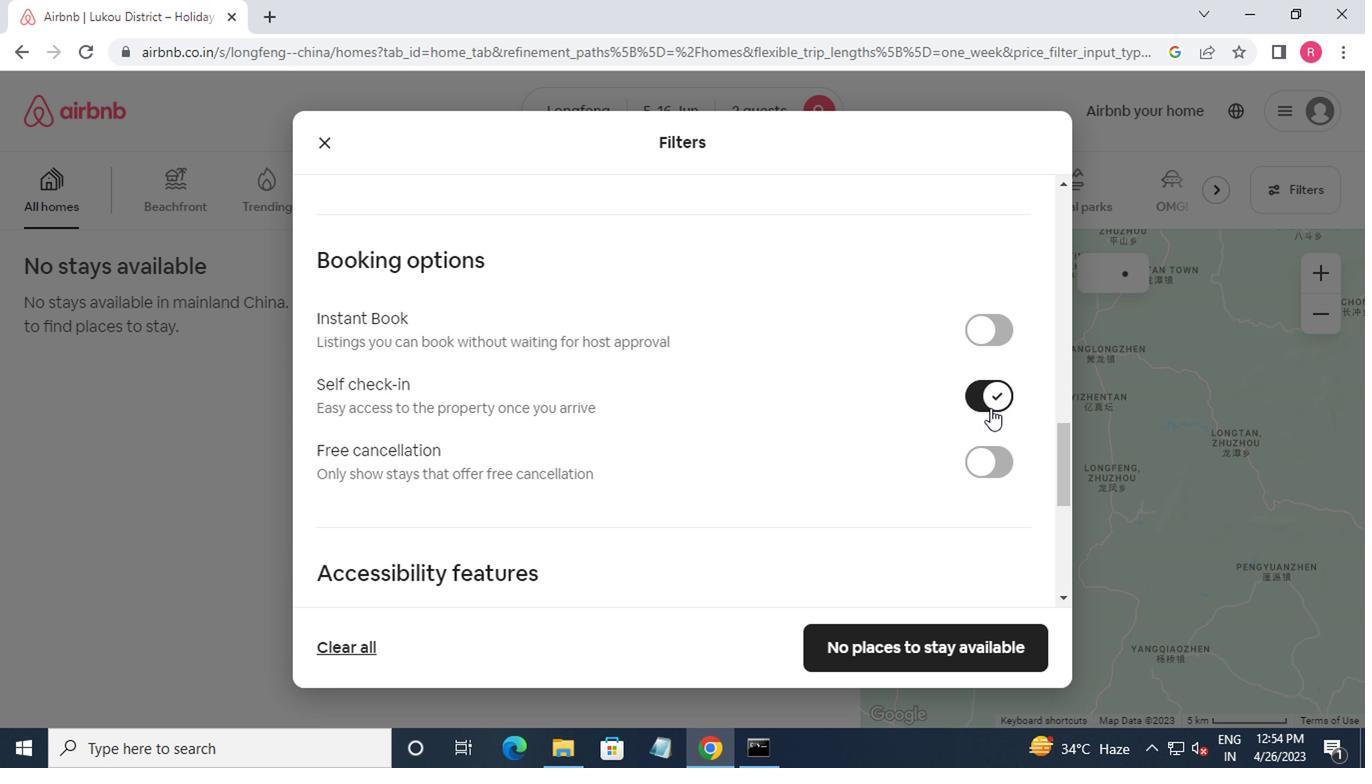 
Action: Mouse scrolled (965, 459) with delta (0, -1)
Screenshot: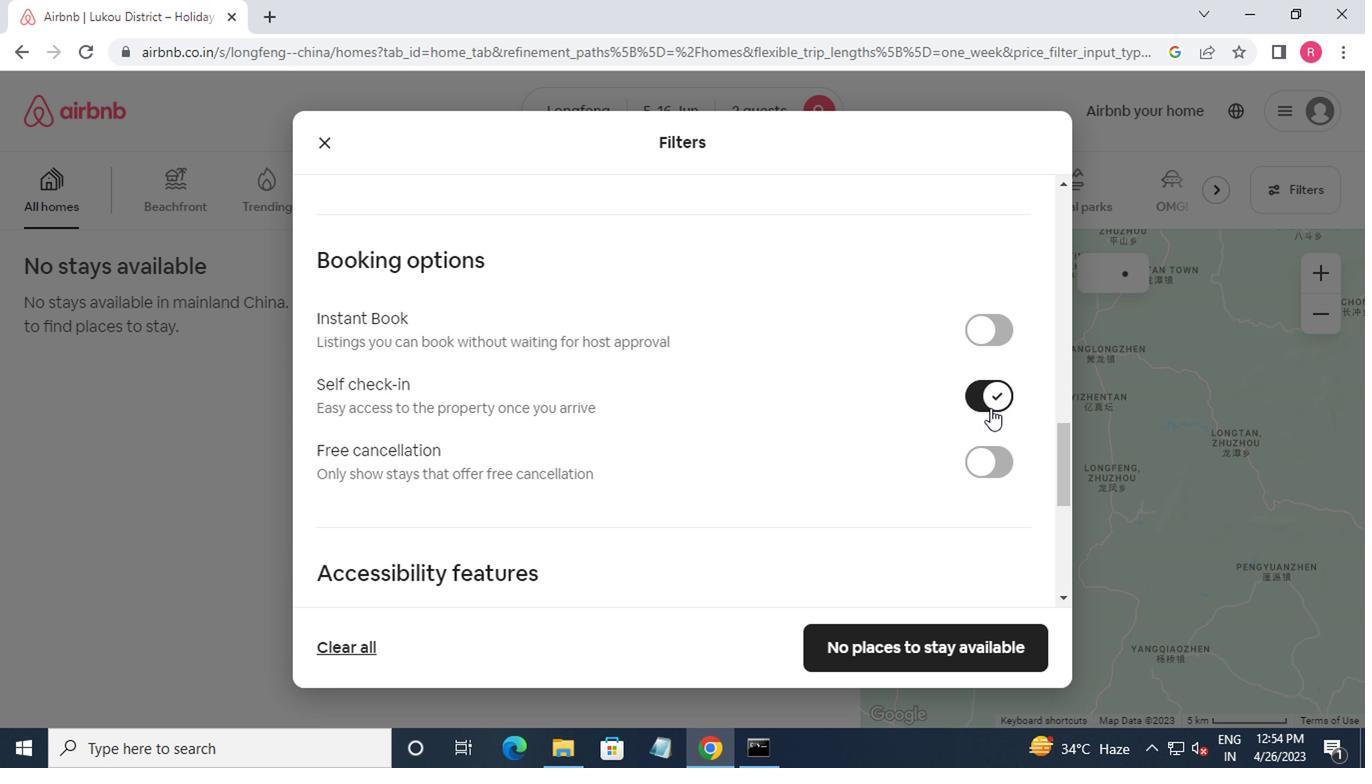 
Action: Mouse moved to (964, 465)
Screenshot: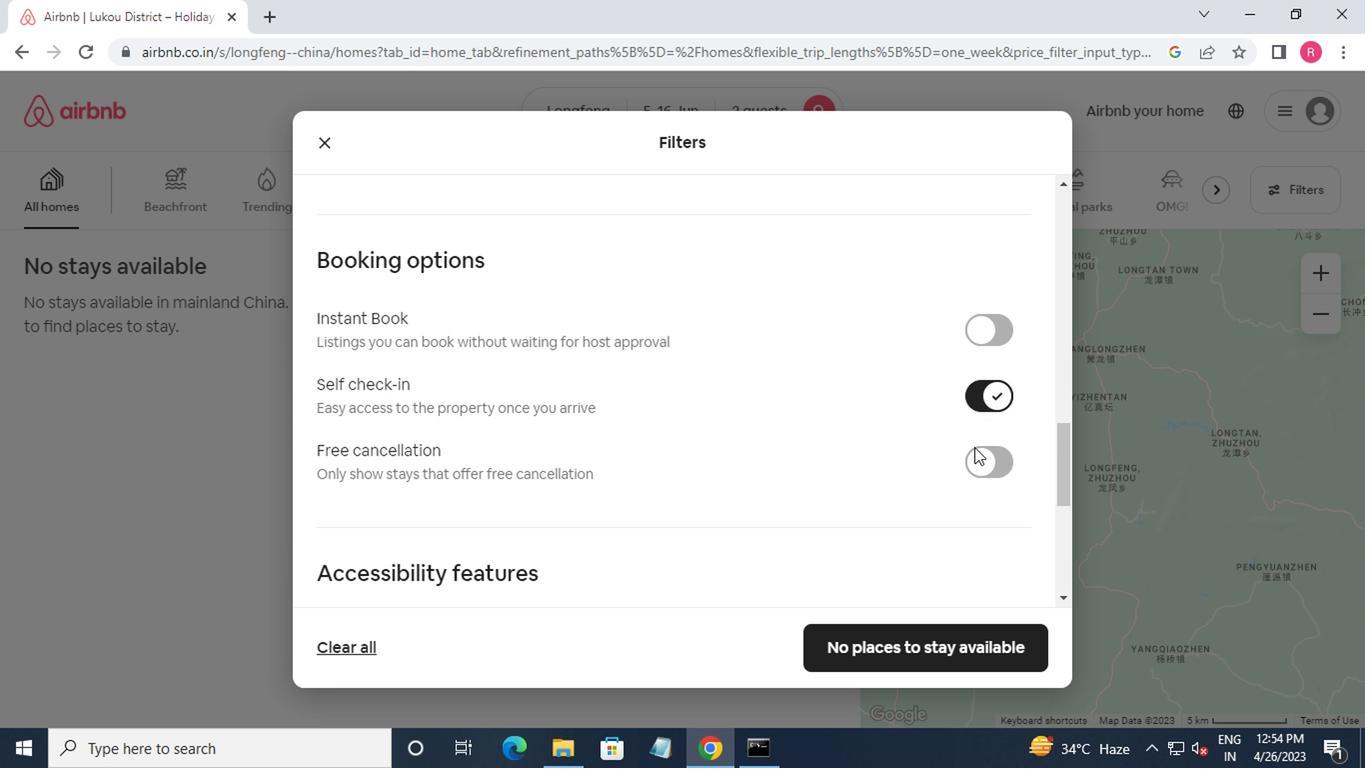 
Action: Mouse scrolled (964, 464) with delta (0, -1)
Screenshot: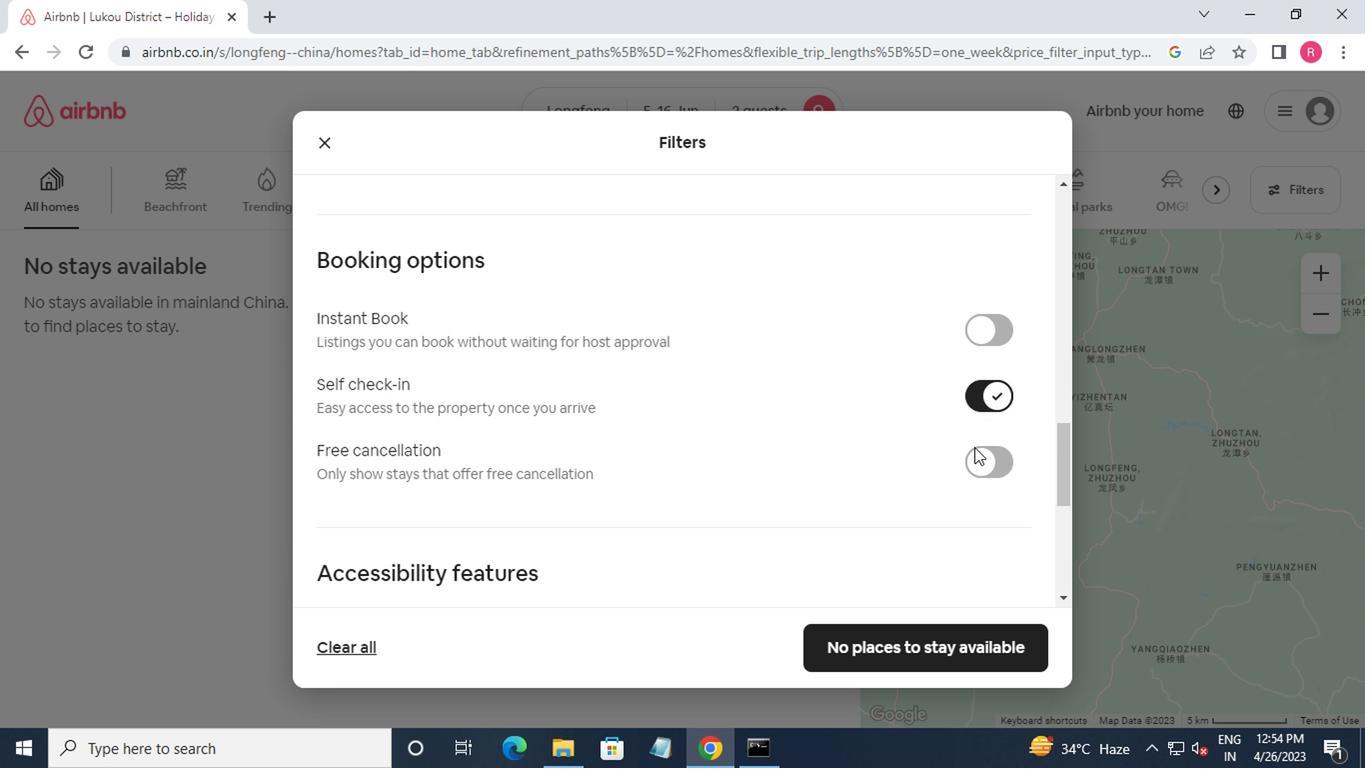 
Action: Mouse moved to (962, 468)
Screenshot: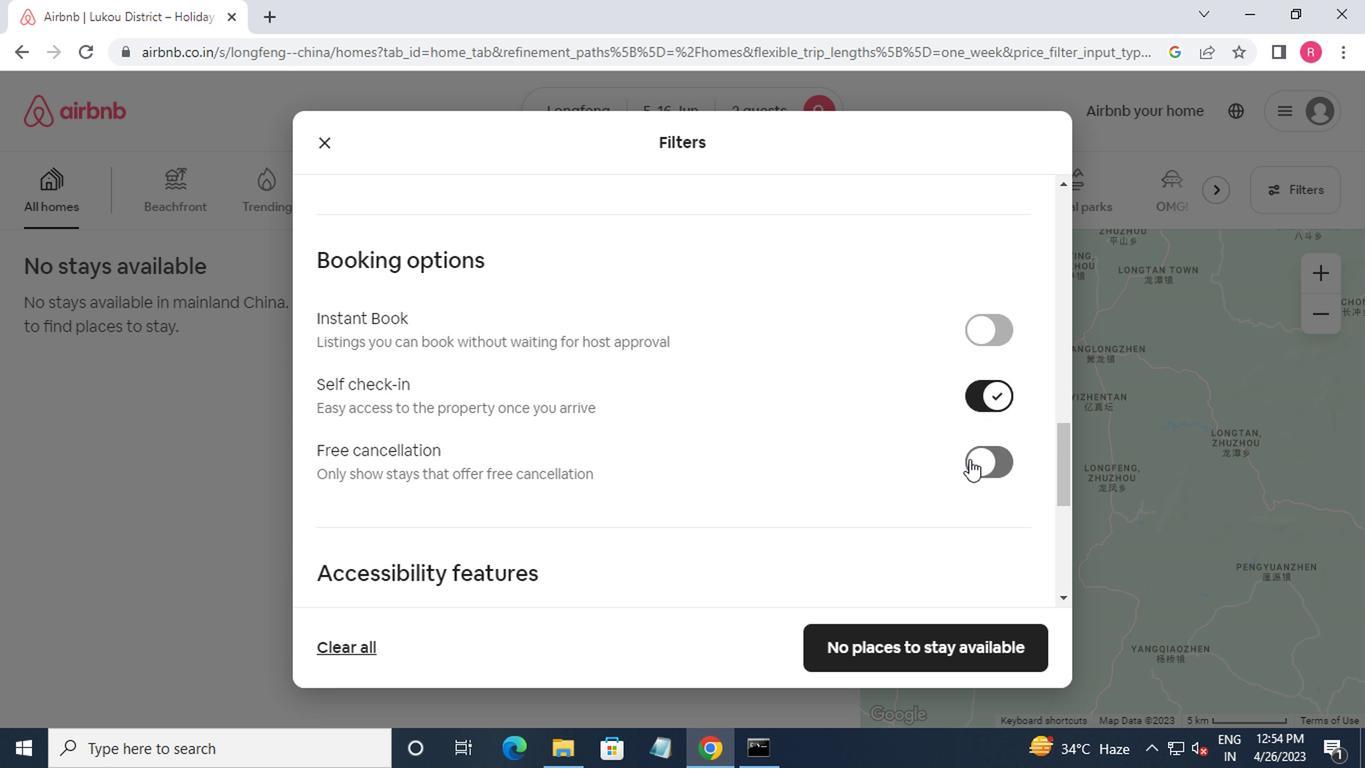 
Action: Mouse scrolled (962, 467) with delta (0, -1)
Screenshot: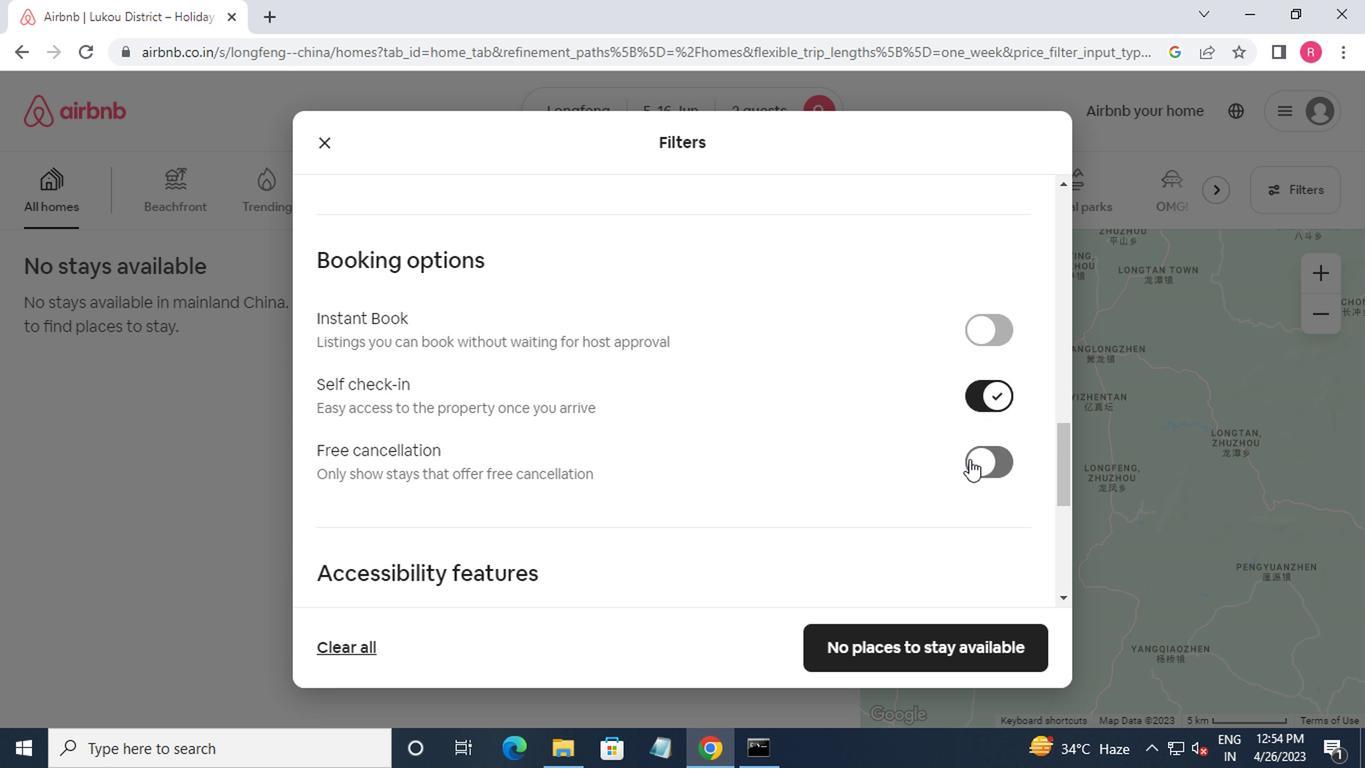 
Action: Mouse moved to (957, 473)
Screenshot: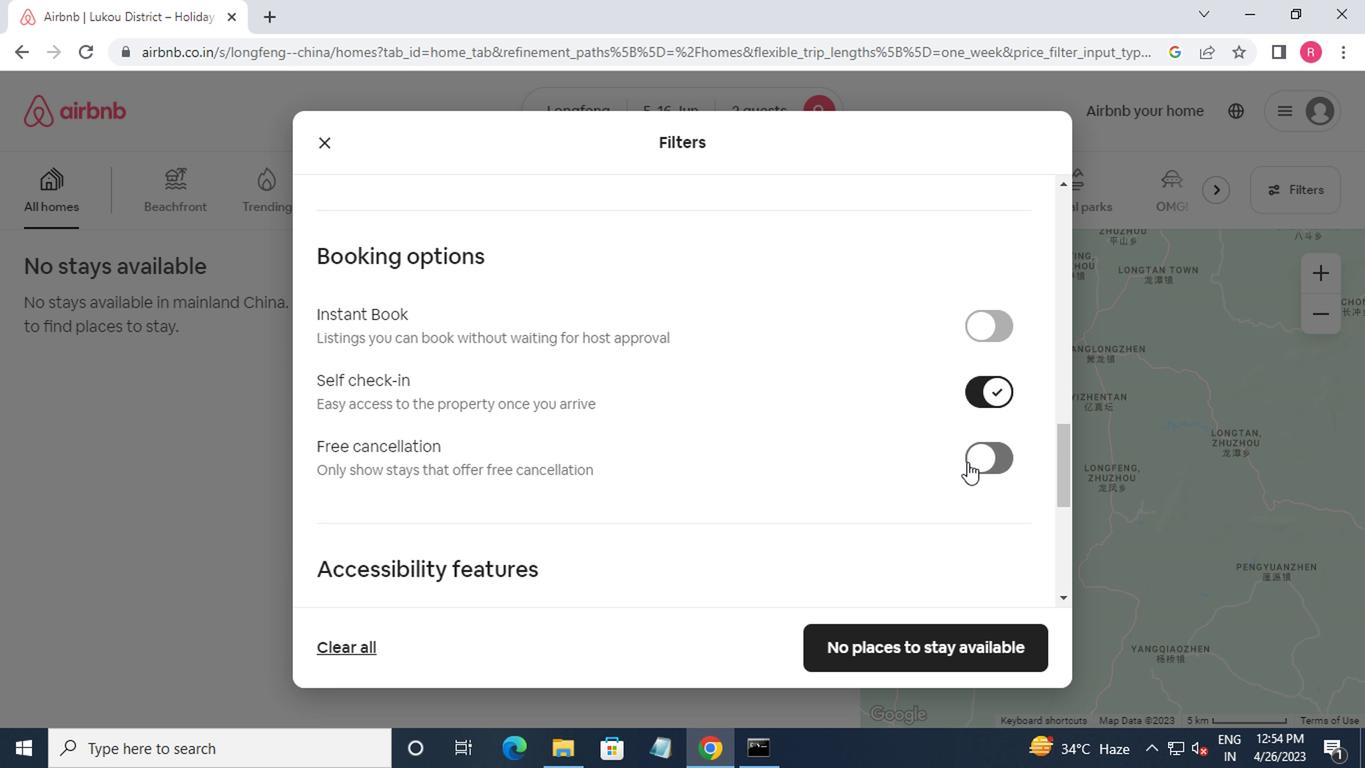 
Action: Mouse scrolled (957, 472) with delta (0, -1)
Screenshot: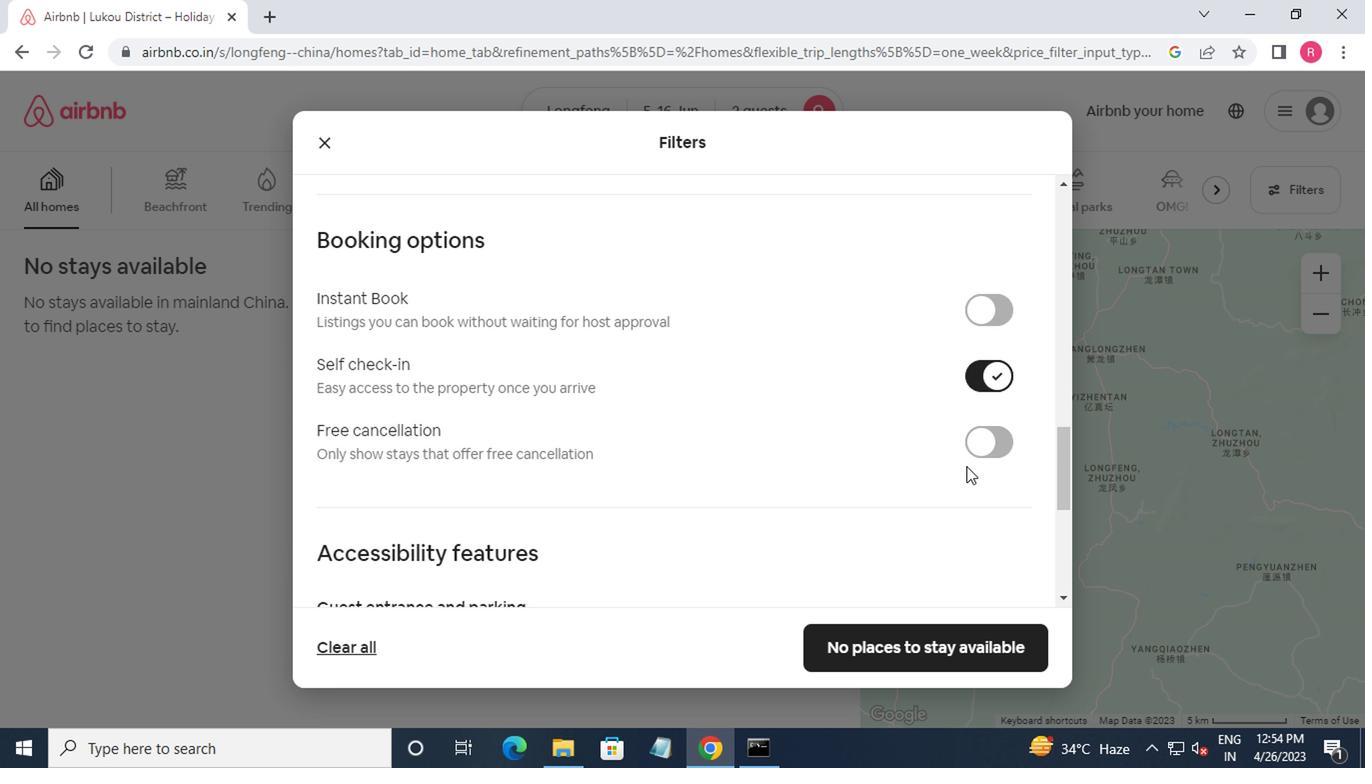 
Action: Mouse moved to (952, 472)
Screenshot: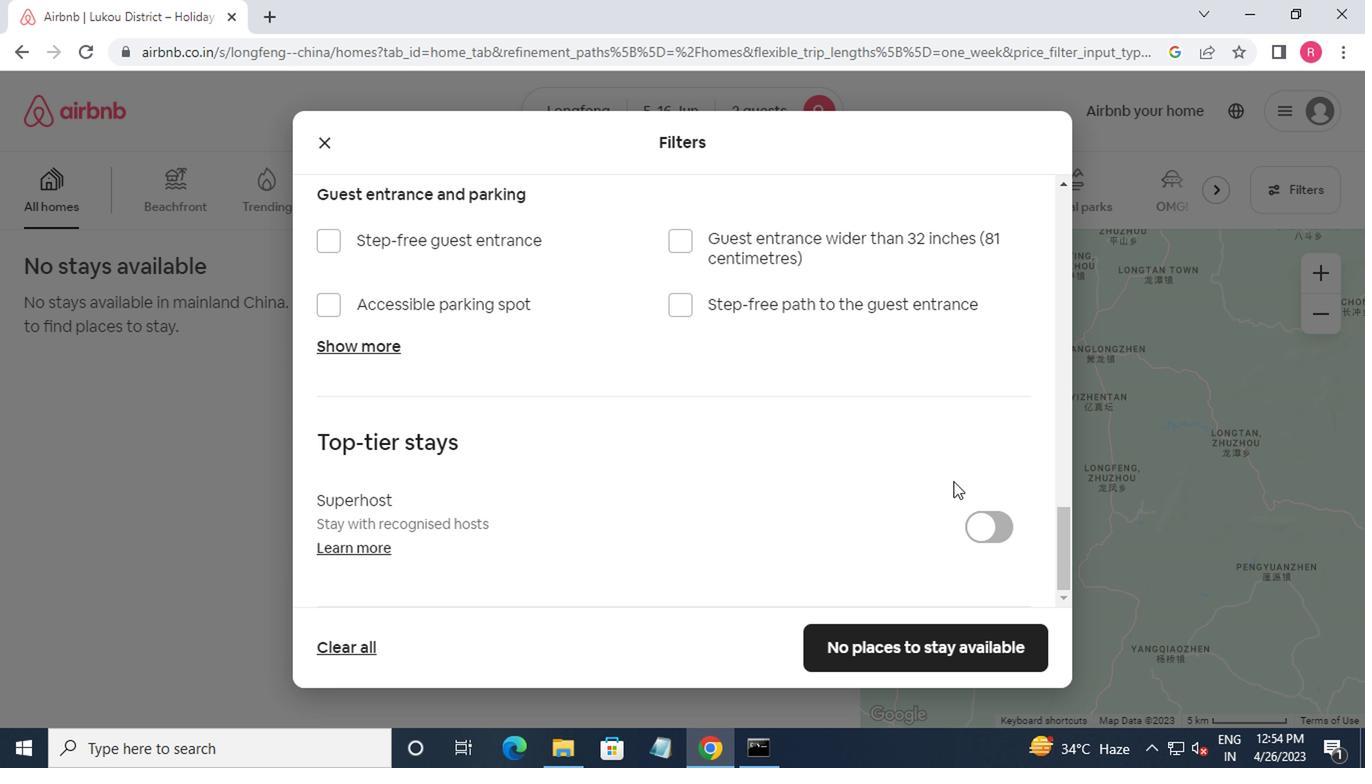 
Action: Mouse scrolled (952, 471) with delta (0, 0)
Screenshot: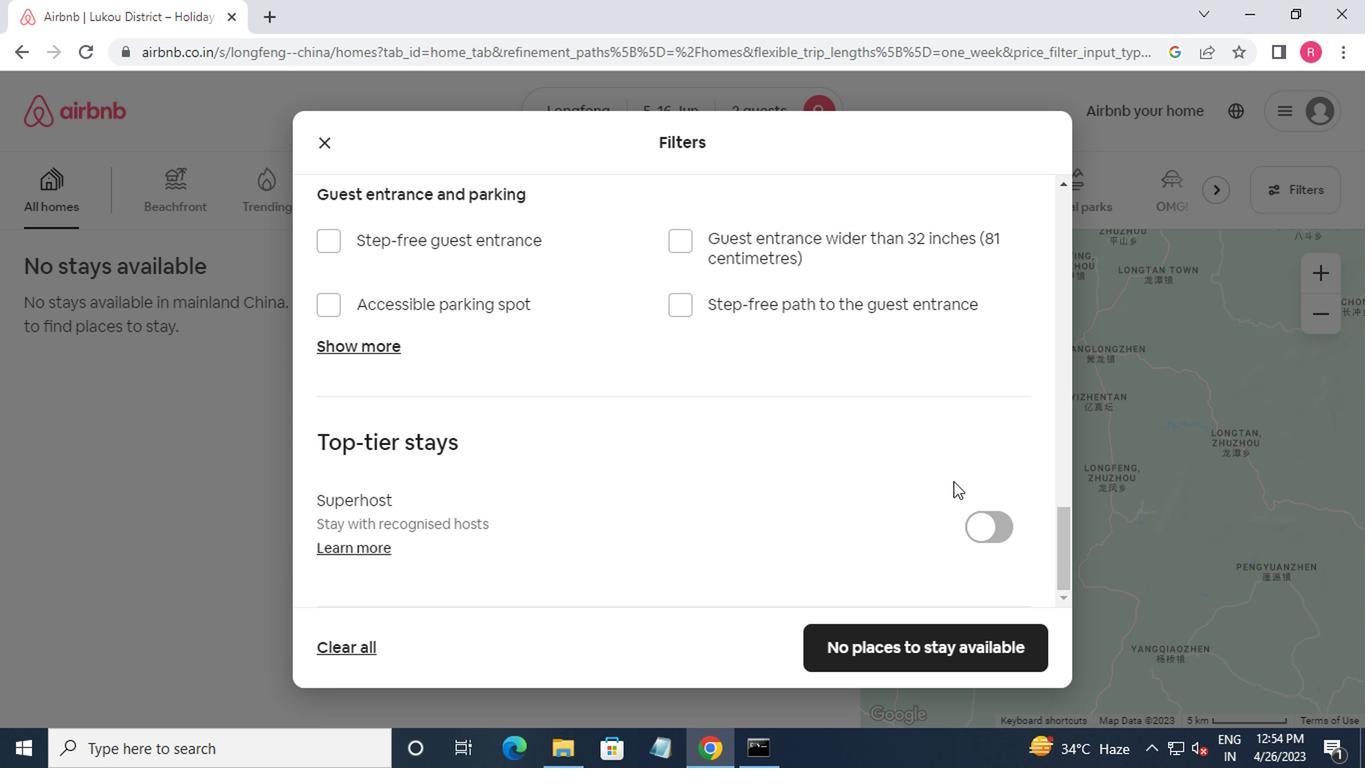 
Action: Mouse scrolled (952, 471) with delta (0, 0)
Screenshot: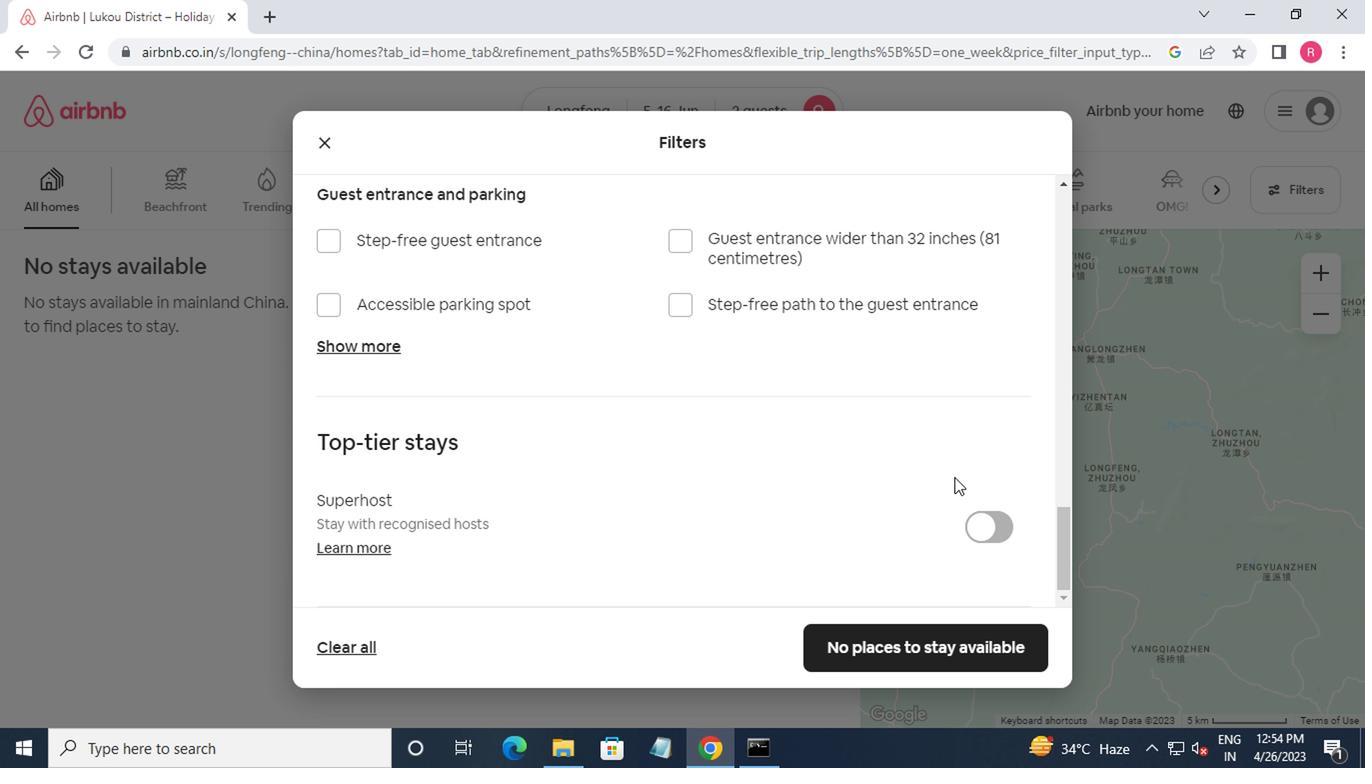 
Action: Mouse moved to (952, 472)
Screenshot: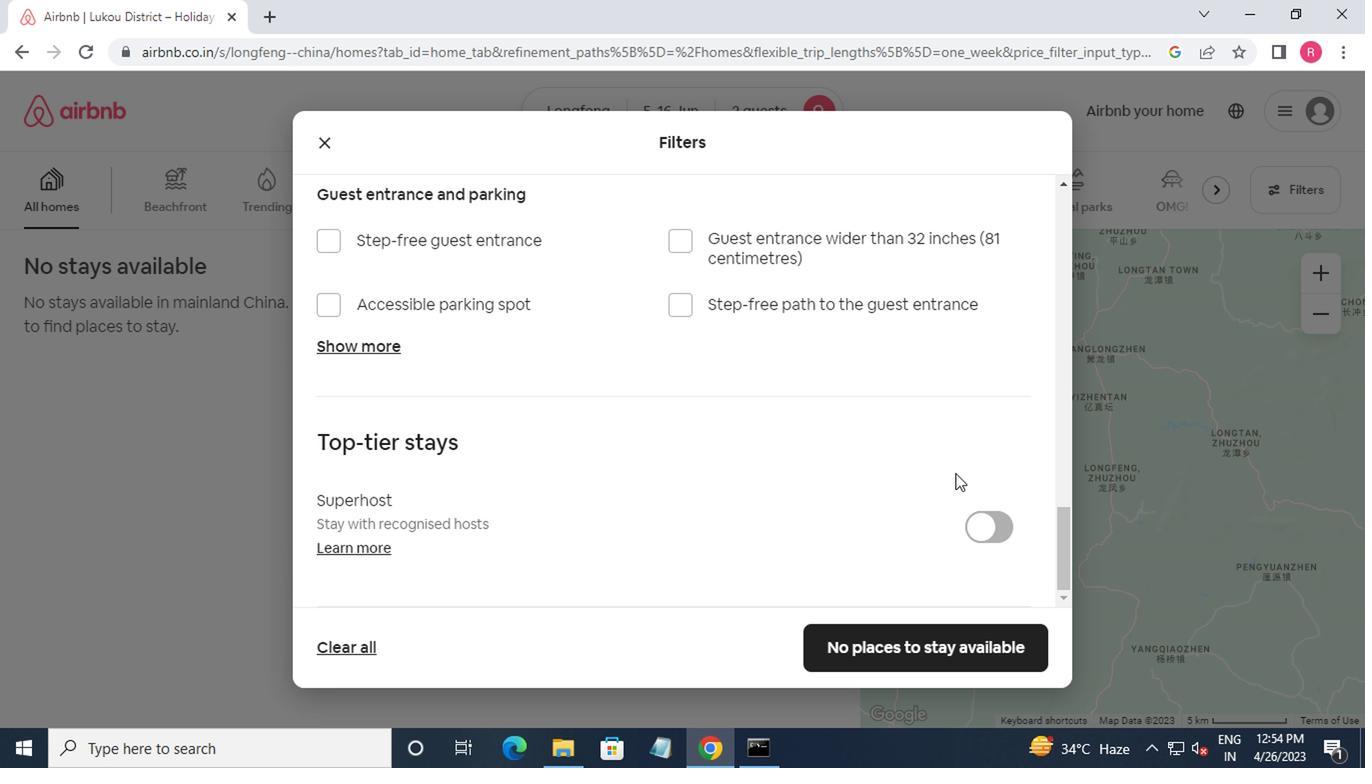 
Action: Mouse scrolled (952, 471) with delta (0, 0)
Screenshot: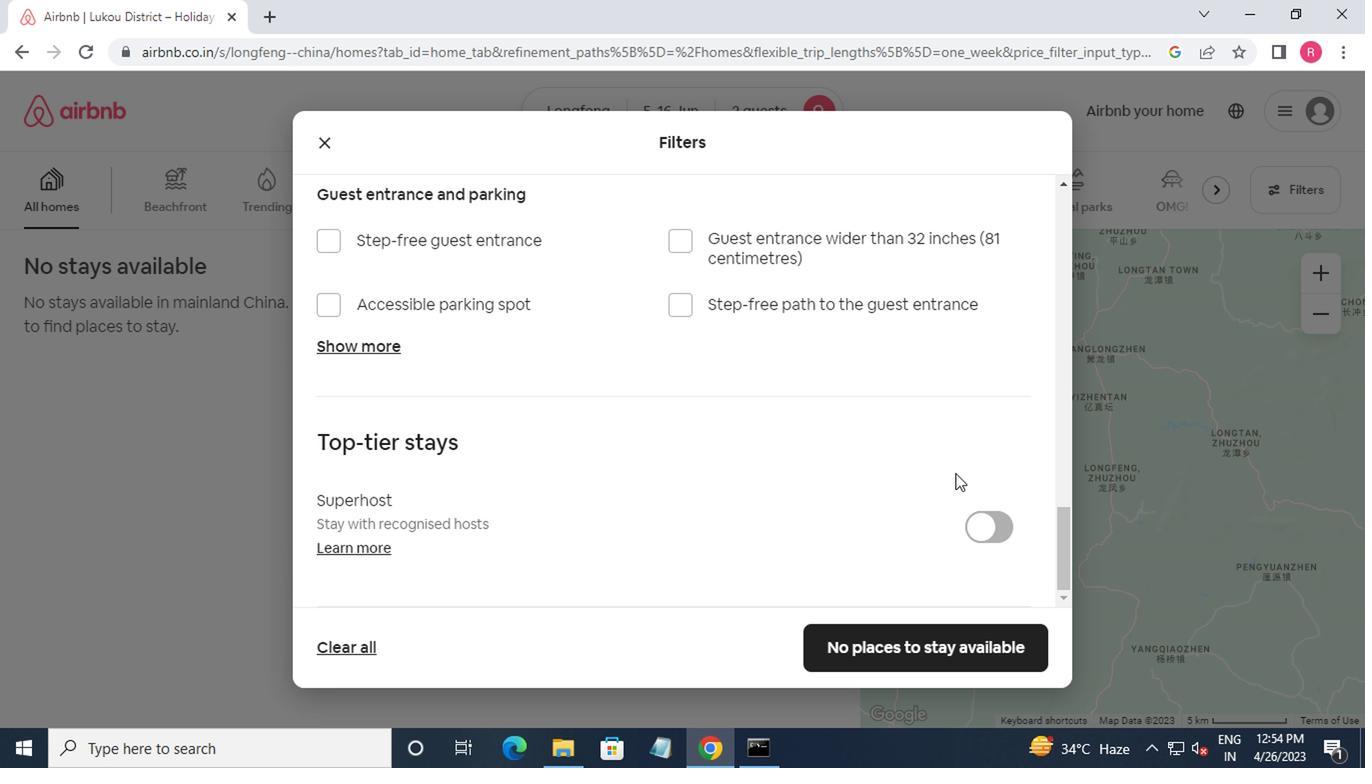 
Action: Mouse moved to (898, 652)
Screenshot: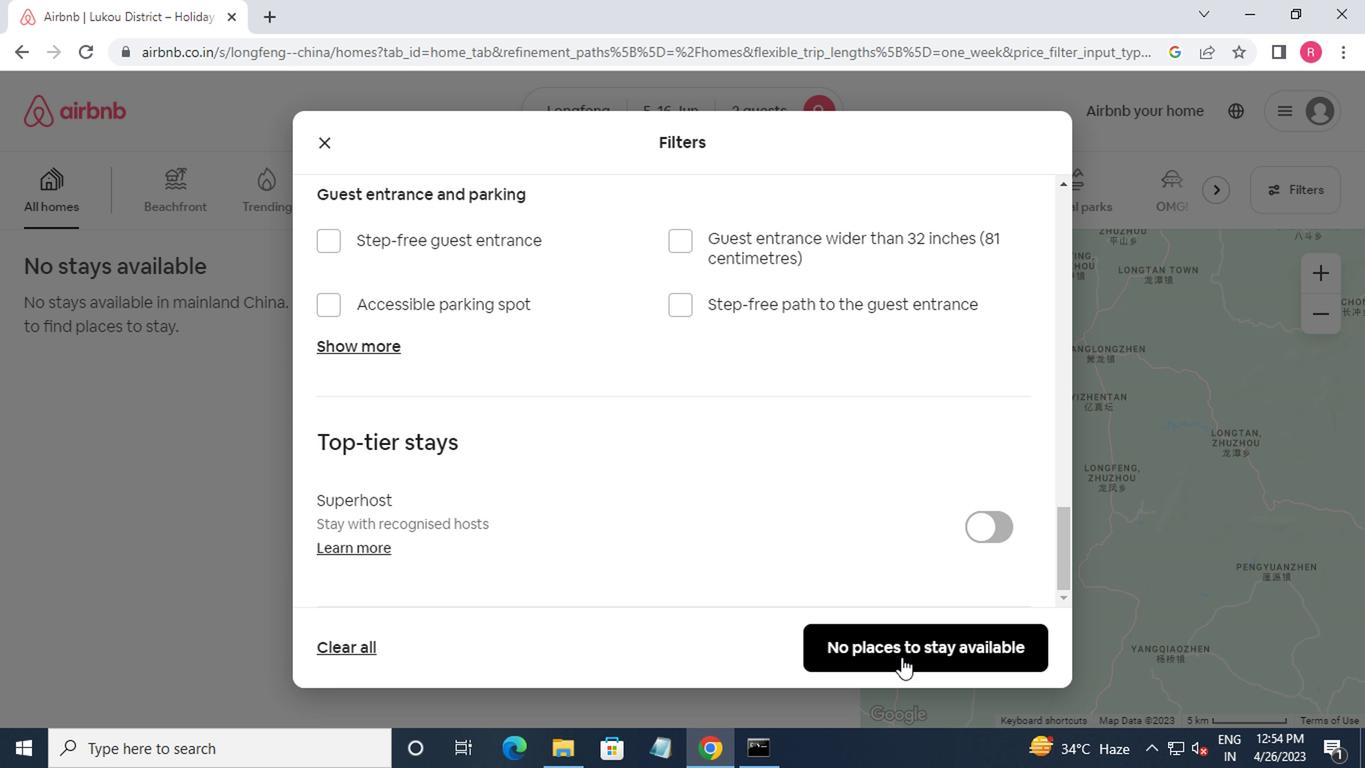 
Action: Mouse pressed left at (898, 652)
Screenshot: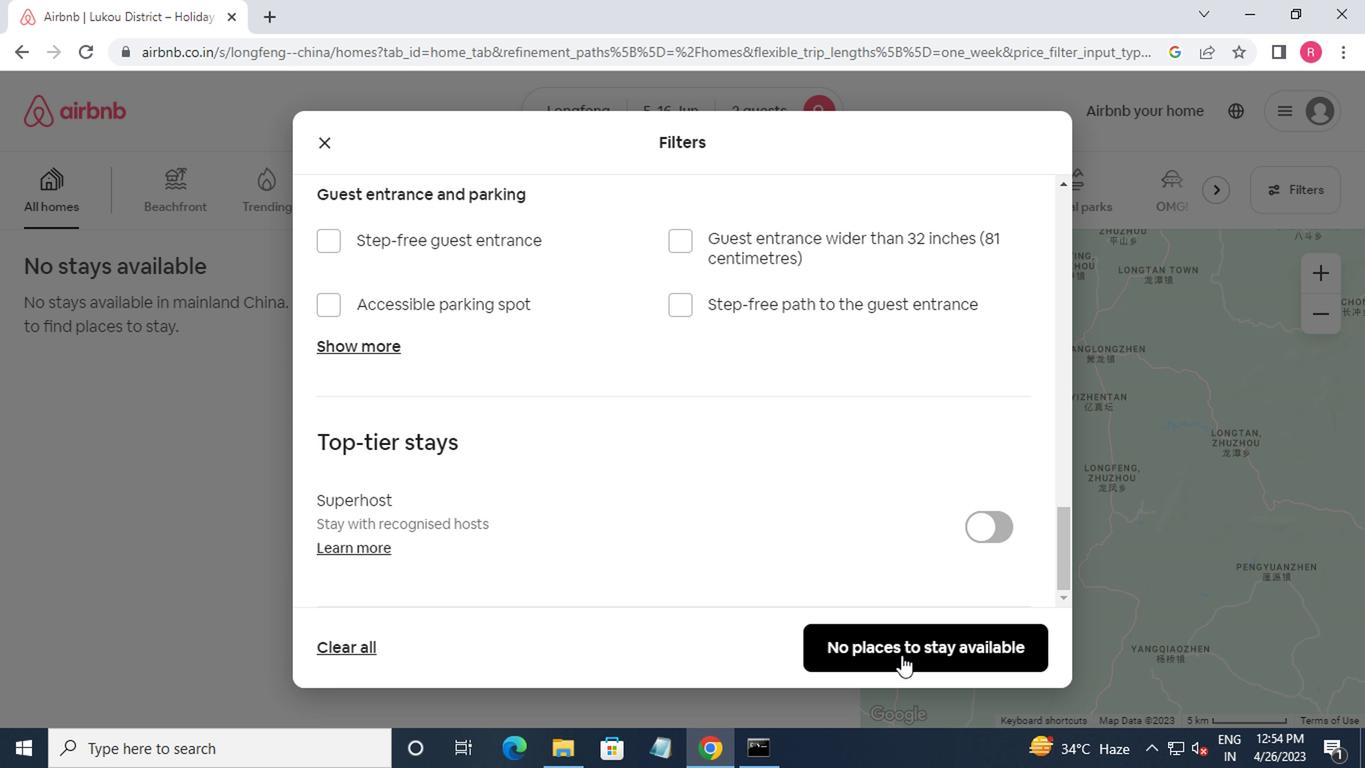 
Action: Mouse moved to (893, 636)
Screenshot: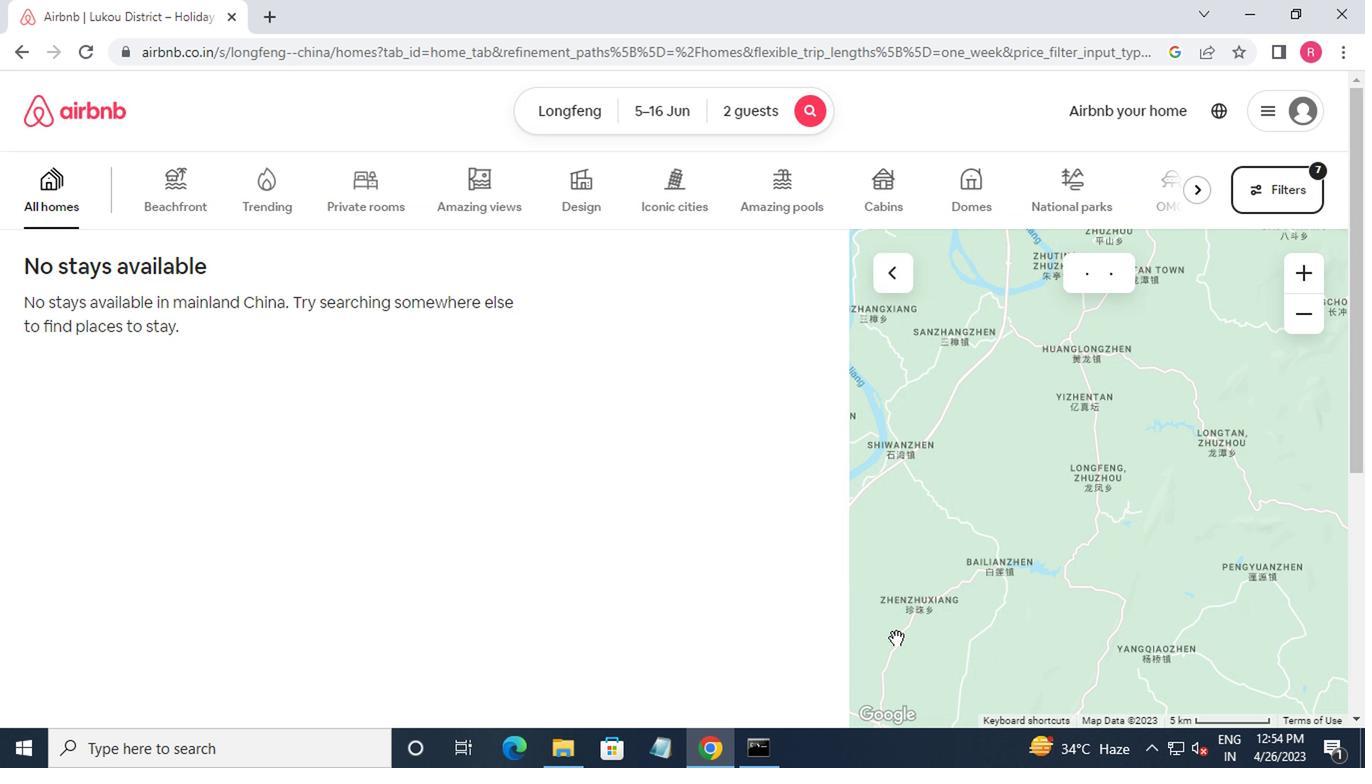 
